 Task: Find connections with filter location Araruama with filter topic #Networkwith filter profile language French with filter current company BT Group with filter school Kolkata Jobs with filter industry Artists and Writers with filter service category Property Management with filter keywords title Community Food Project Worker
Action: Mouse moved to (697, 121)
Screenshot: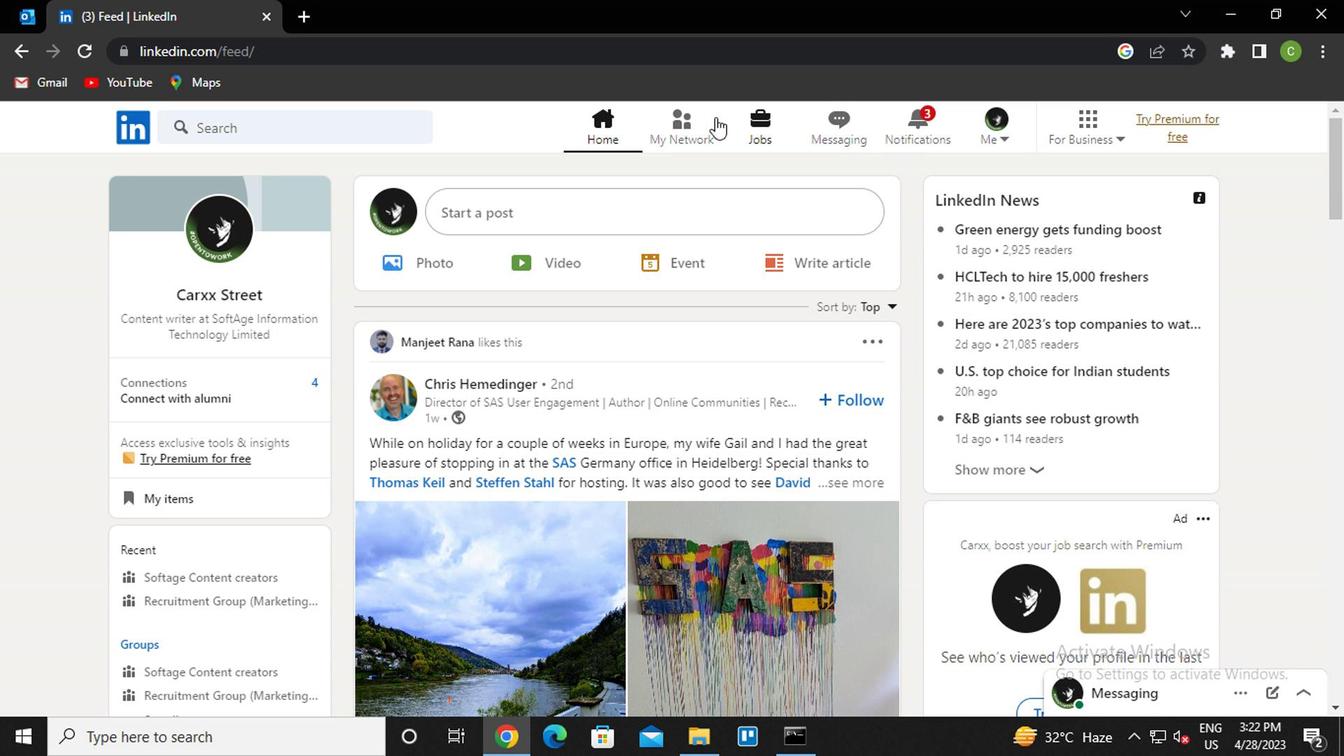 
Action: Mouse pressed left at (697, 121)
Screenshot: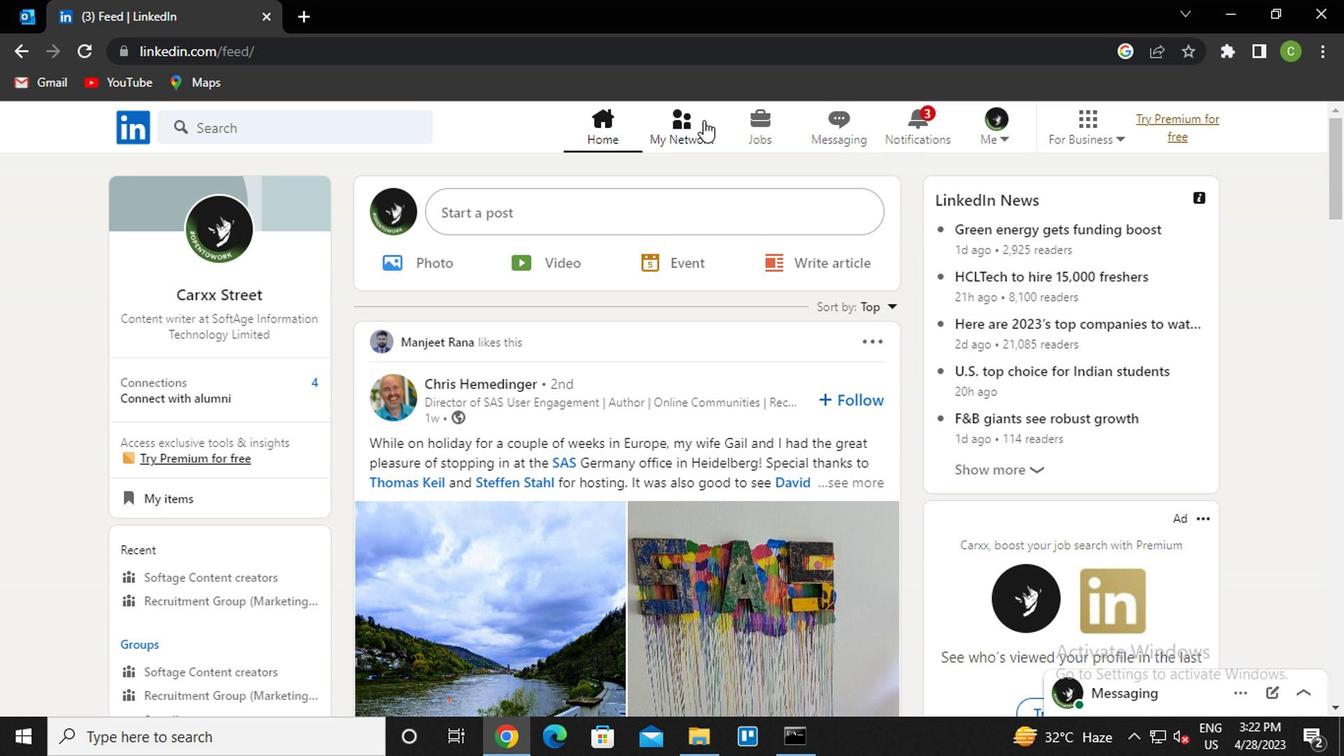 
Action: Mouse moved to (333, 222)
Screenshot: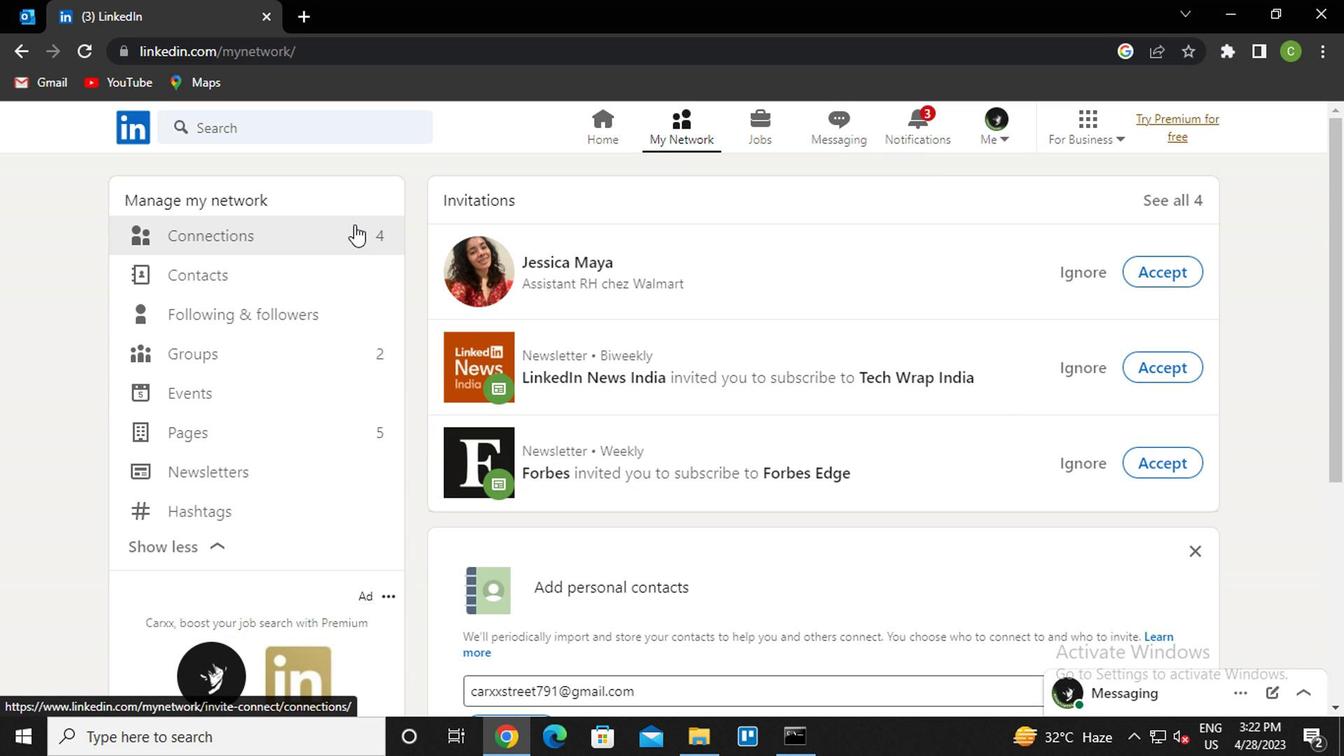 
Action: Mouse pressed left at (333, 222)
Screenshot: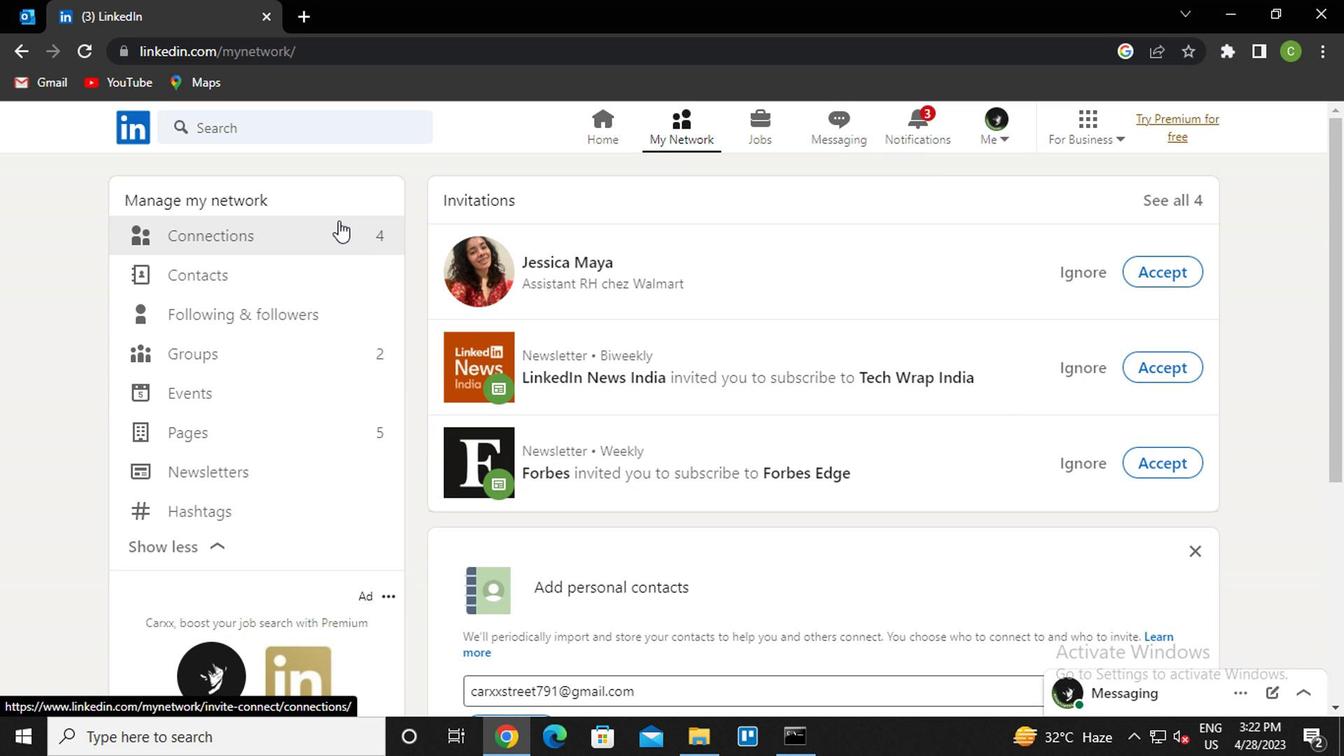 
Action: Mouse moved to (327, 247)
Screenshot: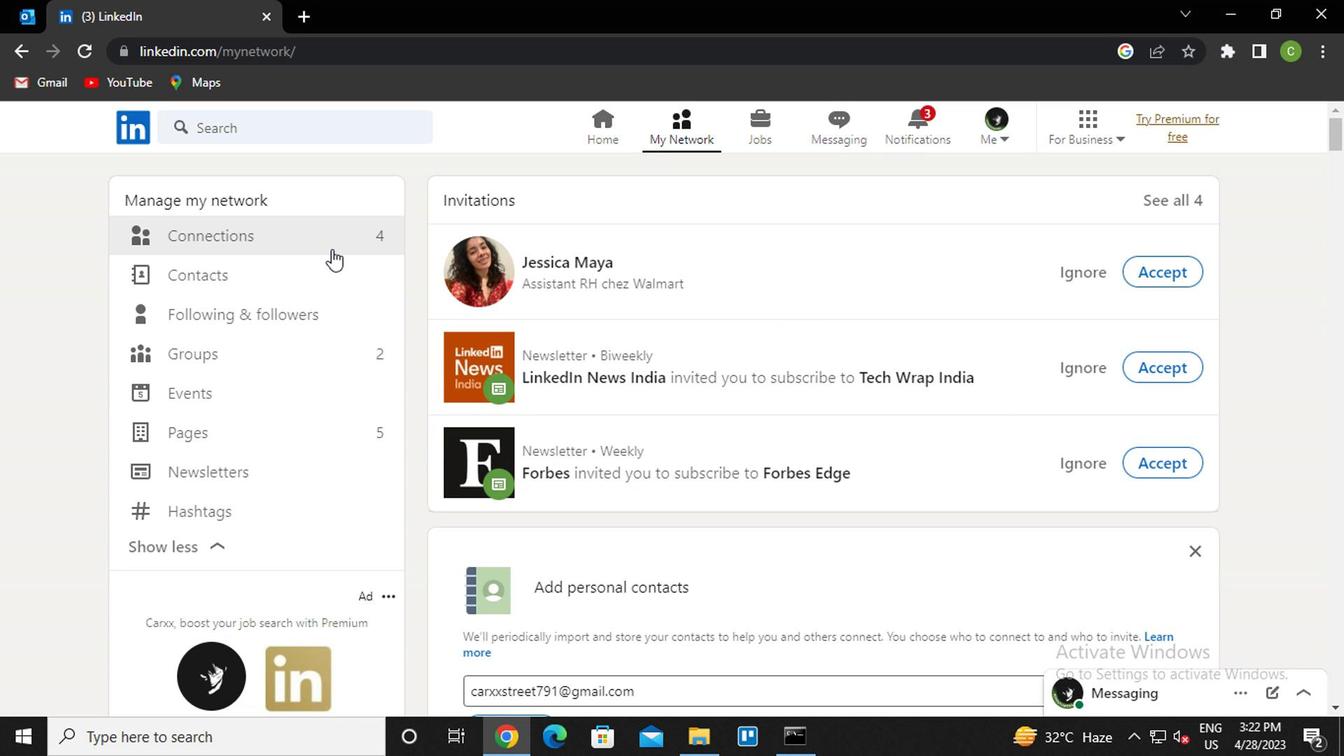 
Action: Mouse pressed left at (327, 247)
Screenshot: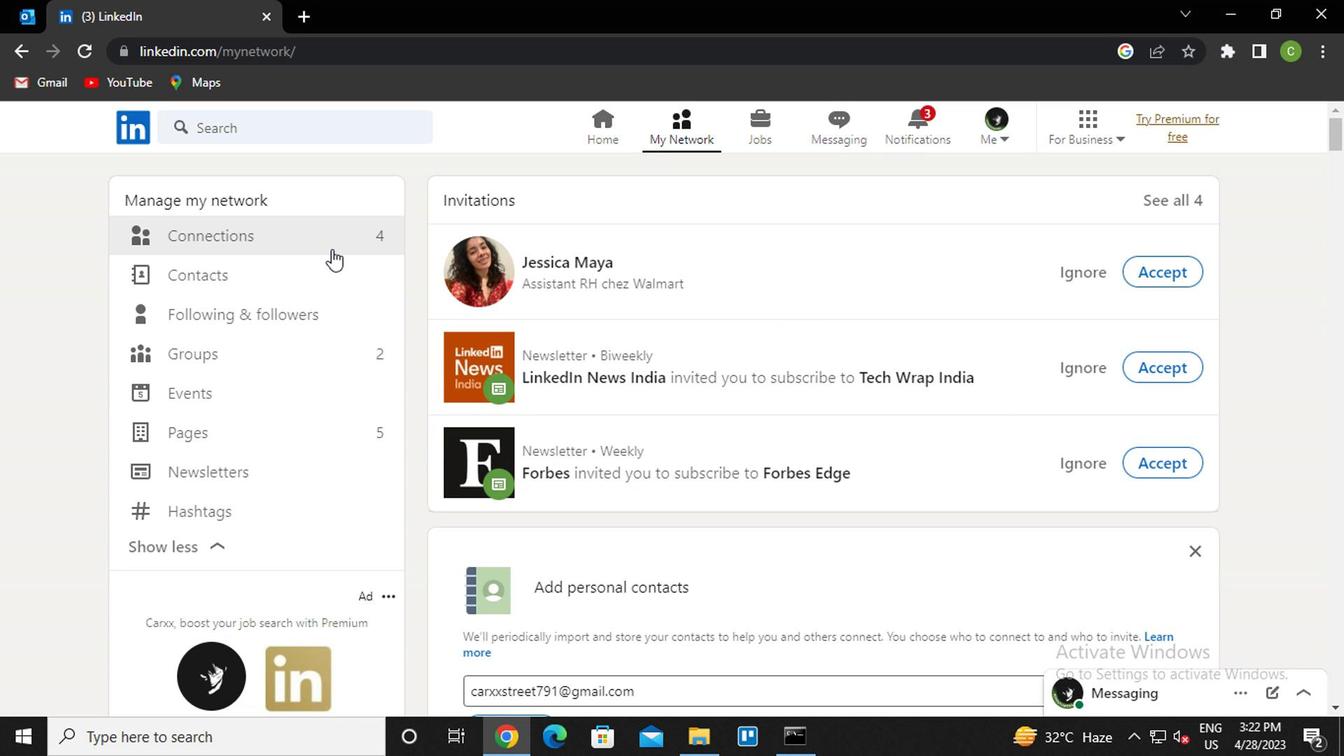 
Action: Mouse moved to (848, 231)
Screenshot: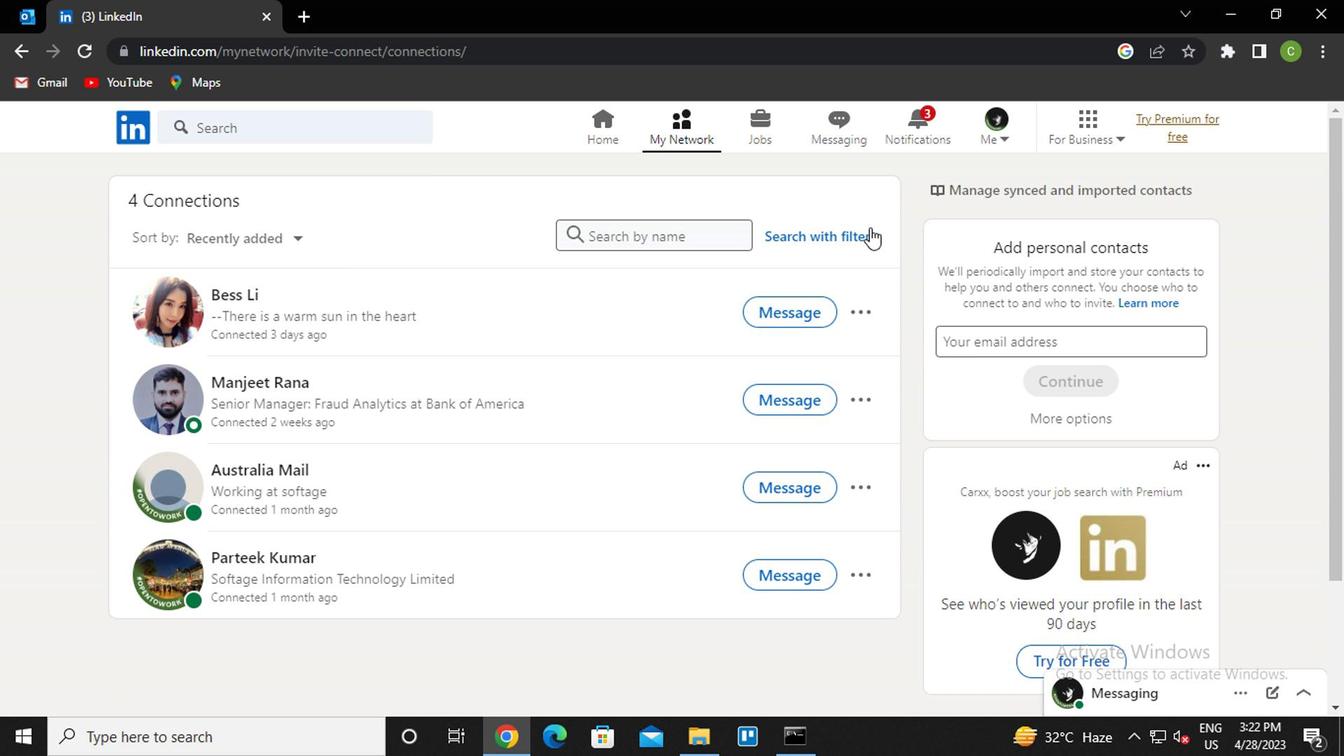 
Action: Mouse pressed left at (848, 231)
Screenshot: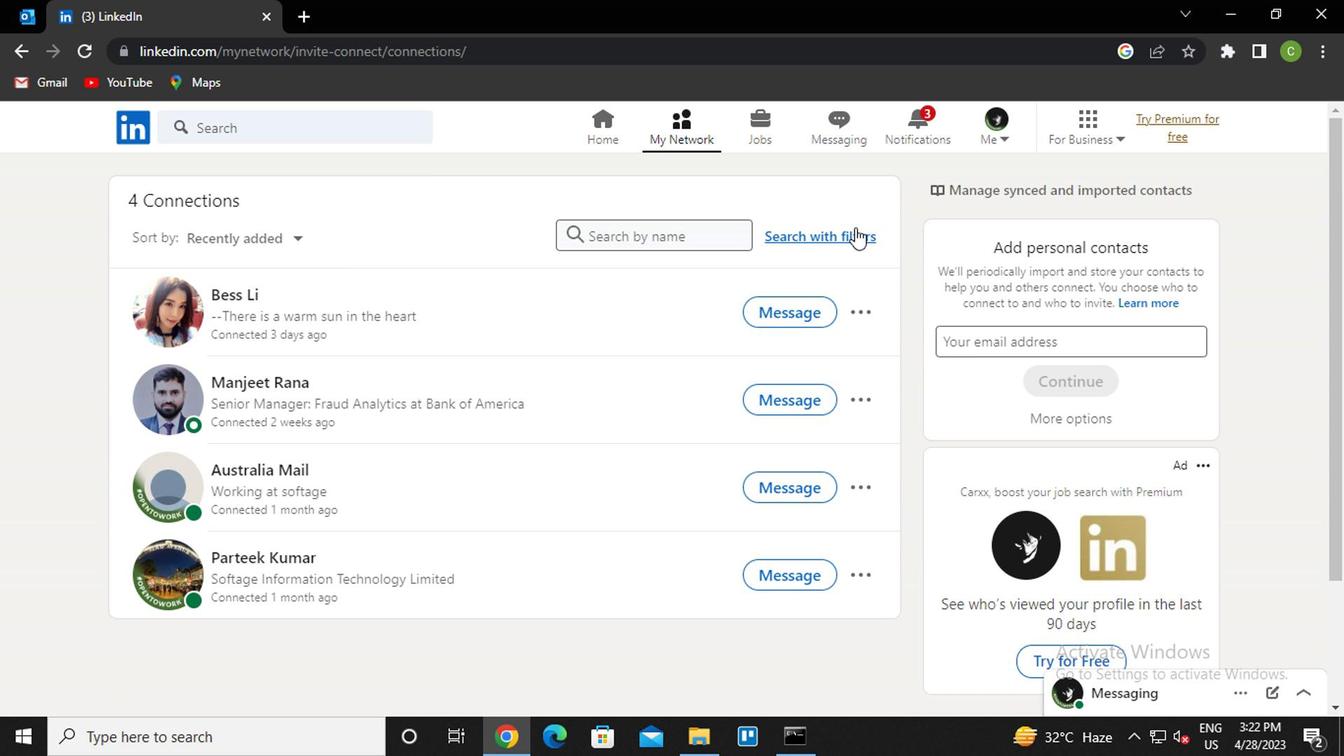 
Action: Mouse moved to (710, 176)
Screenshot: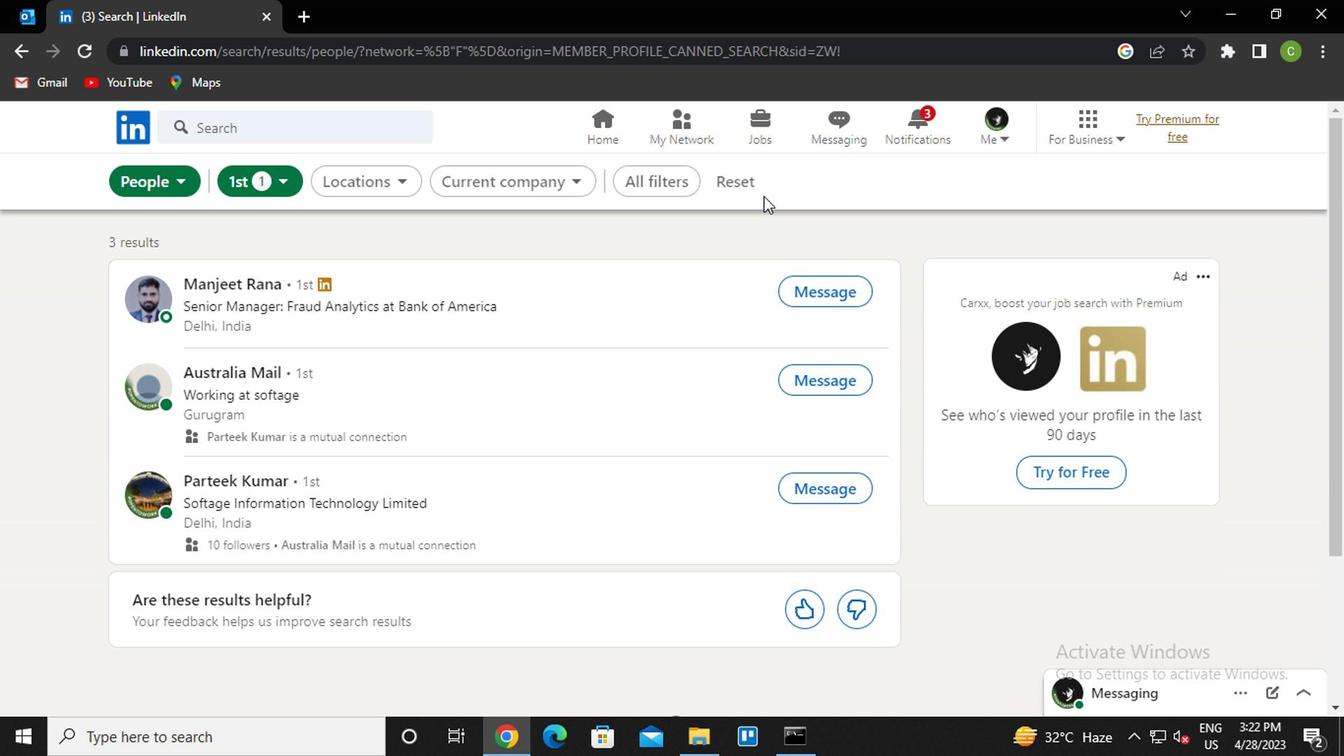 
Action: Mouse pressed left at (710, 176)
Screenshot: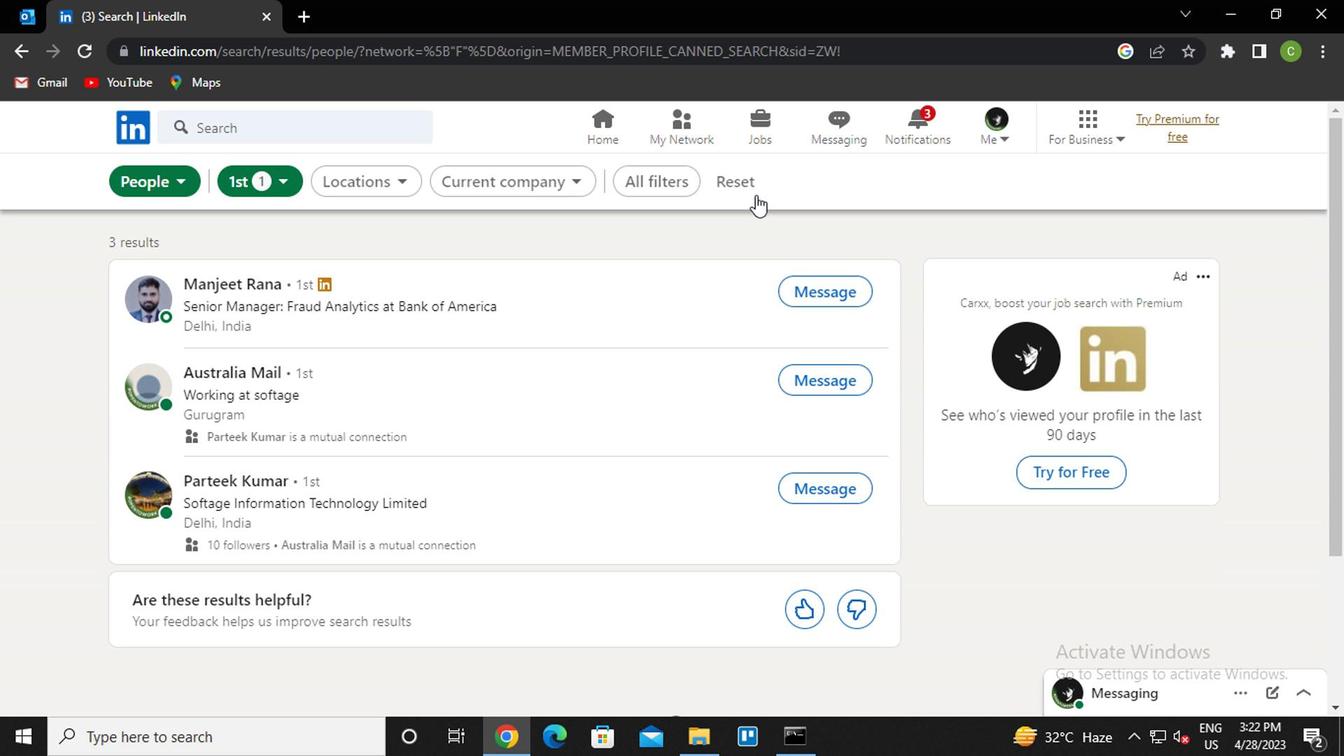 
Action: Mouse moved to (727, 201)
Screenshot: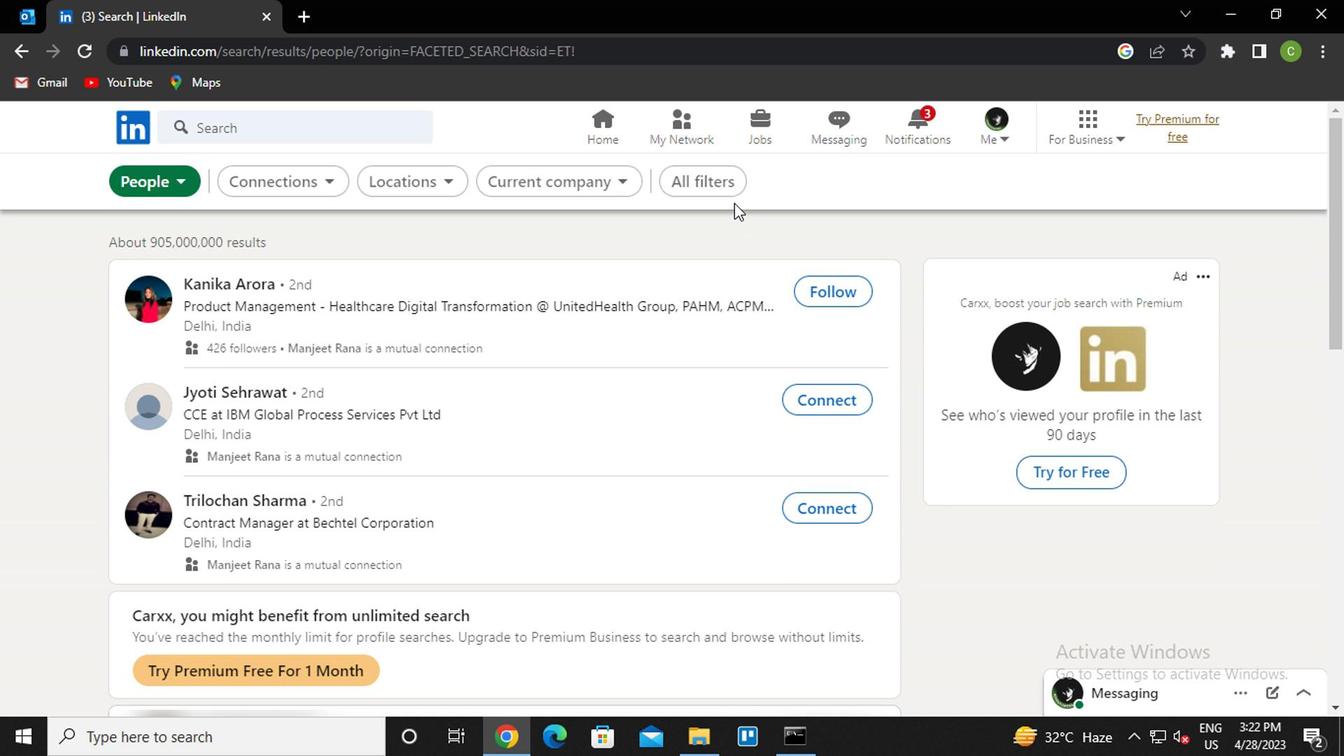
Action: Mouse pressed left at (727, 201)
Screenshot: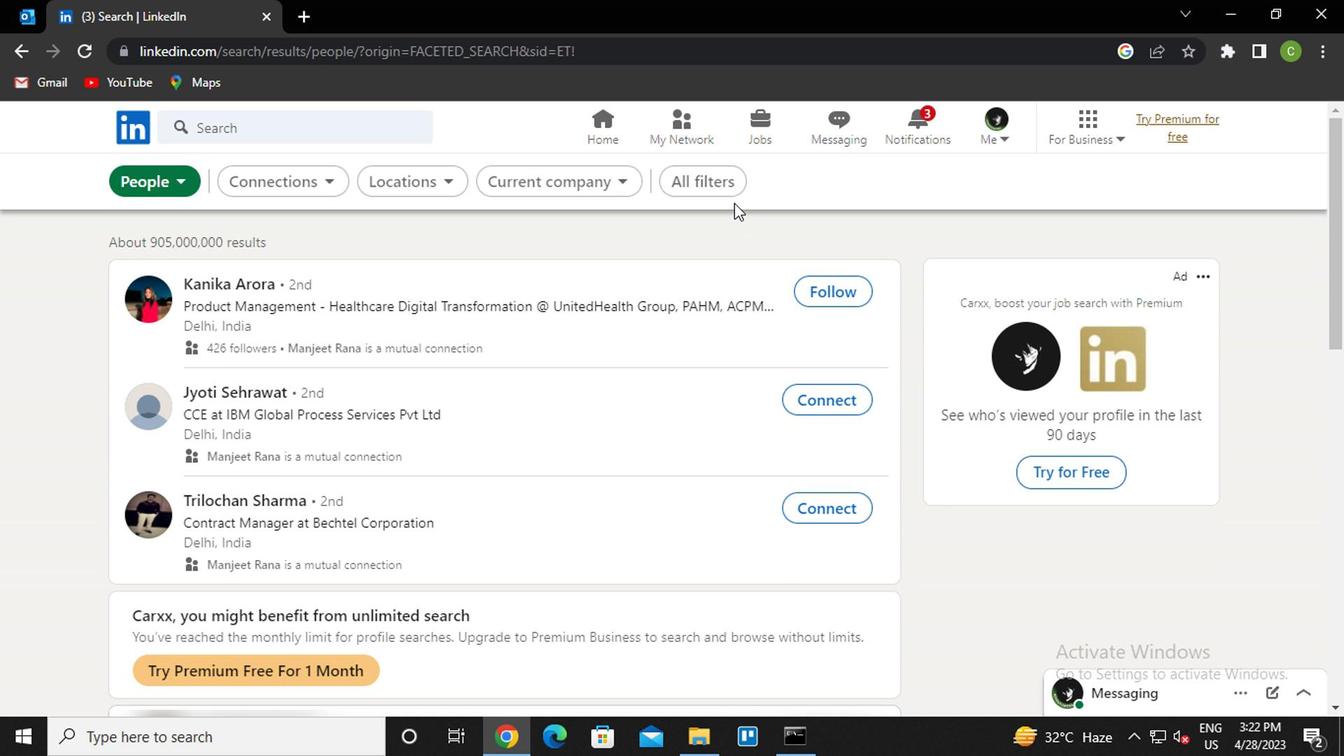 
Action: Mouse moved to (726, 193)
Screenshot: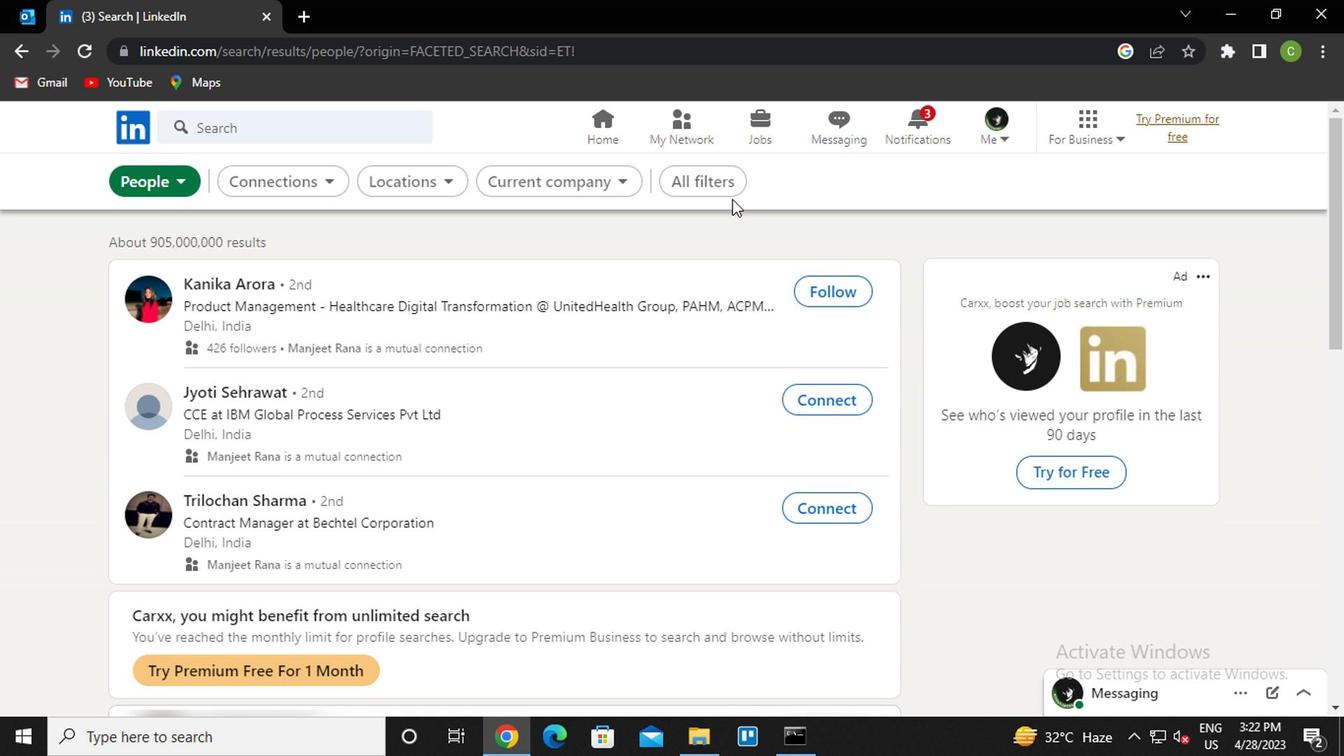
Action: Mouse pressed left at (726, 193)
Screenshot: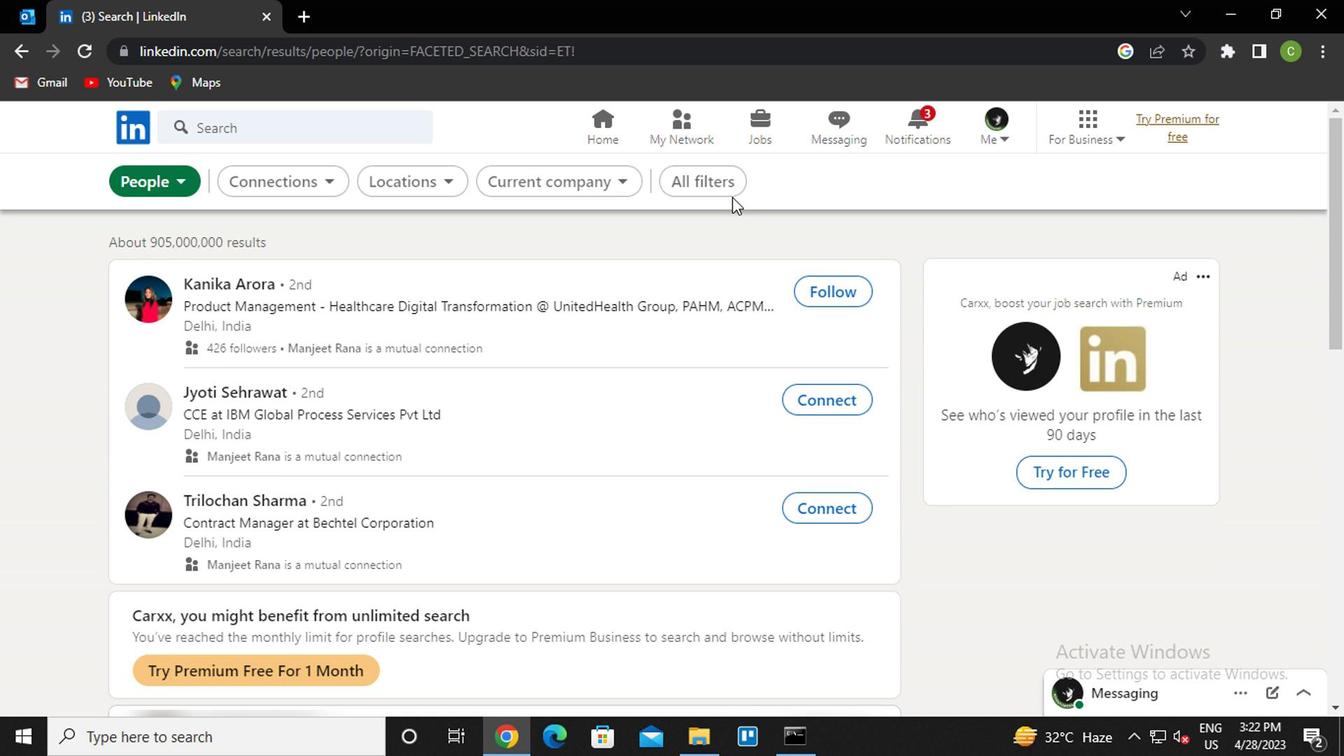 
Action: Mouse moved to (1090, 482)
Screenshot: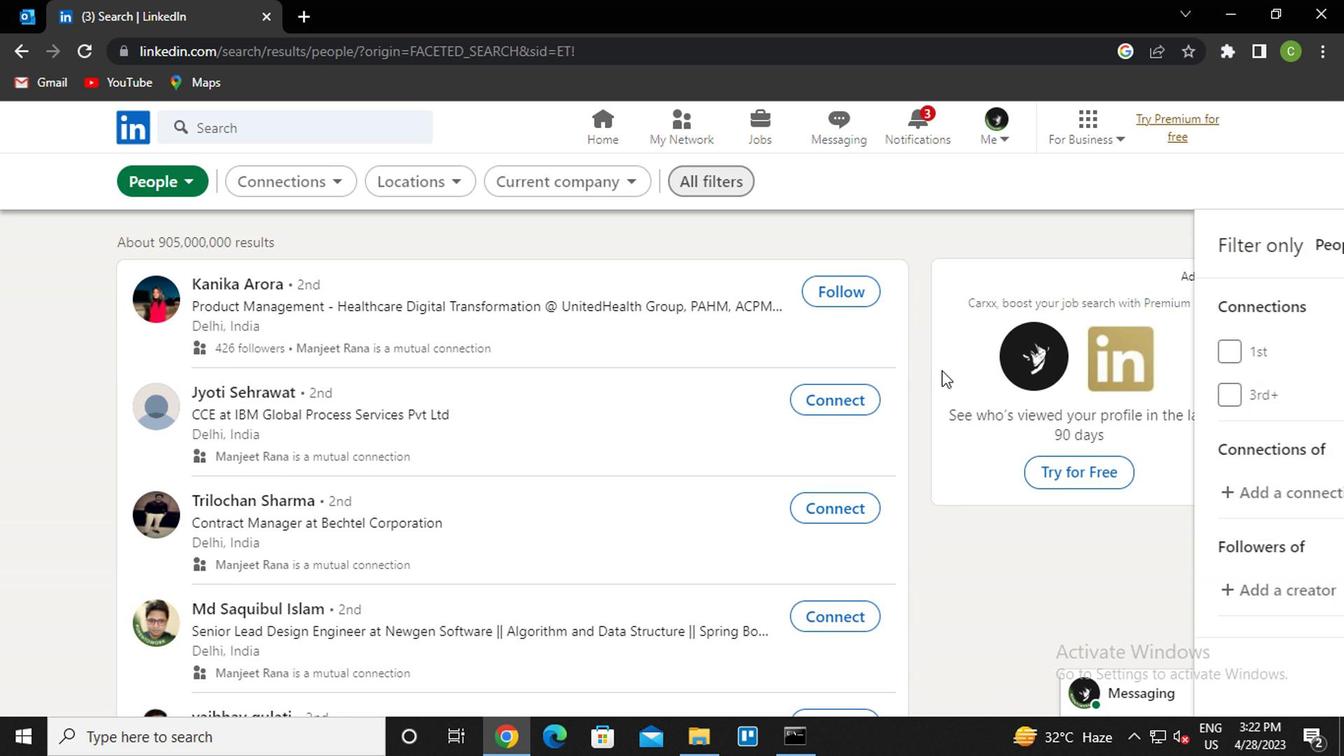 
Action: Mouse scrolled (1090, 481) with delta (0, 0)
Screenshot: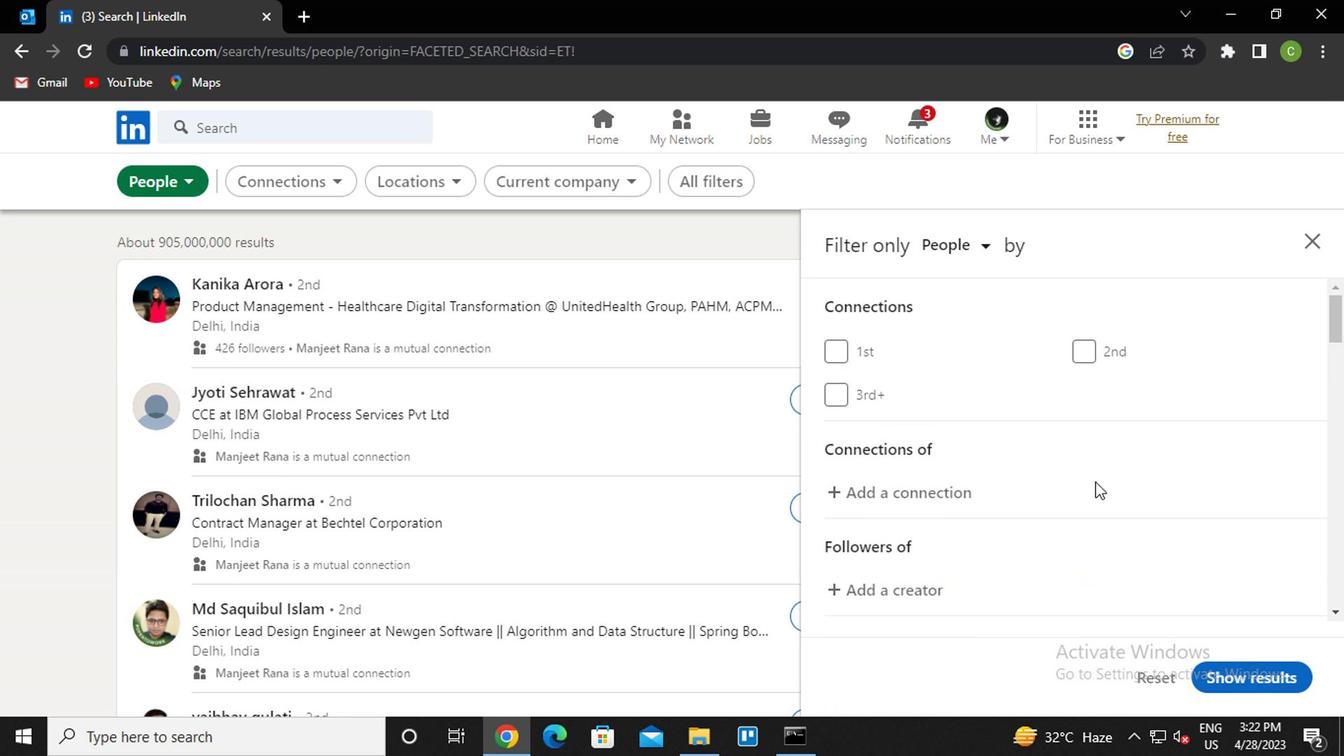 
Action: Mouse scrolled (1090, 481) with delta (0, 0)
Screenshot: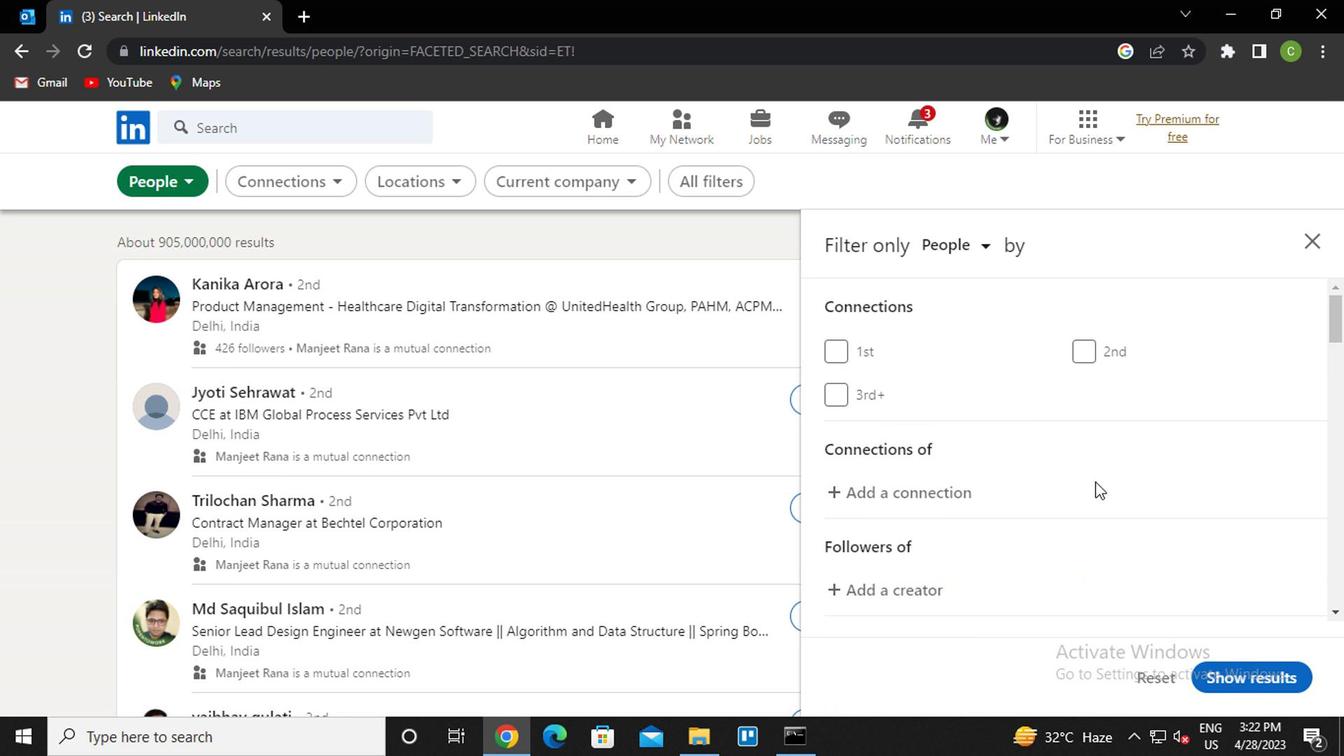 
Action: Mouse scrolled (1090, 481) with delta (0, 0)
Screenshot: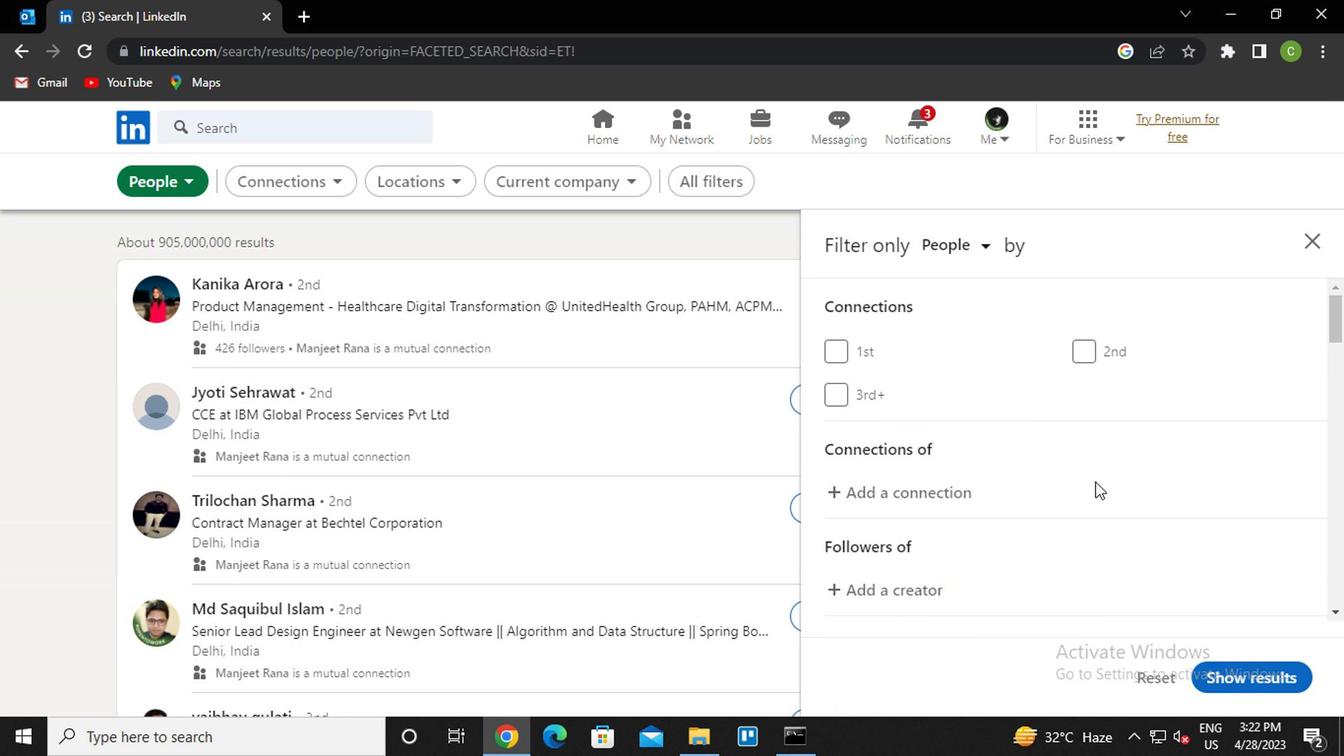 
Action: Mouse scrolled (1090, 481) with delta (0, 0)
Screenshot: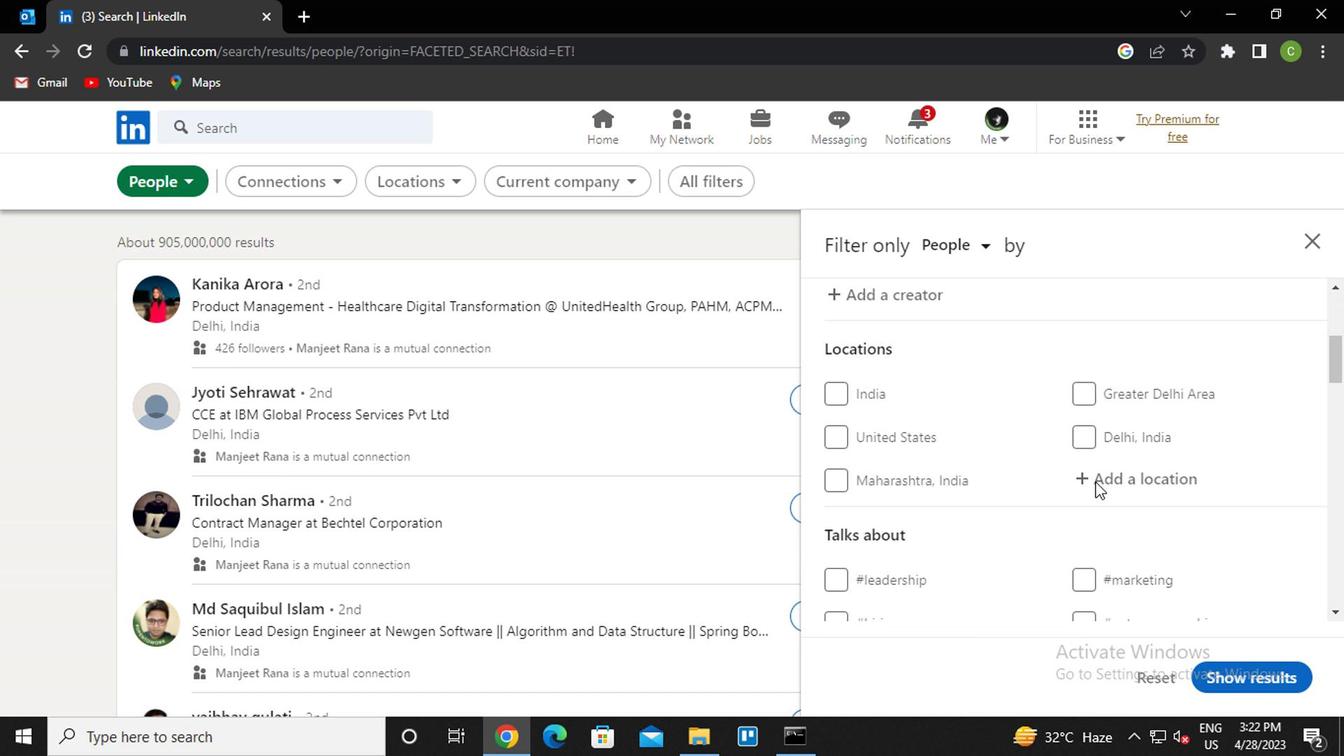 
Action: Mouse moved to (1131, 374)
Screenshot: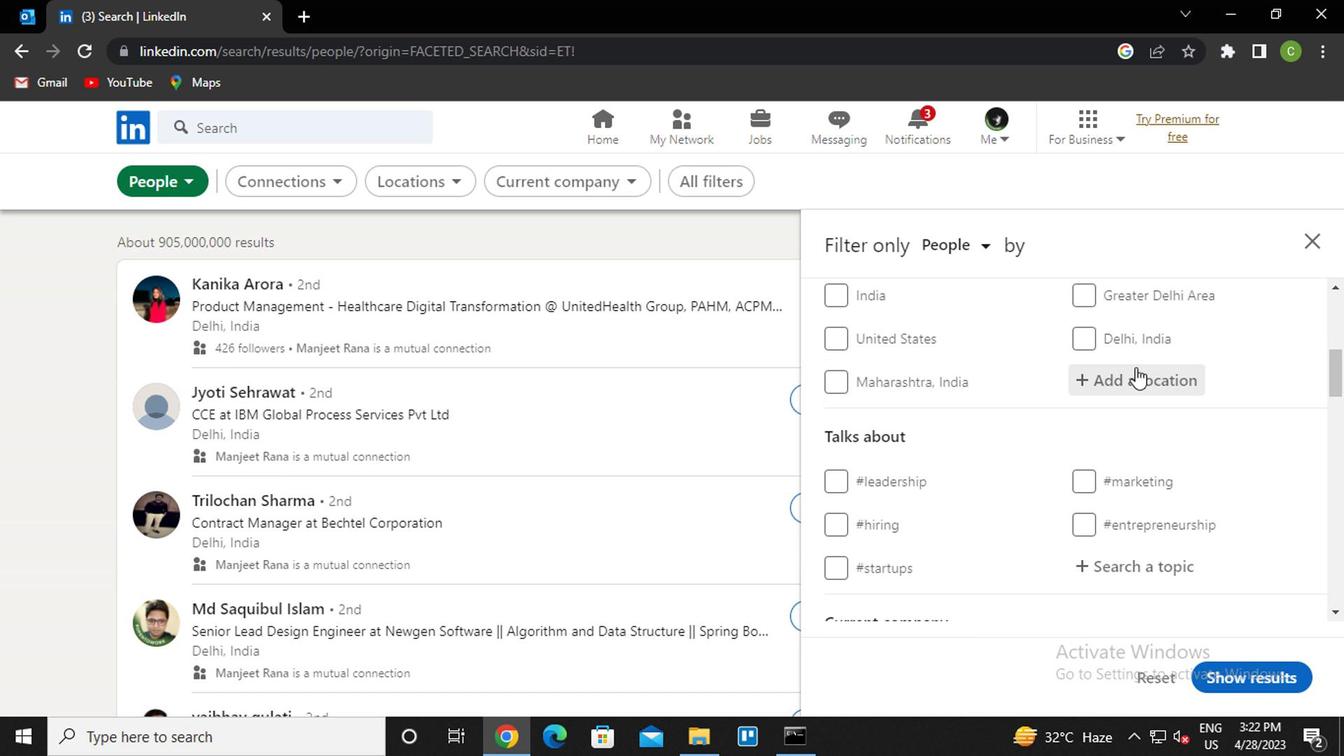 
Action: Mouse pressed left at (1131, 374)
Screenshot: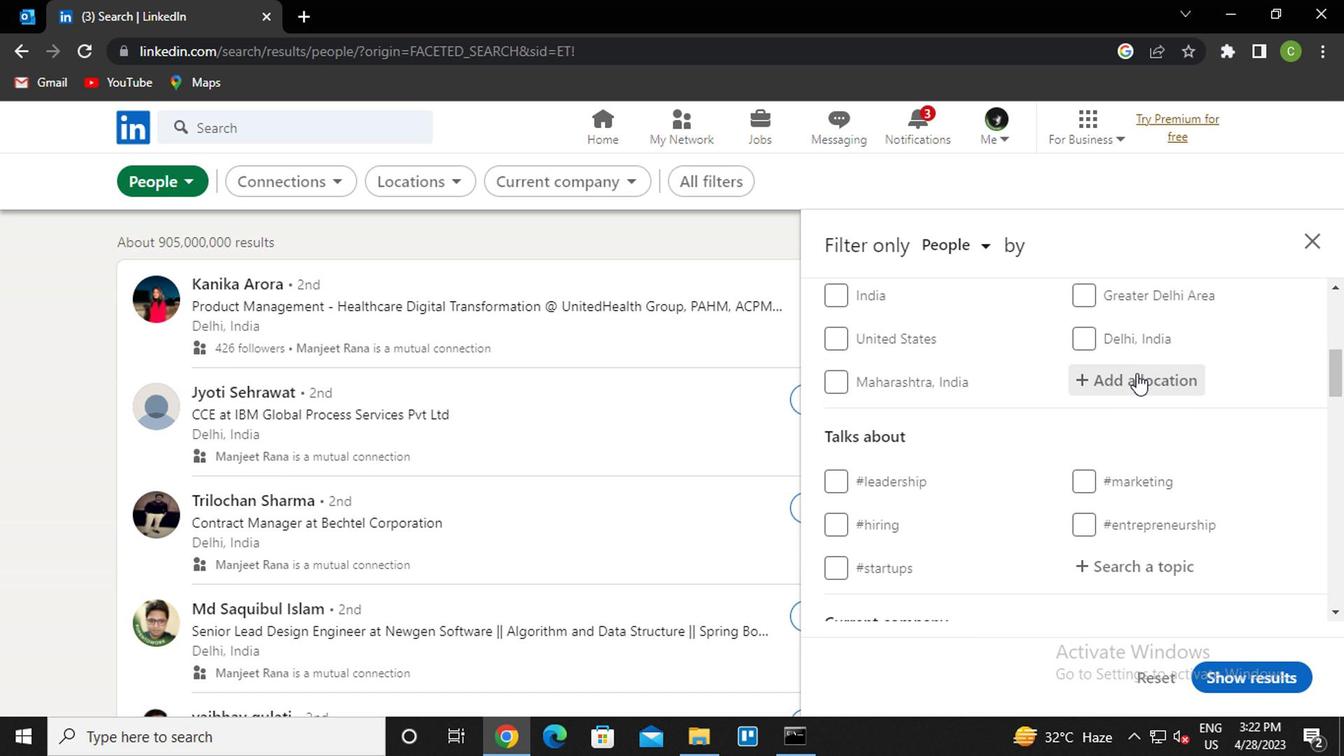 
Action: Key pressed <Key.caps_lock>a<Key.caps_lock>rarua<Key.down><Key.enter>
Screenshot: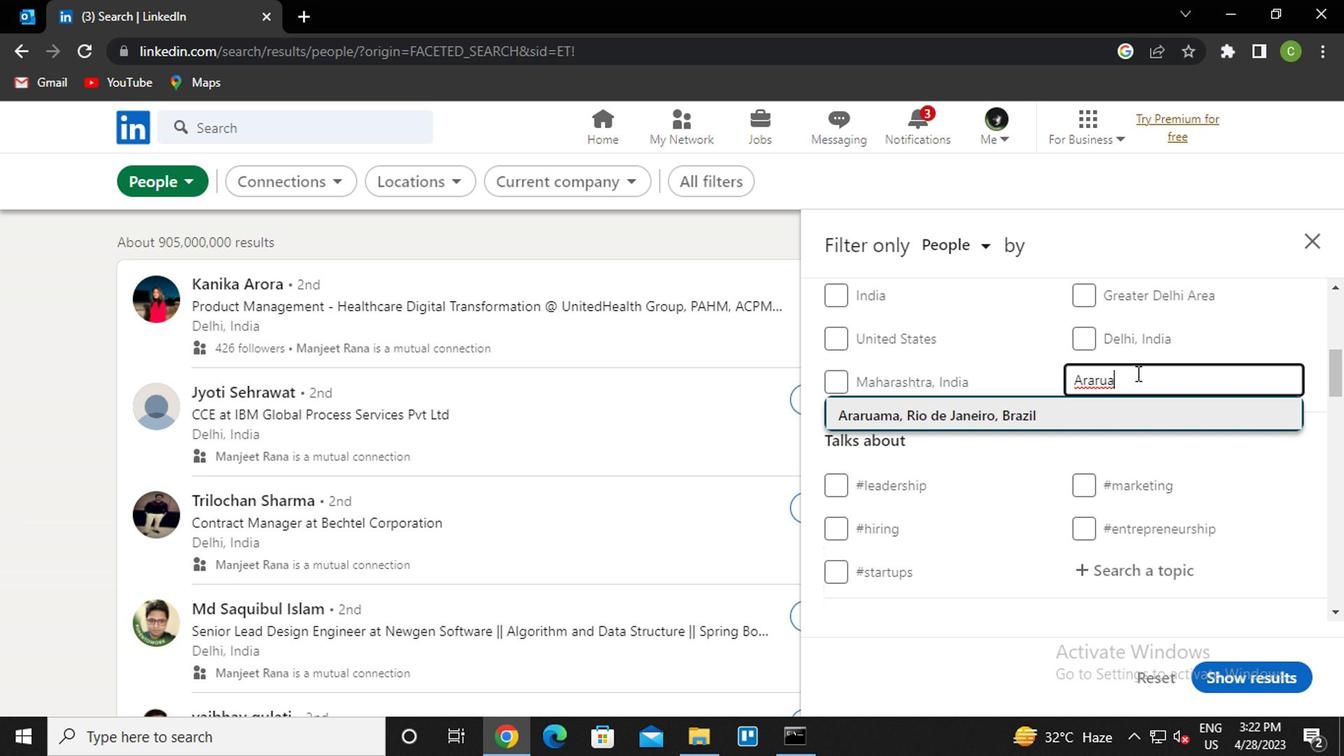 
Action: Mouse scrolled (1131, 373) with delta (0, 0)
Screenshot: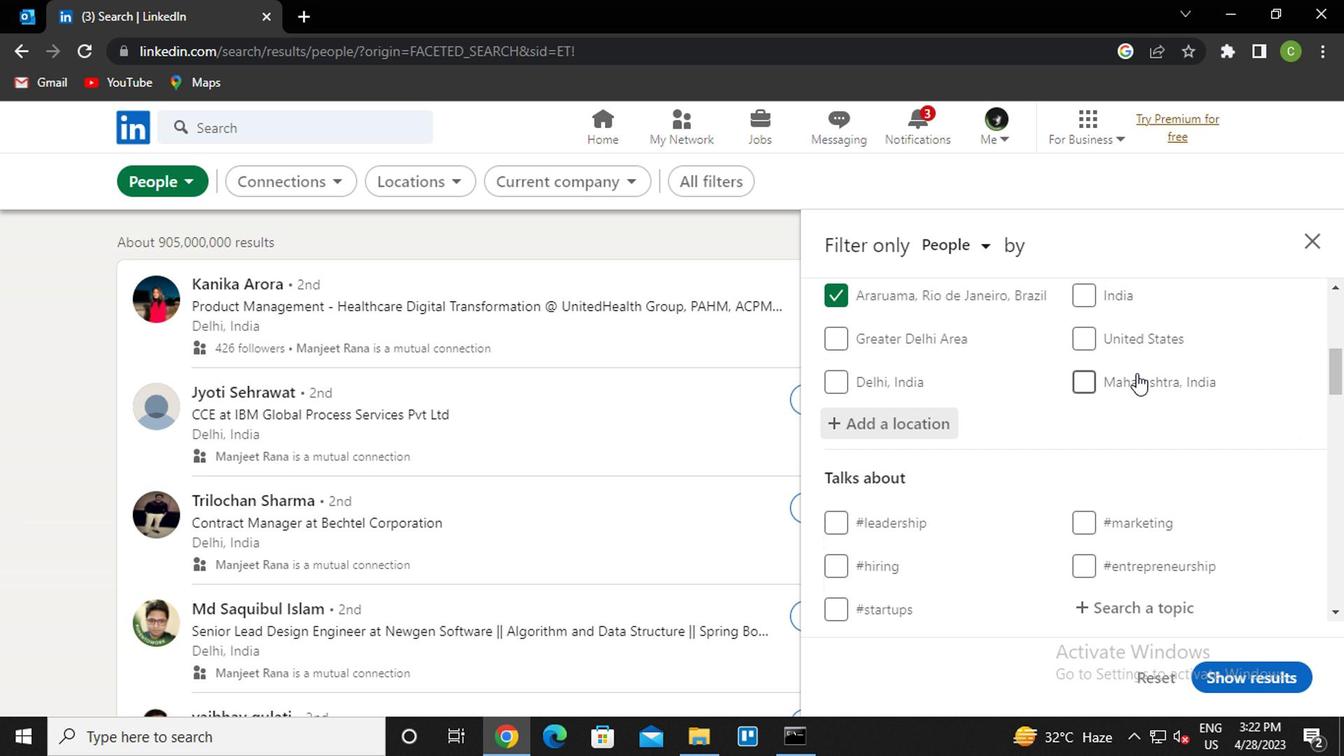 
Action: Mouse moved to (1131, 387)
Screenshot: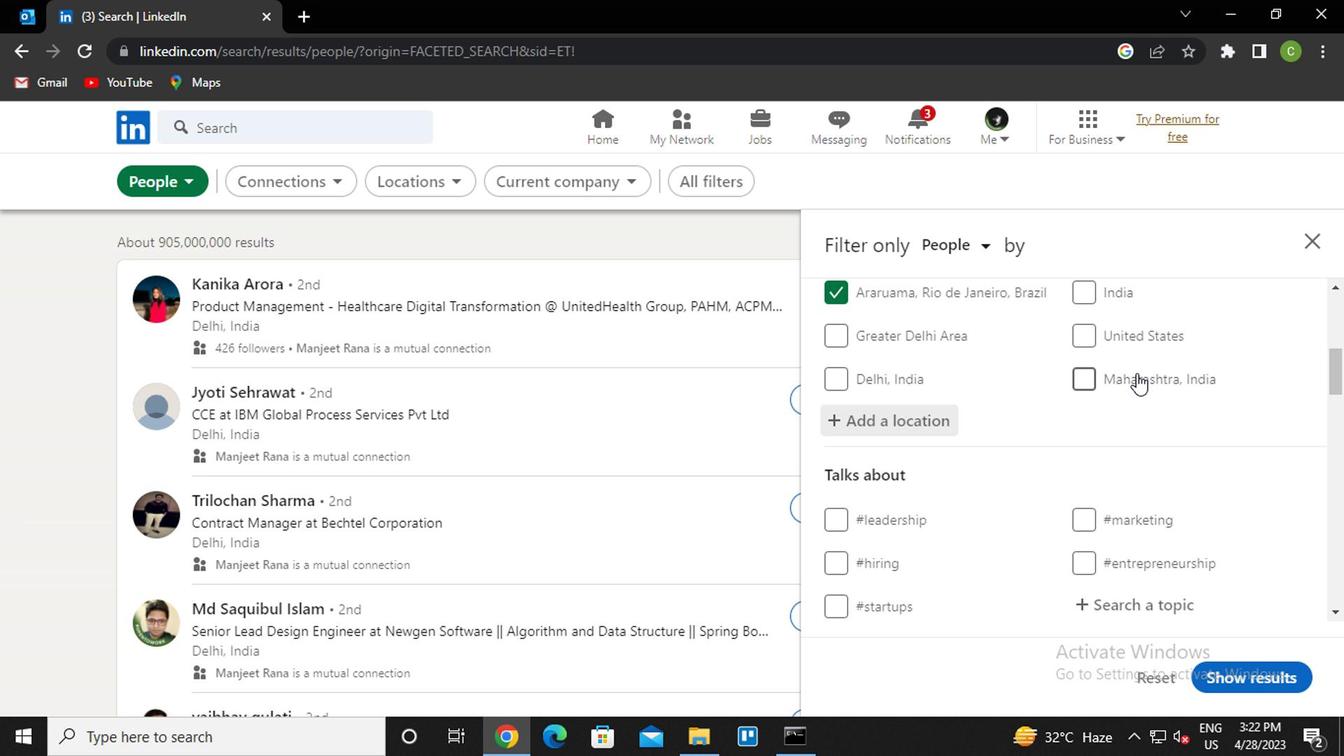 
Action: Mouse scrolled (1131, 386) with delta (0, 0)
Screenshot: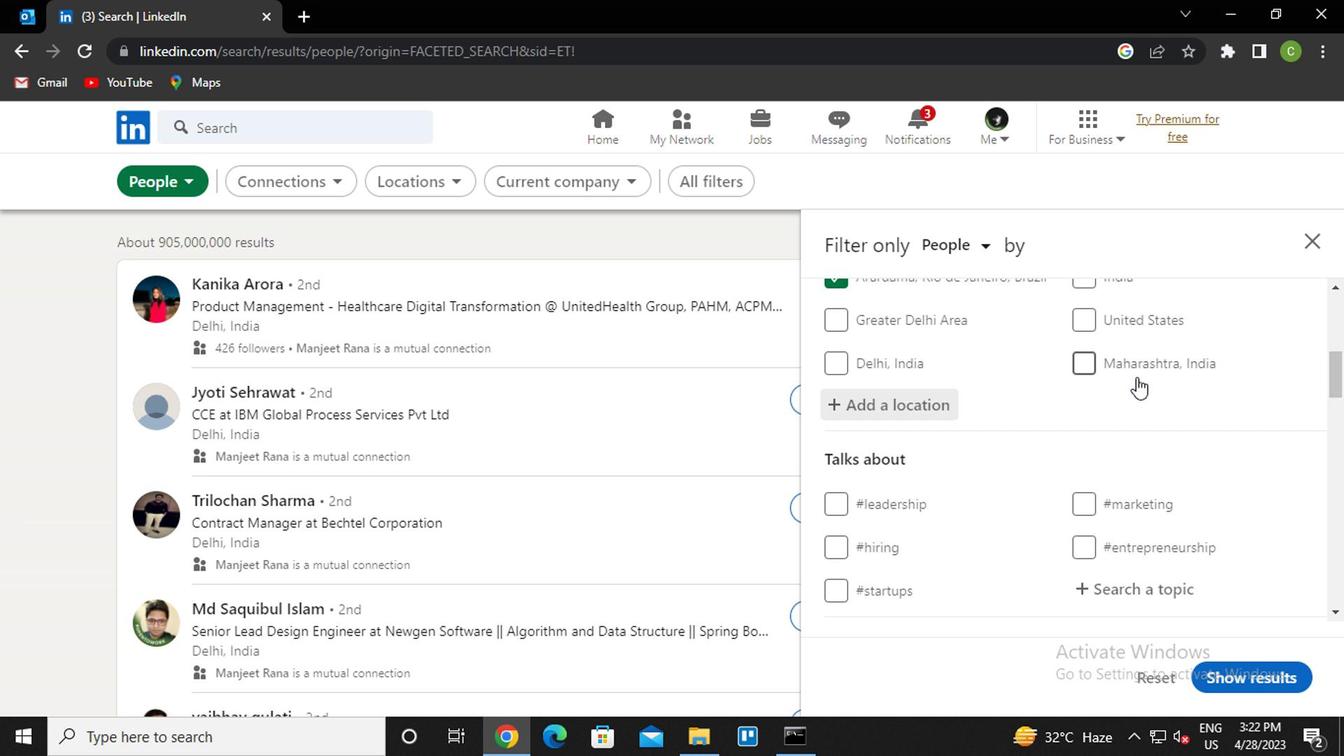 
Action: Mouse moved to (1142, 409)
Screenshot: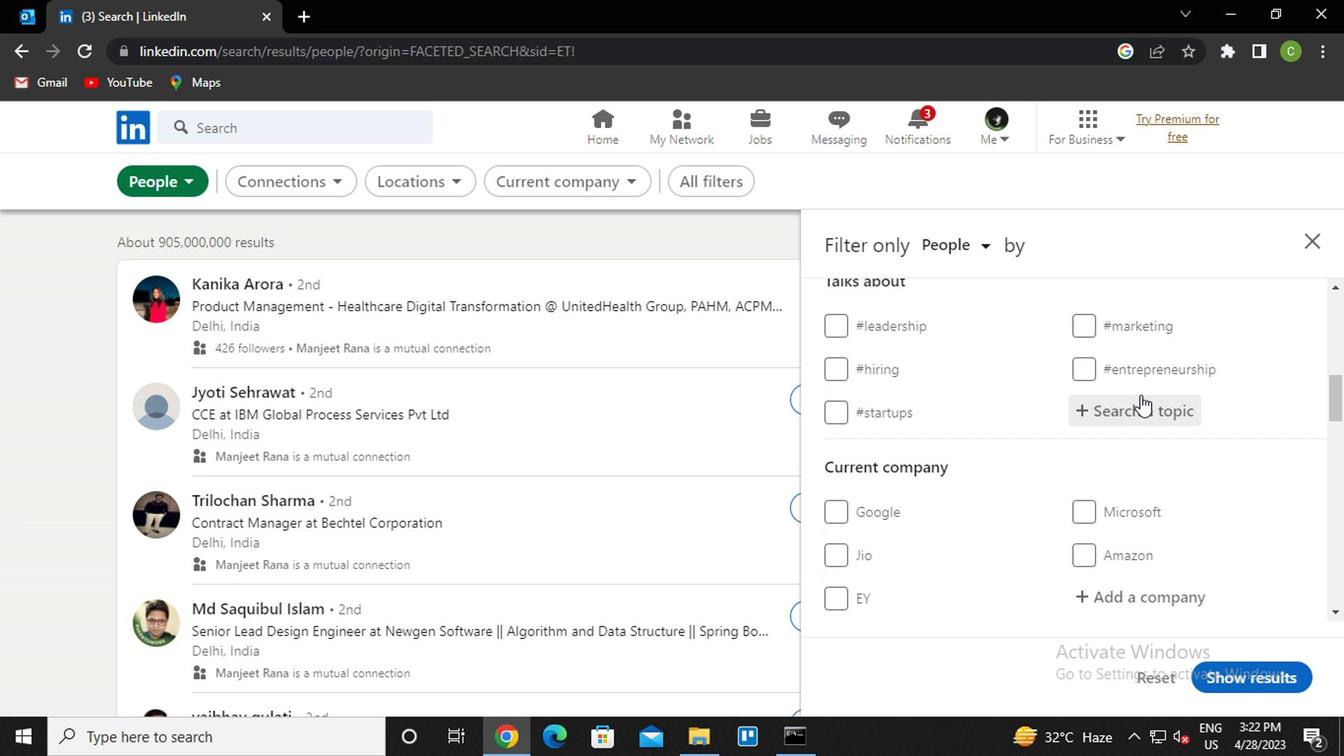 
Action: Mouse pressed left at (1142, 409)
Screenshot: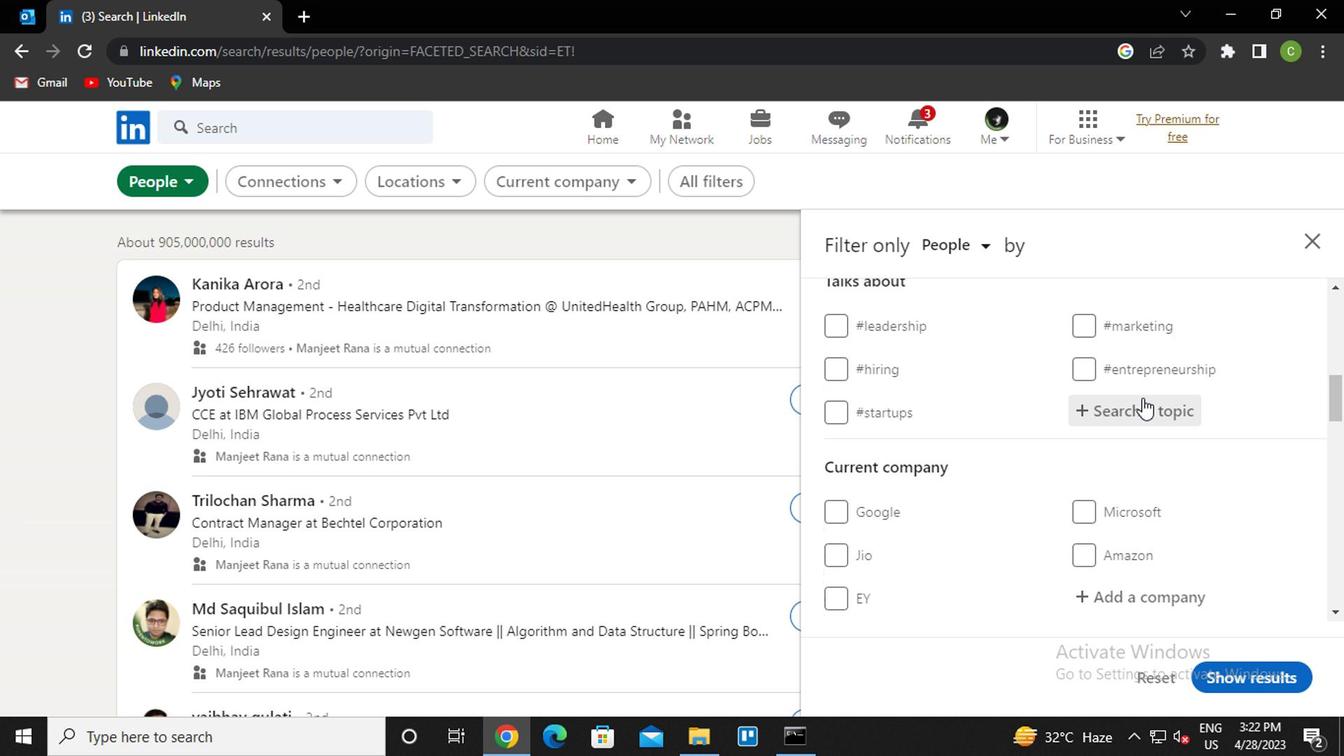 
Action: Key pressed <Key.caps_lock>n<Key.caps_lock>etwork<Key.down><Key.down><Key.enter>
Screenshot: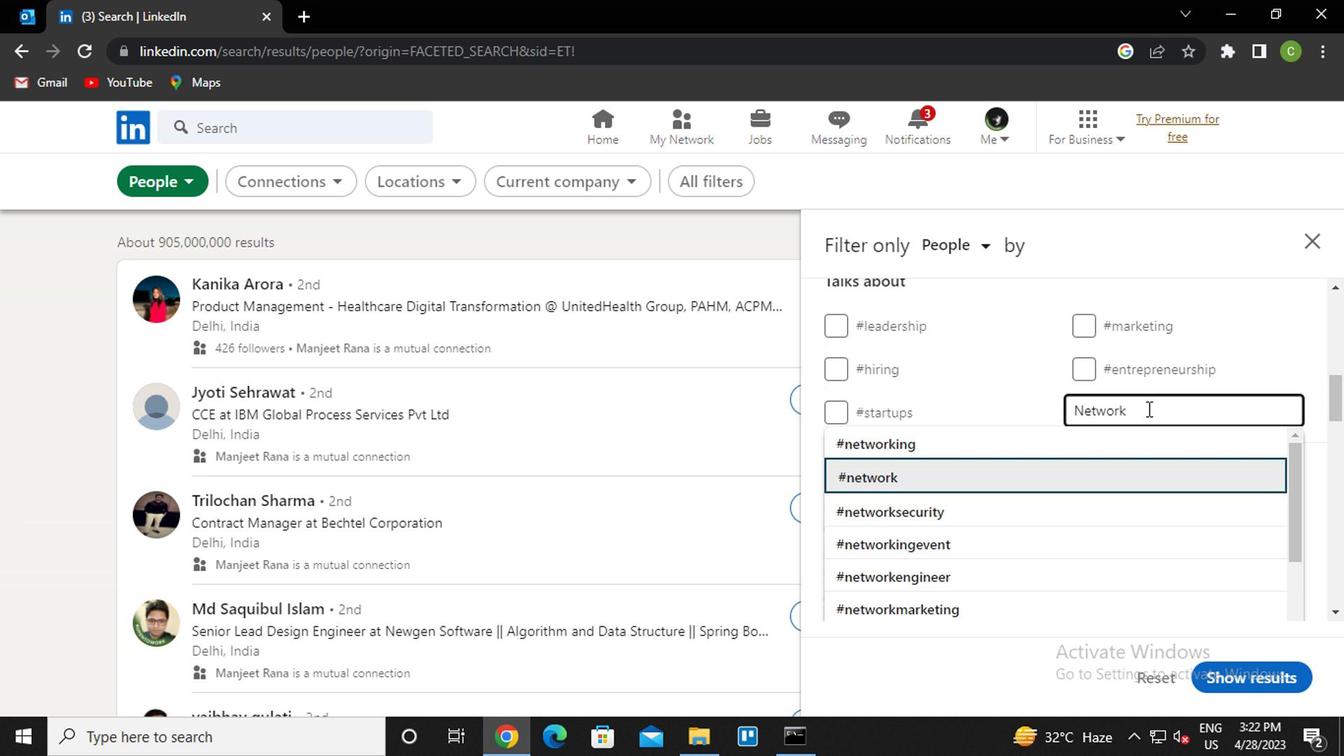 
Action: Mouse moved to (1145, 414)
Screenshot: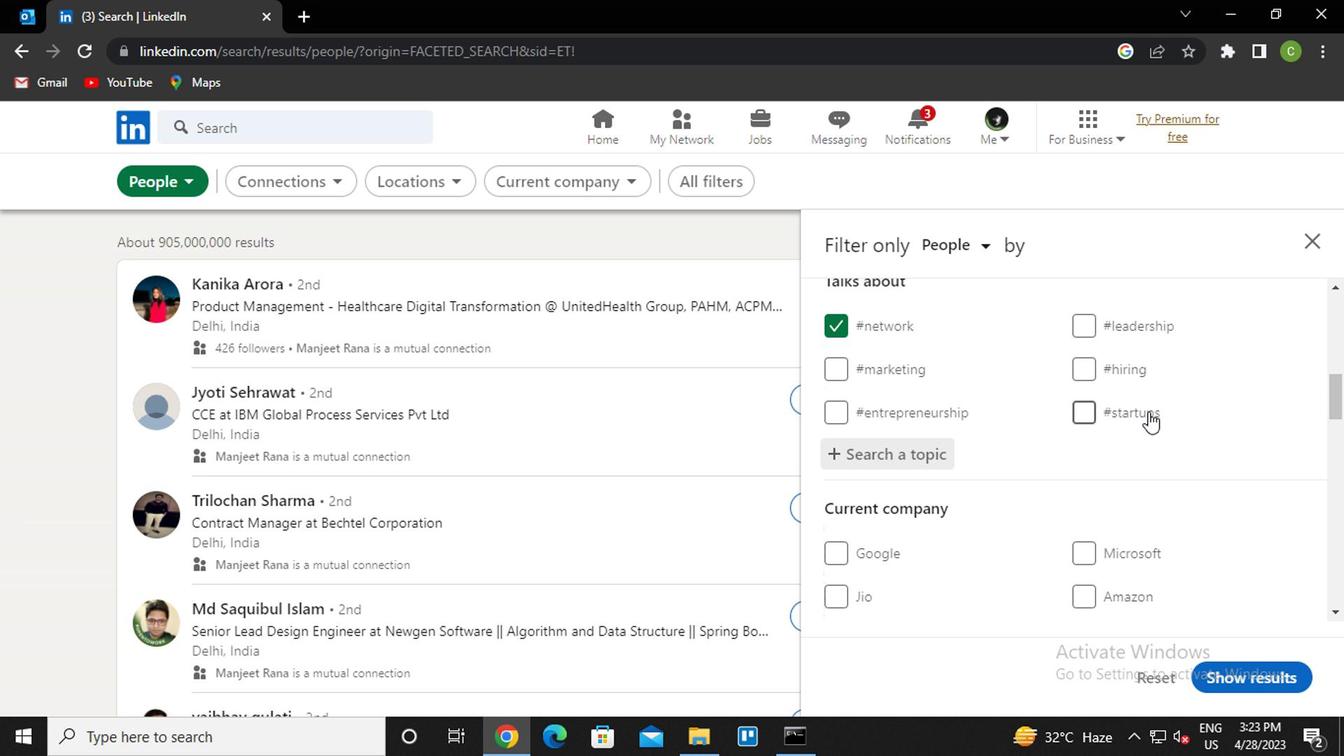 
Action: Mouse scrolled (1145, 413) with delta (0, 0)
Screenshot: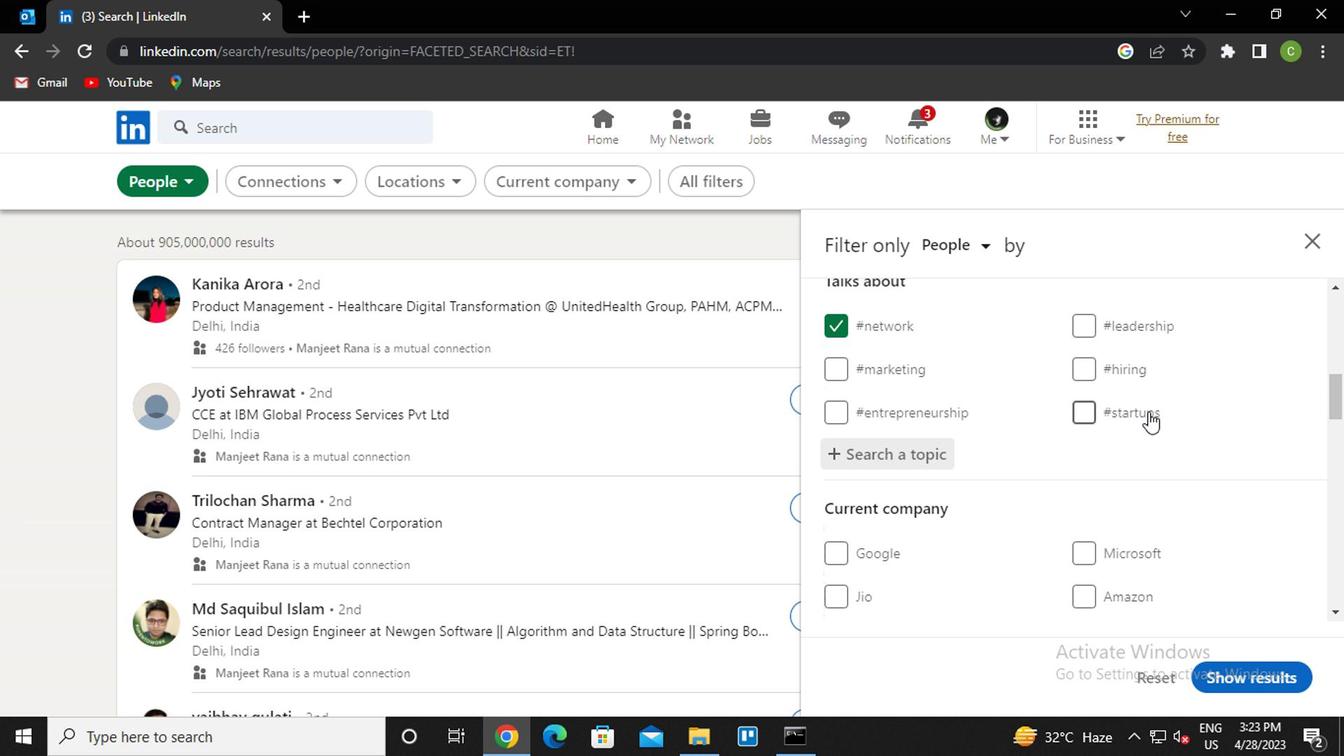 
Action: Mouse scrolled (1145, 413) with delta (0, 0)
Screenshot: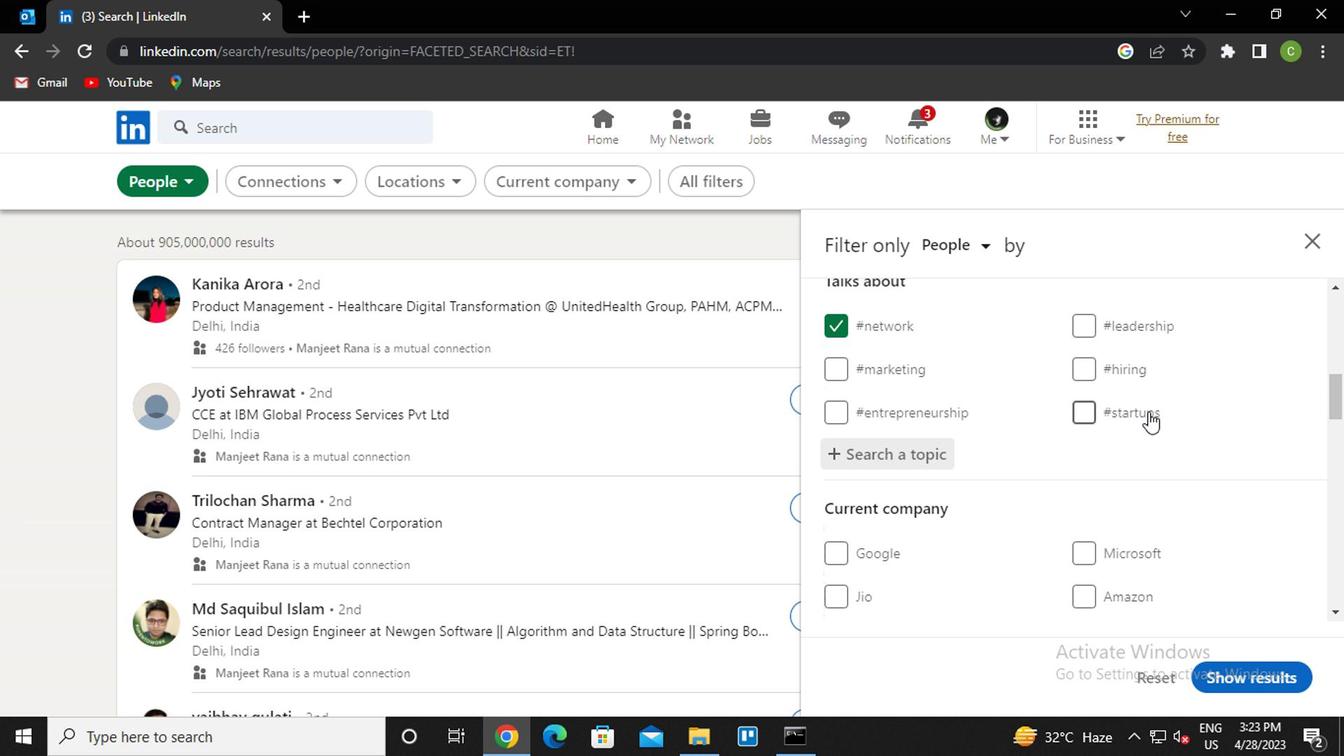 
Action: Mouse scrolled (1145, 413) with delta (0, 0)
Screenshot: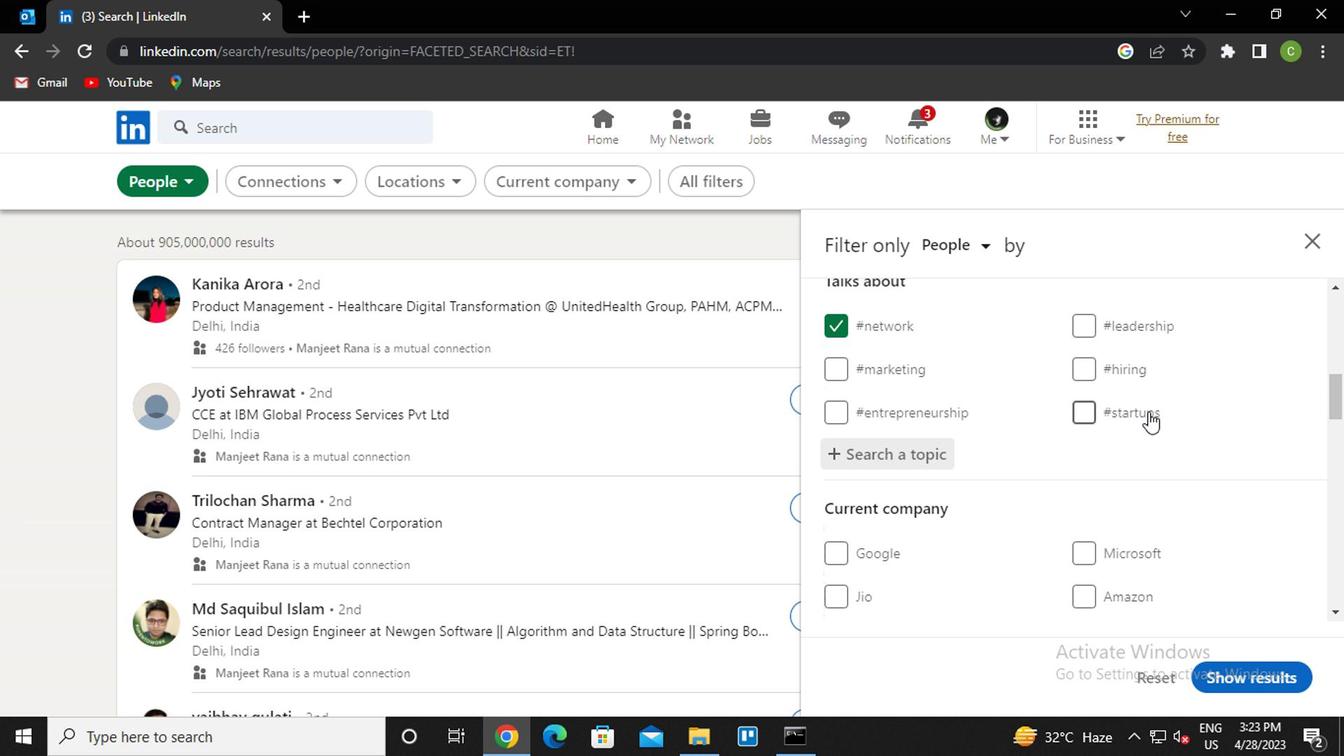 
Action: Mouse scrolled (1145, 413) with delta (0, 0)
Screenshot: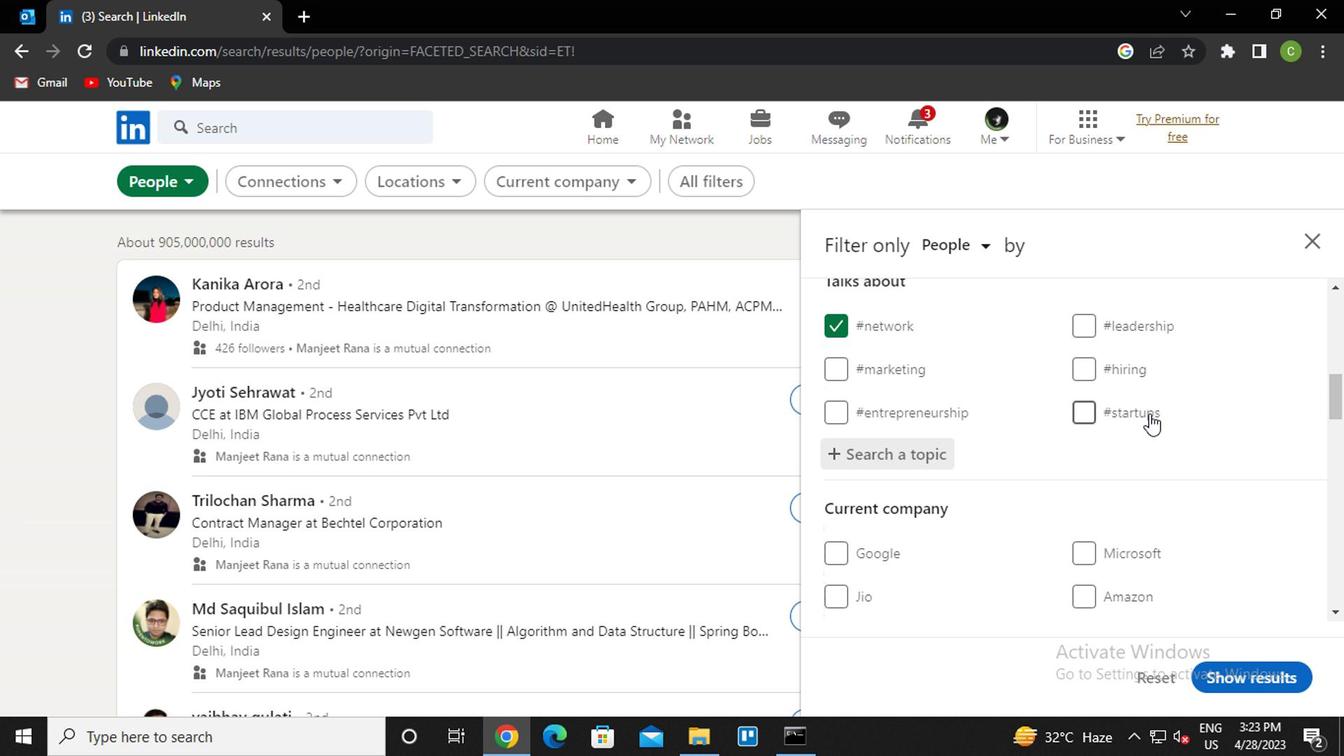 
Action: Mouse scrolled (1145, 413) with delta (0, 0)
Screenshot: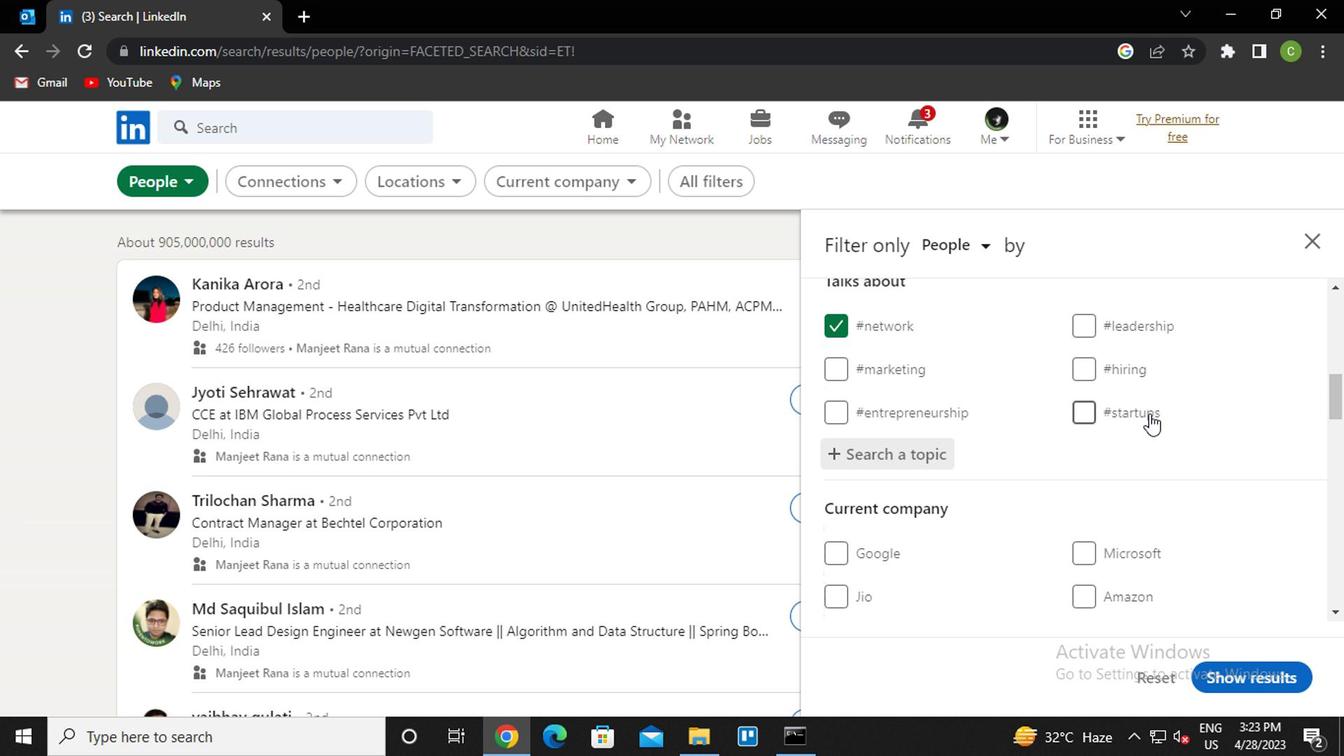 
Action: Mouse scrolled (1145, 413) with delta (0, 0)
Screenshot: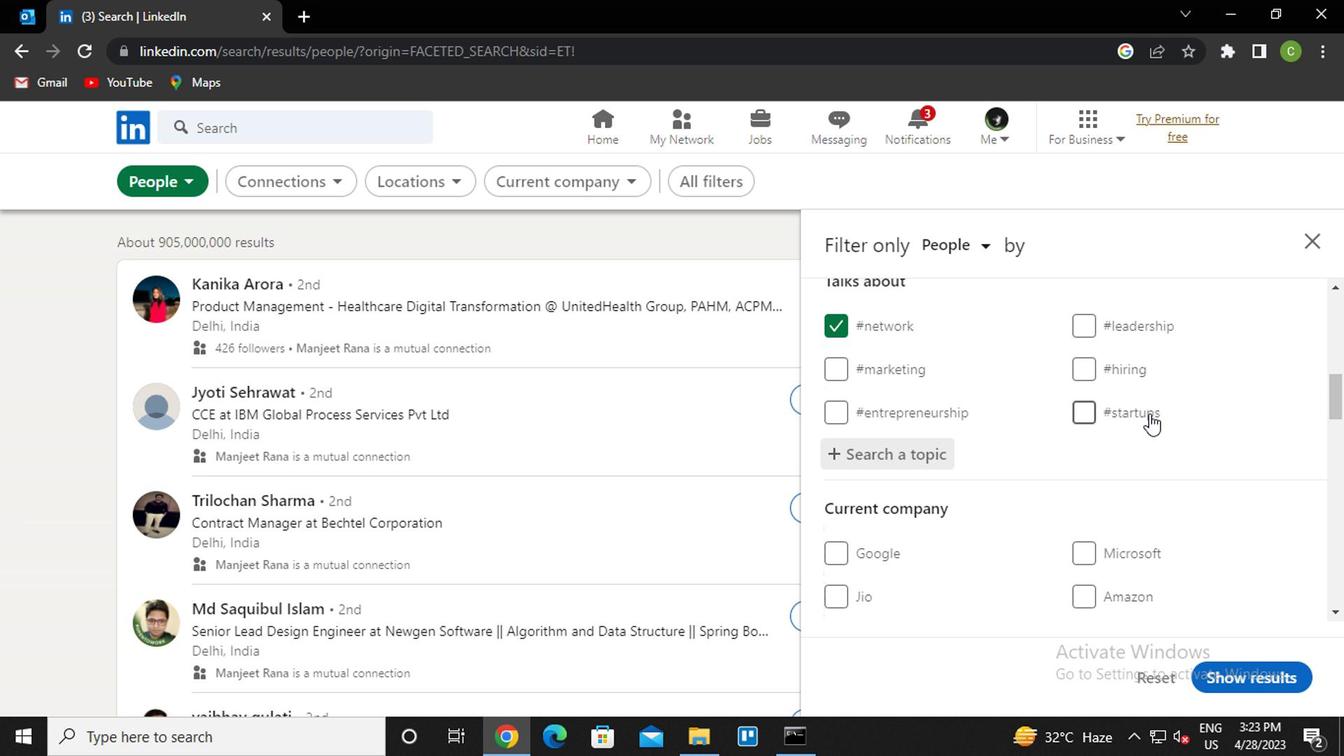 
Action: Mouse scrolled (1145, 413) with delta (0, 0)
Screenshot: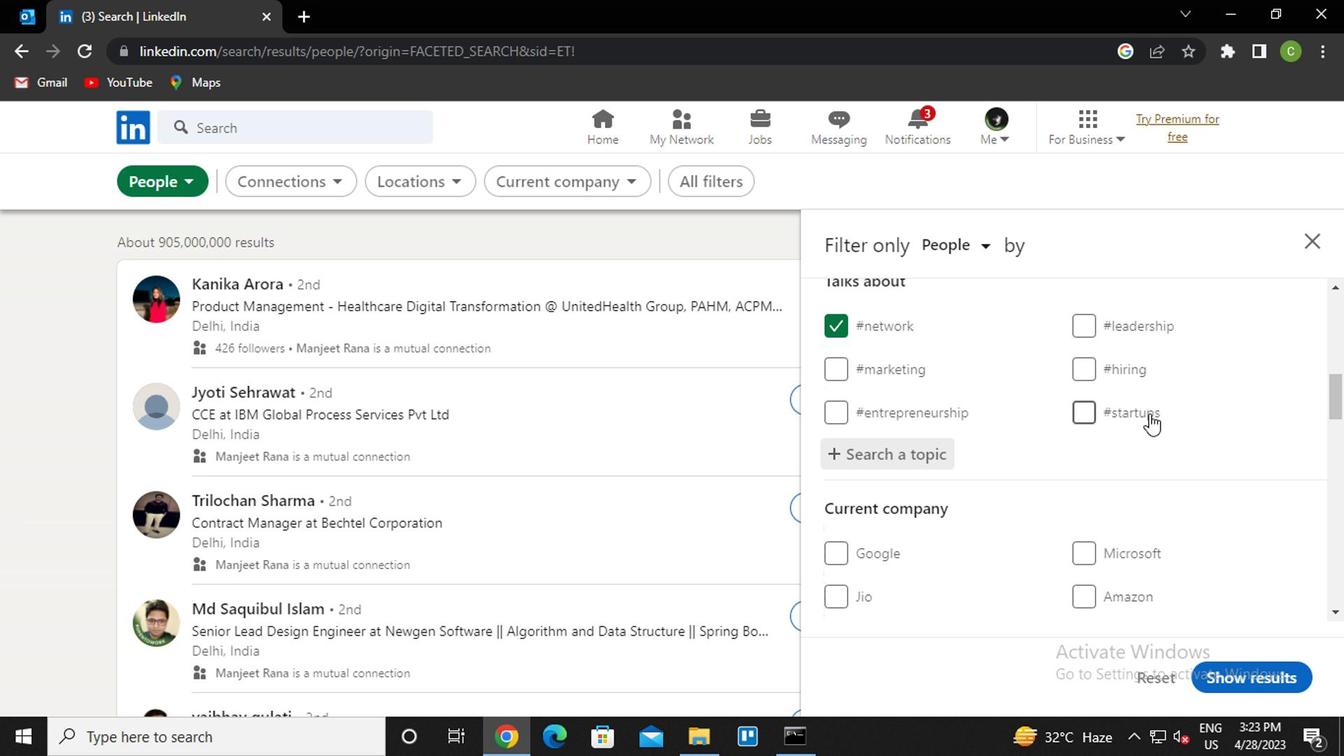 
Action: Mouse scrolled (1145, 413) with delta (0, 0)
Screenshot: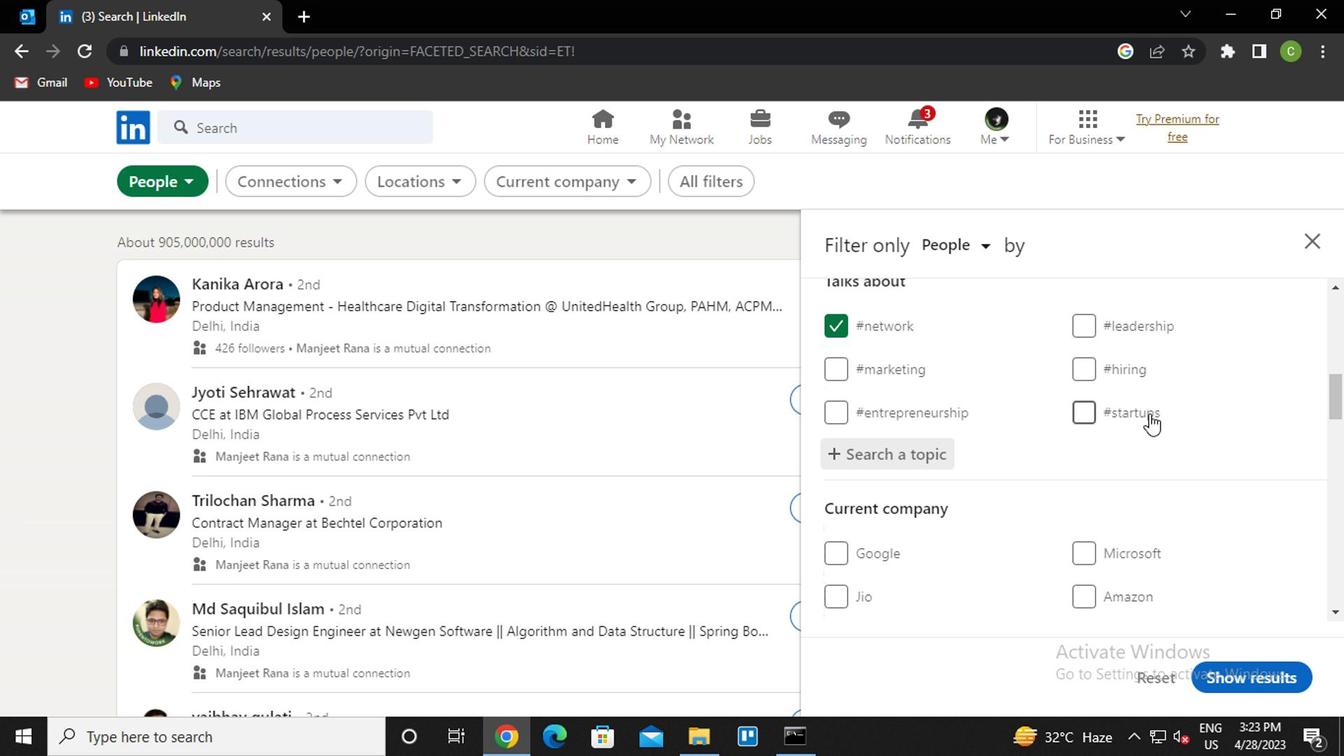 
Action: Mouse moved to (1085, 556)
Screenshot: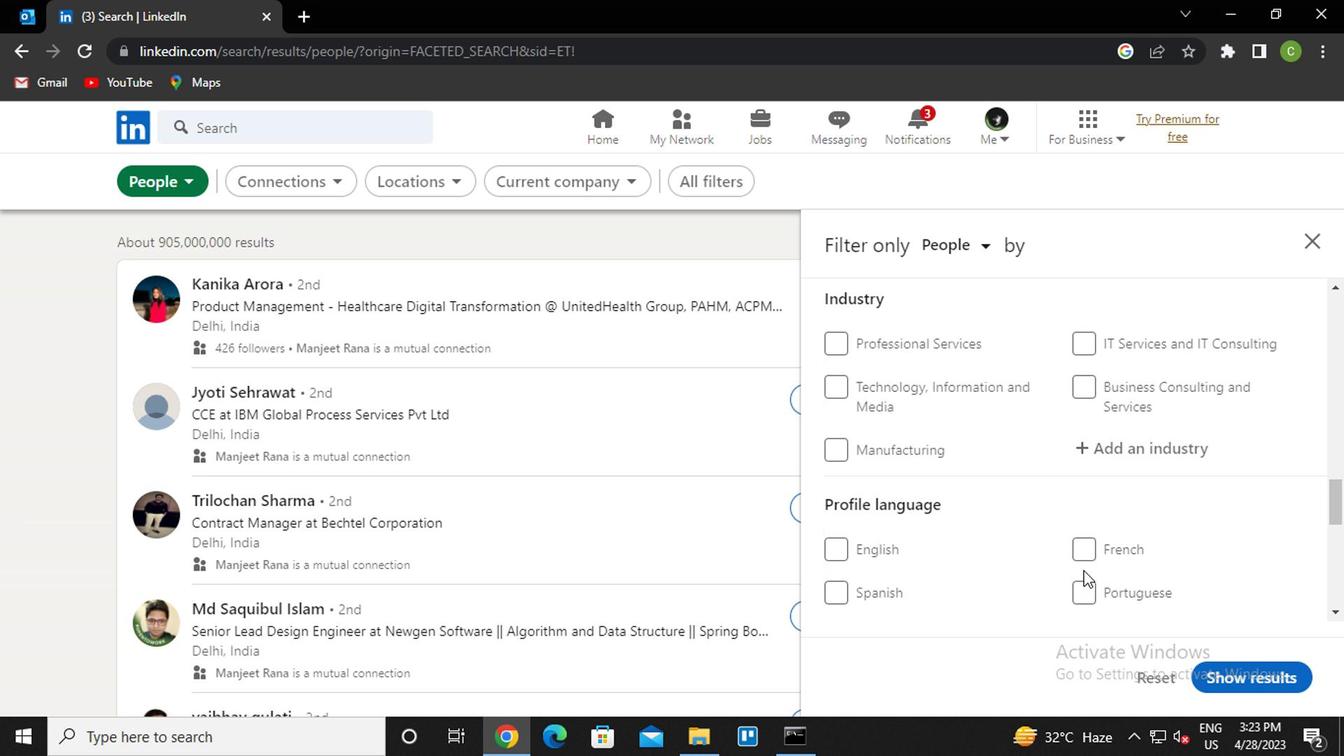 
Action: Mouse pressed left at (1085, 556)
Screenshot: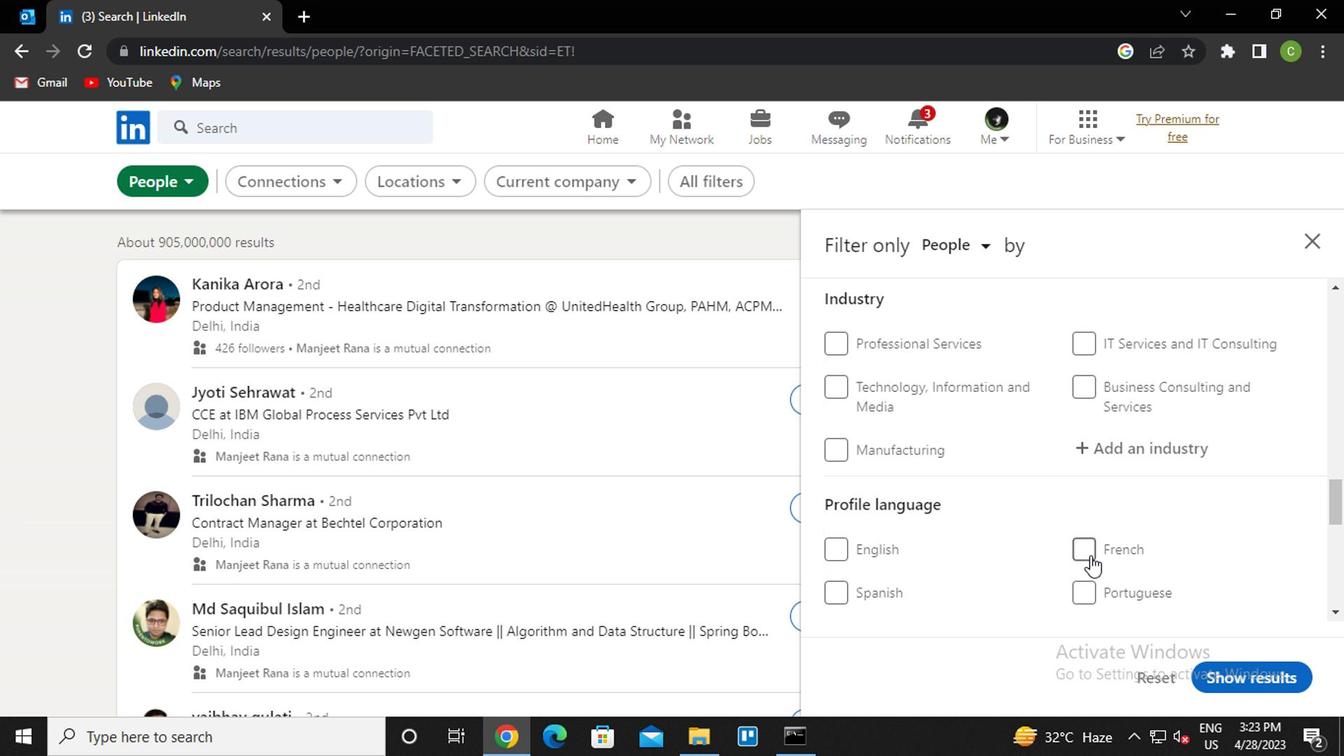 
Action: Mouse moved to (1085, 556)
Screenshot: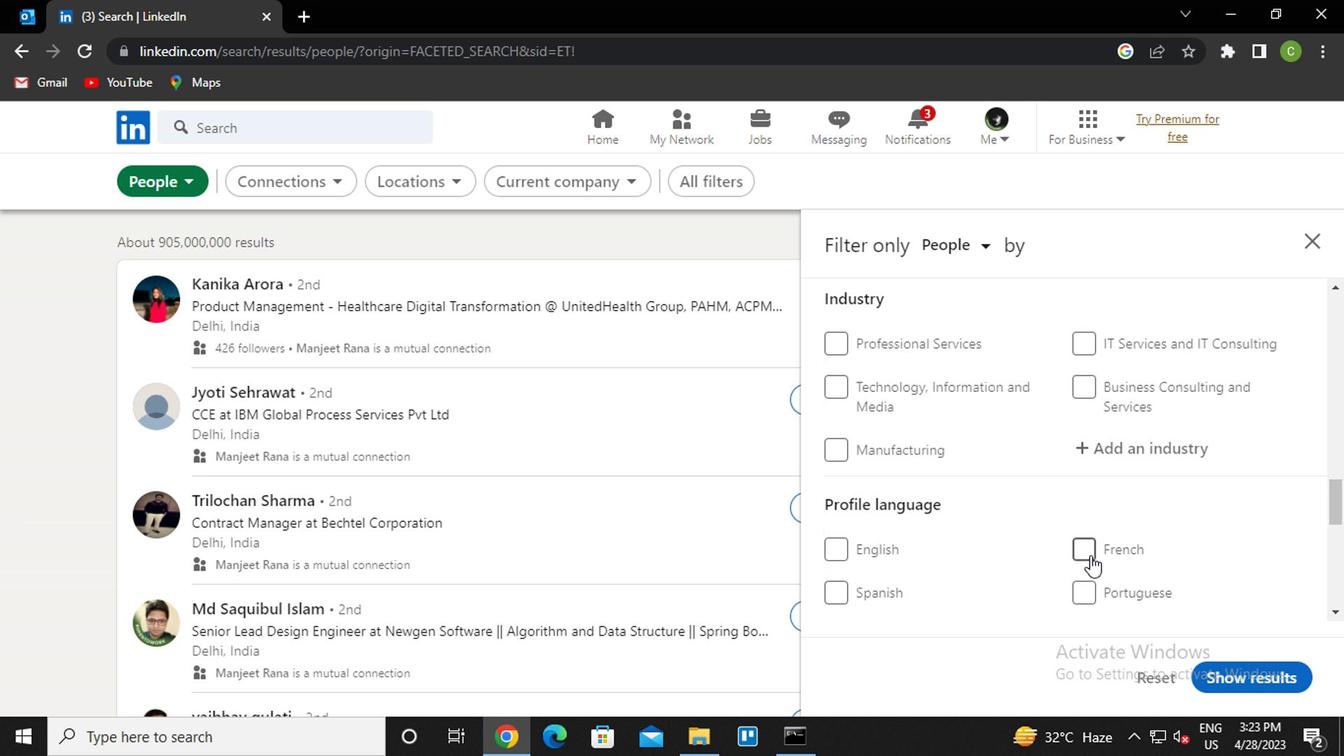 
Action: Mouse scrolled (1085, 556) with delta (0, 0)
Screenshot: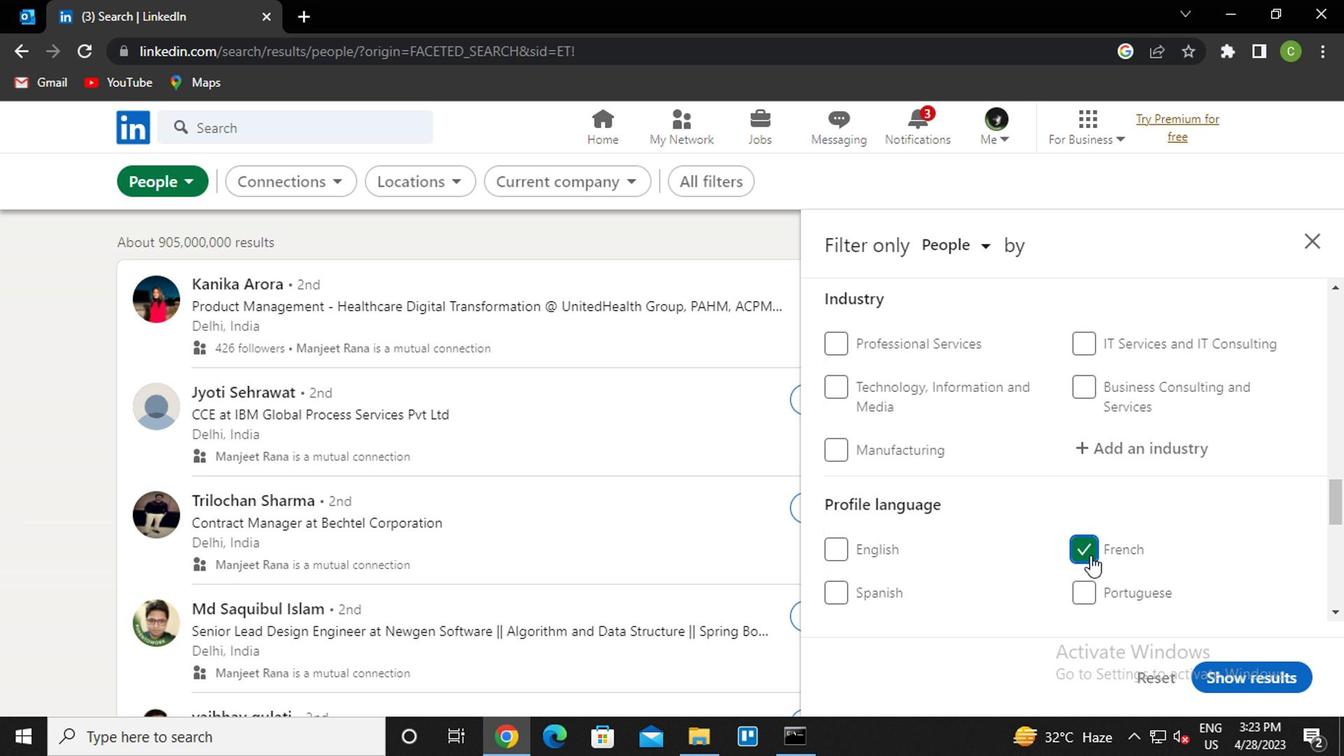 
Action: Mouse scrolled (1085, 556) with delta (0, 0)
Screenshot: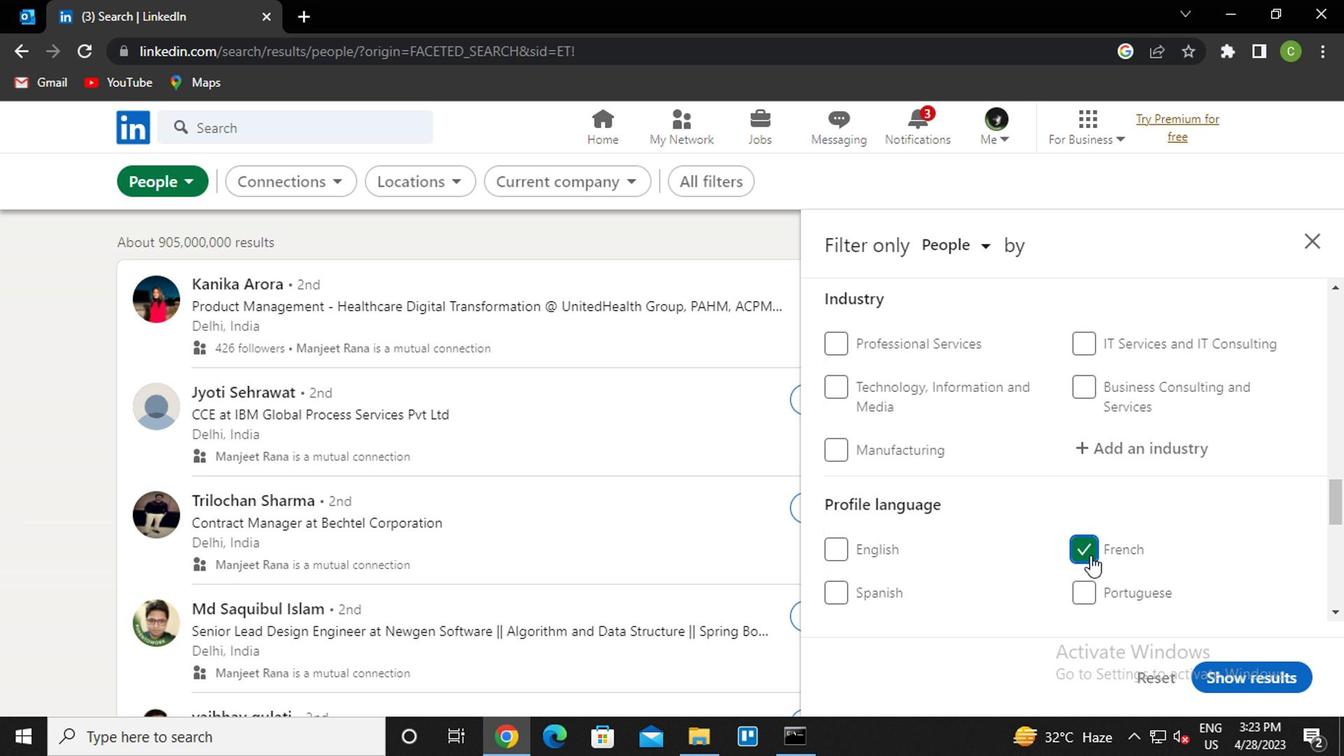 
Action: Mouse scrolled (1085, 556) with delta (0, 0)
Screenshot: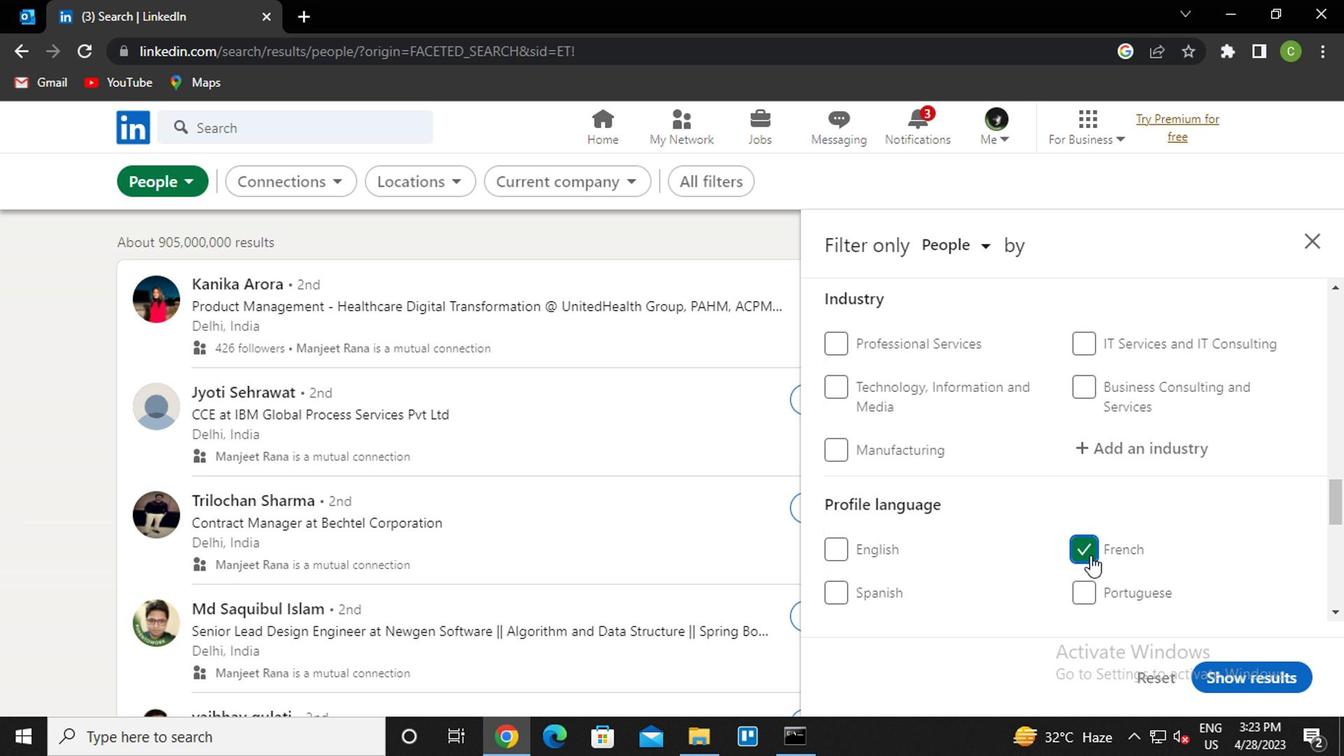 
Action: Mouse scrolled (1085, 556) with delta (0, 0)
Screenshot: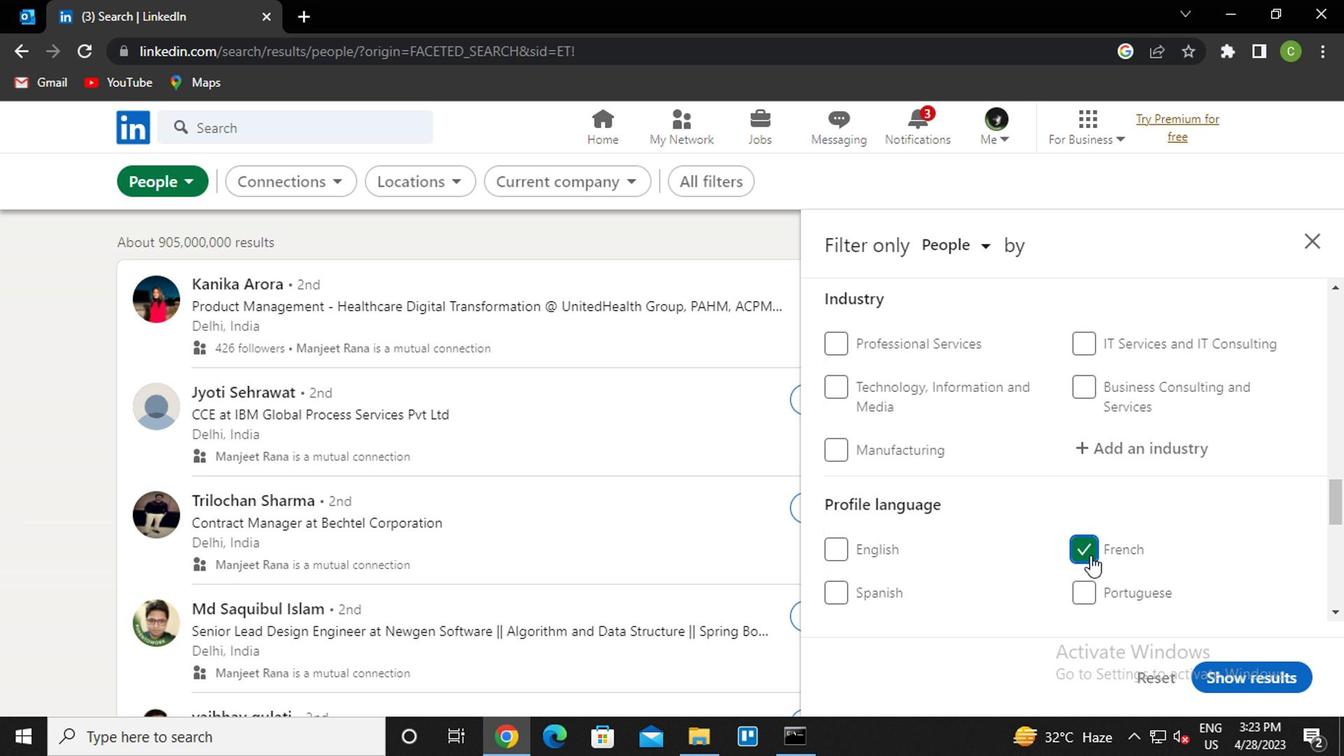 
Action: Mouse scrolled (1085, 556) with delta (0, 0)
Screenshot: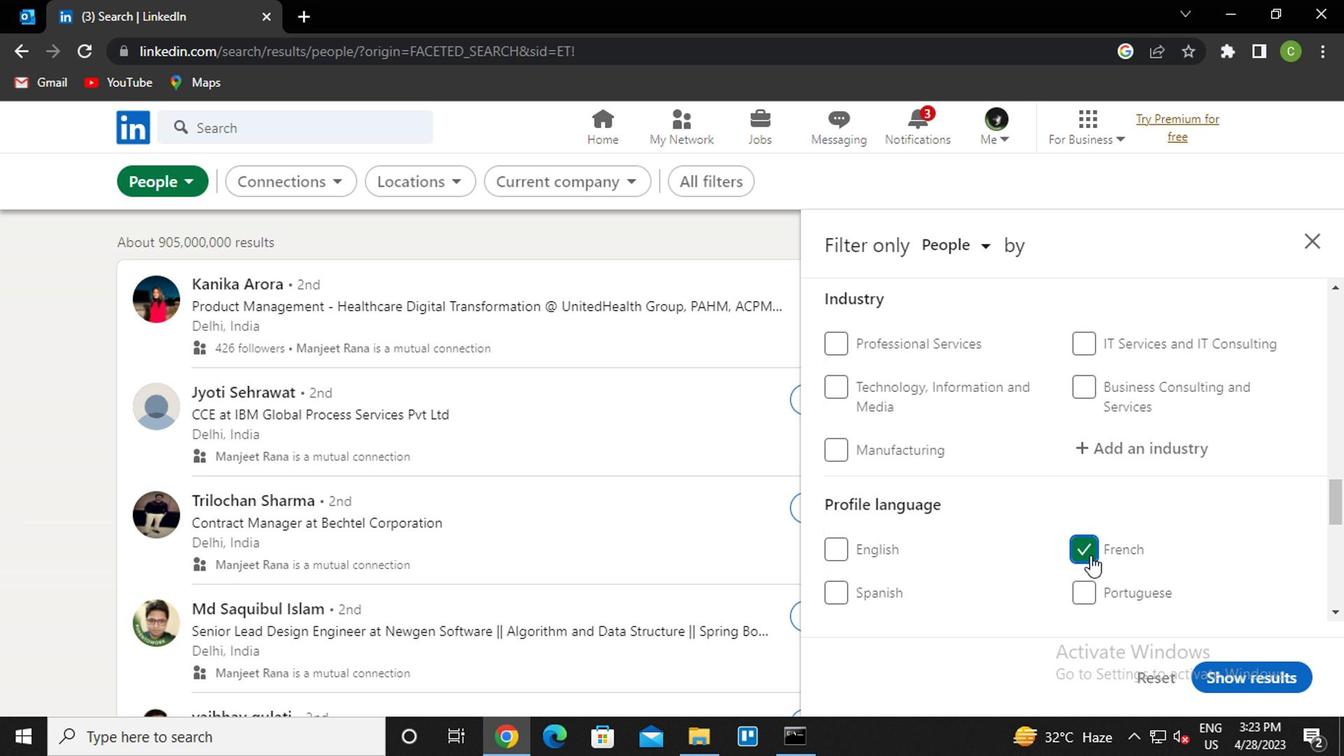 
Action: Mouse scrolled (1085, 556) with delta (0, 0)
Screenshot: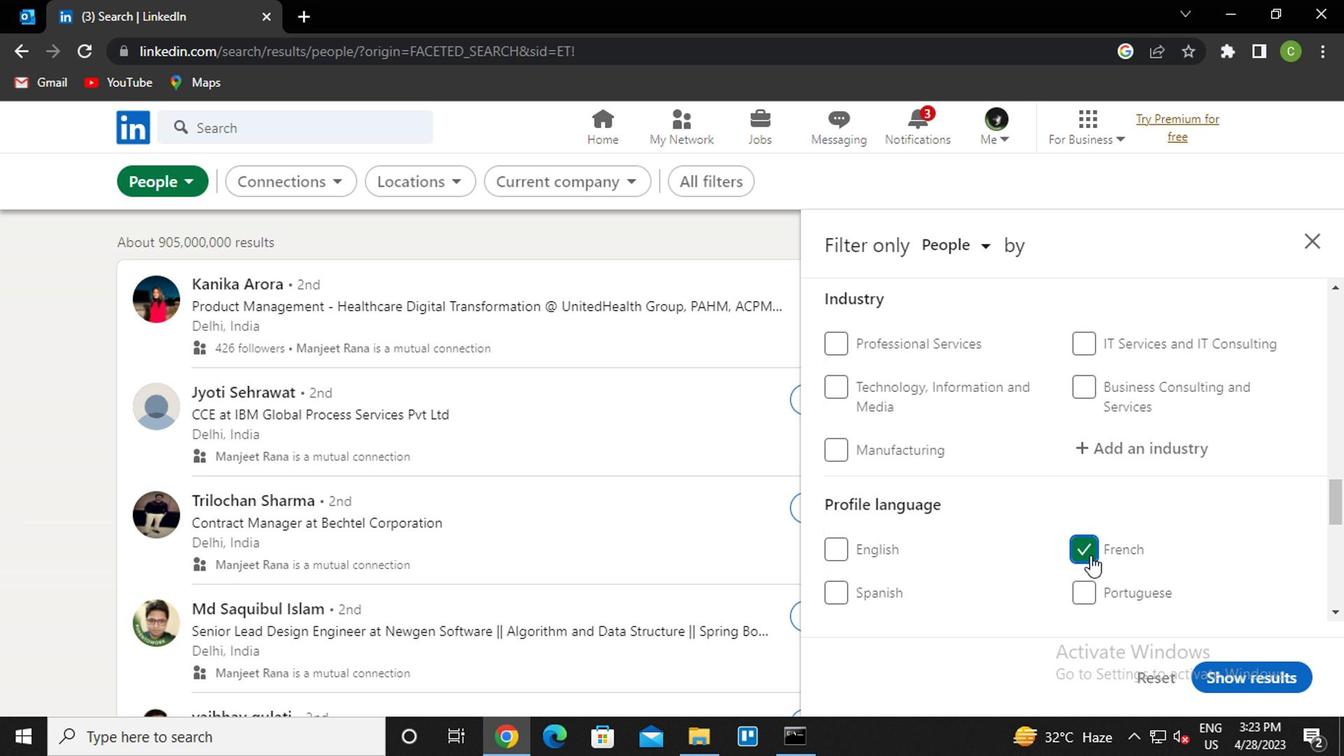 
Action: Mouse scrolled (1085, 556) with delta (0, 0)
Screenshot: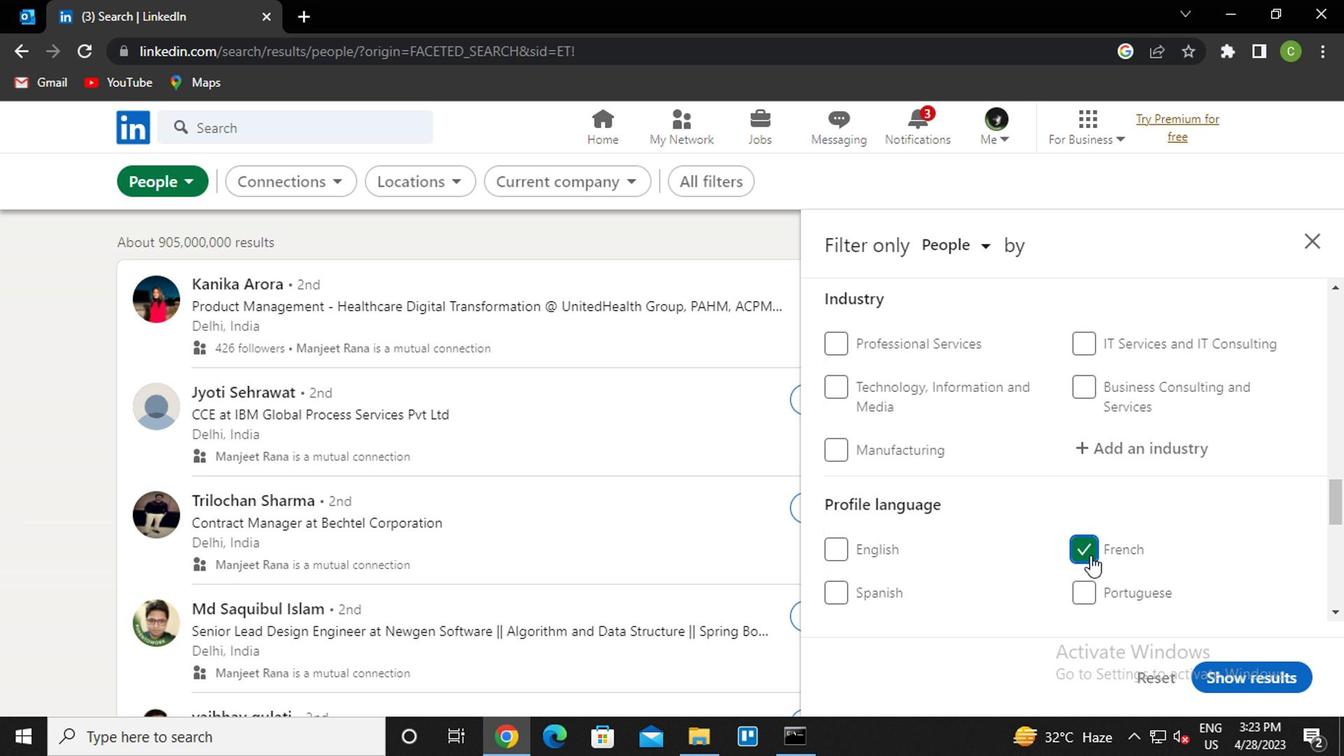
Action: Mouse moved to (1128, 546)
Screenshot: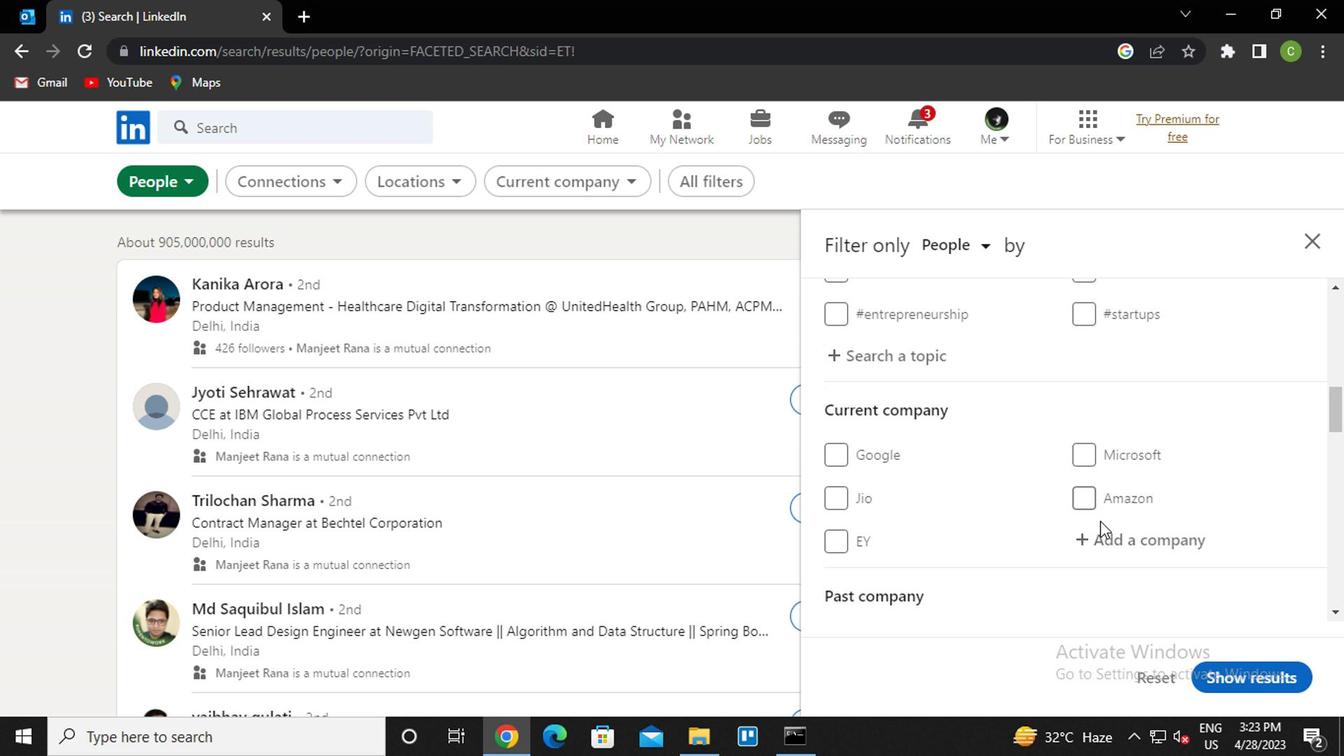 
Action: Mouse pressed left at (1128, 546)
Screenshot: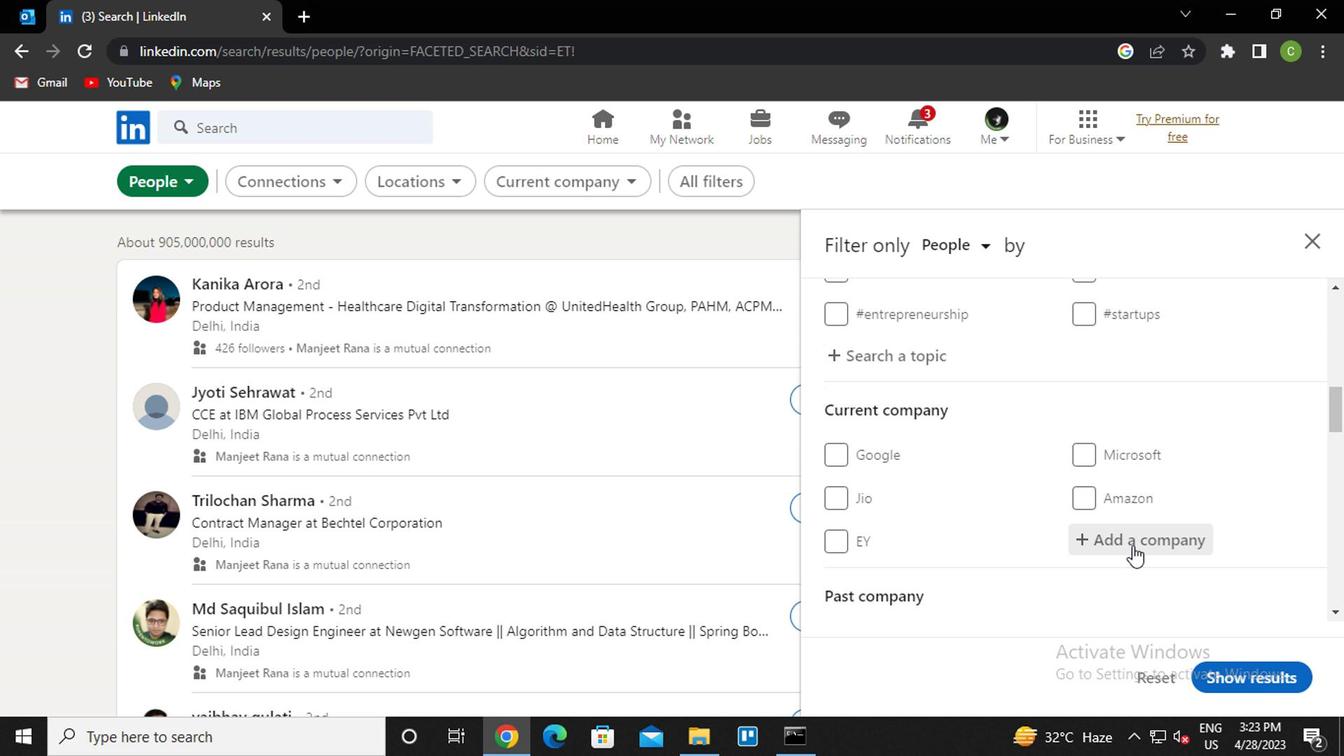 
Action: Key pressed <Key.caps_lock>bt<Key.space>g<Key.caps_lock>R<Key.down><Key.enter>
Screenshot: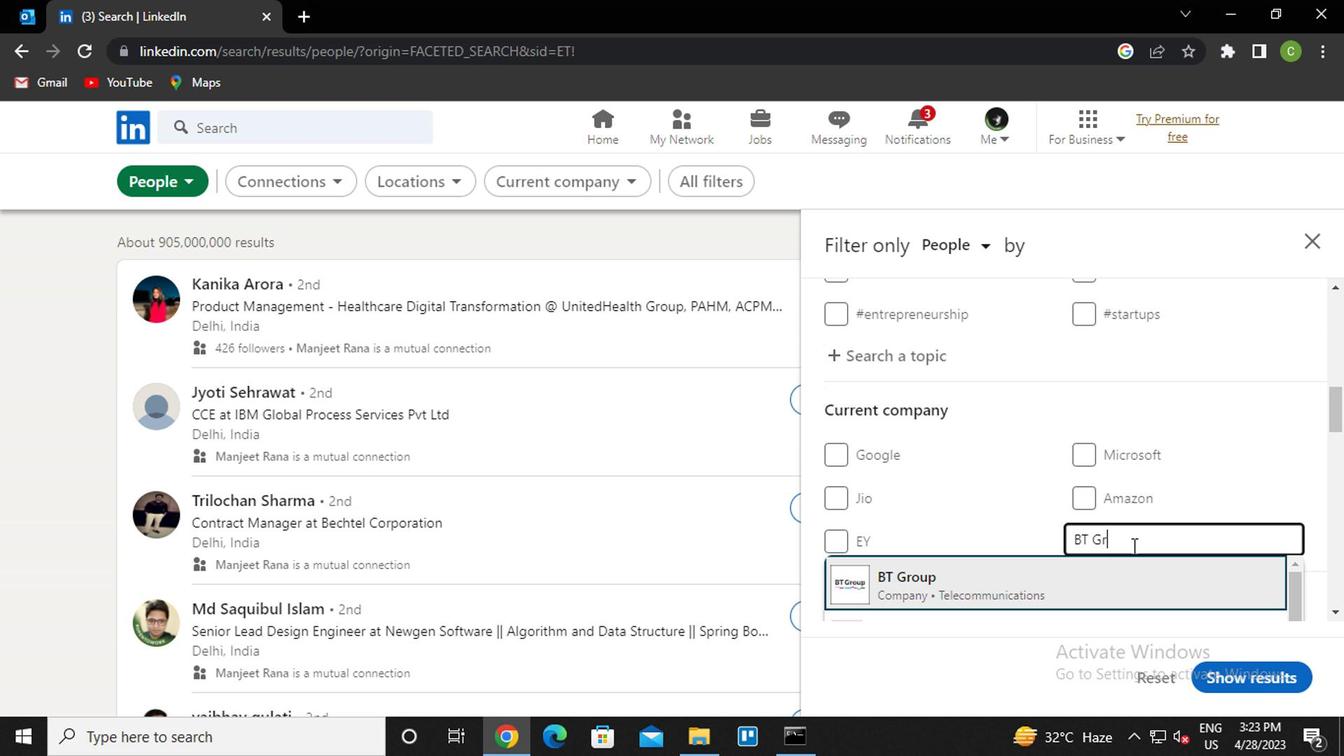 
Action: Mouse moved to (1125, 551)
Screenshot: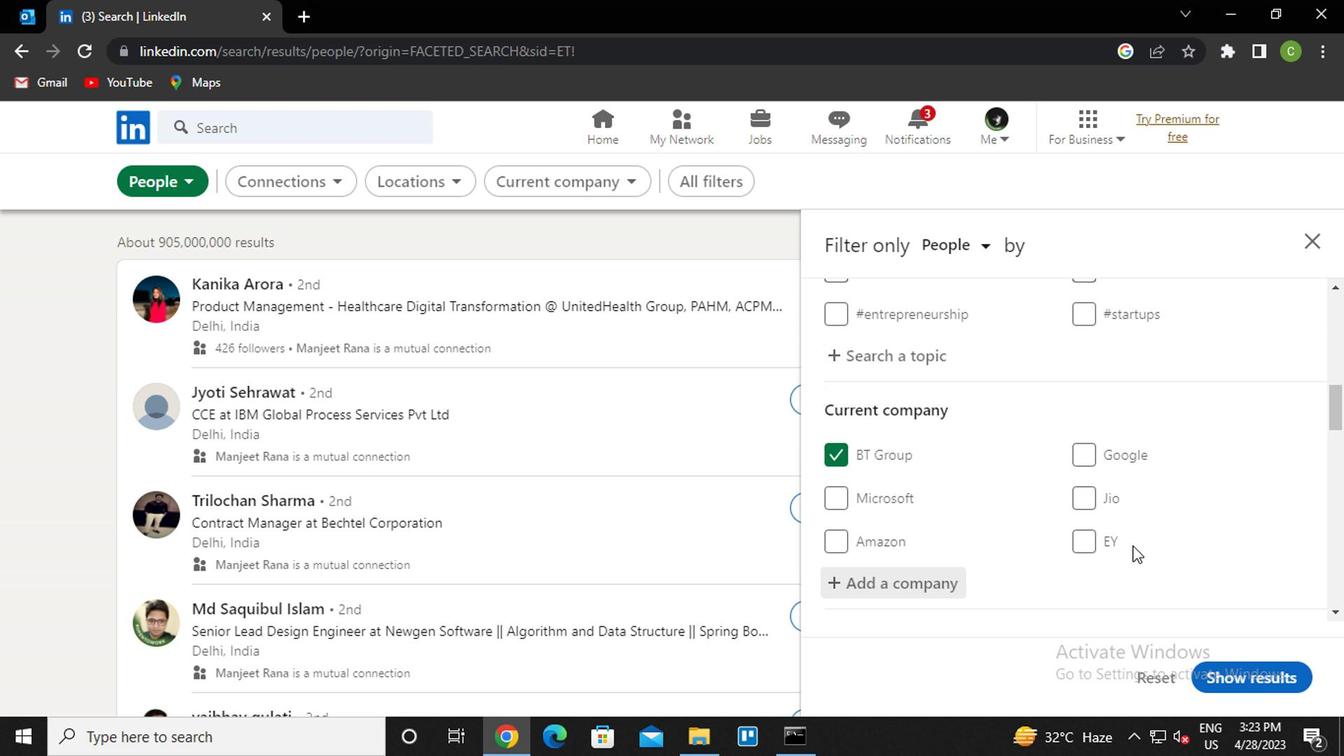 
Action: Mouse scrolled (1125, 551) with delta (0, 0)
Screenshot: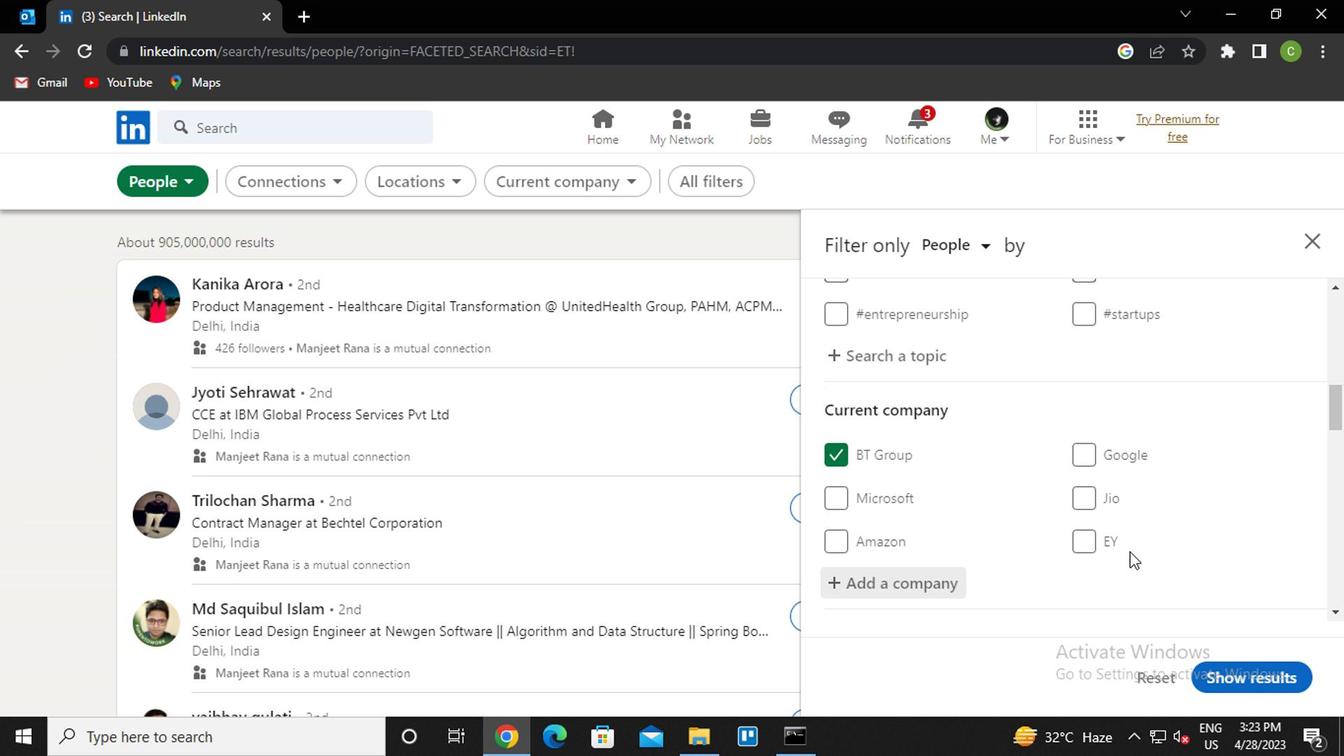 
Action: Mouse scrolled (1125, 551) with delta (0, 0)
Screenshot: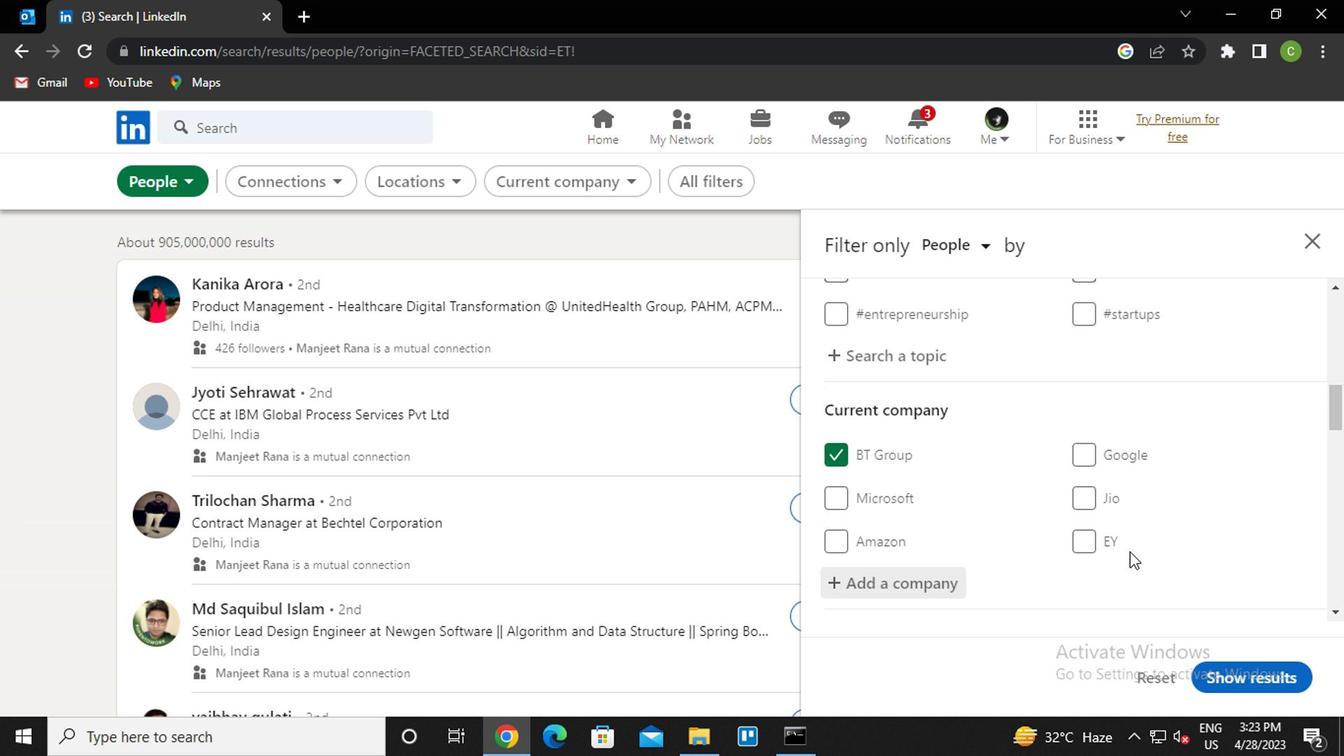 
Action: Mouse moved to (1125, 553)
Screenshot: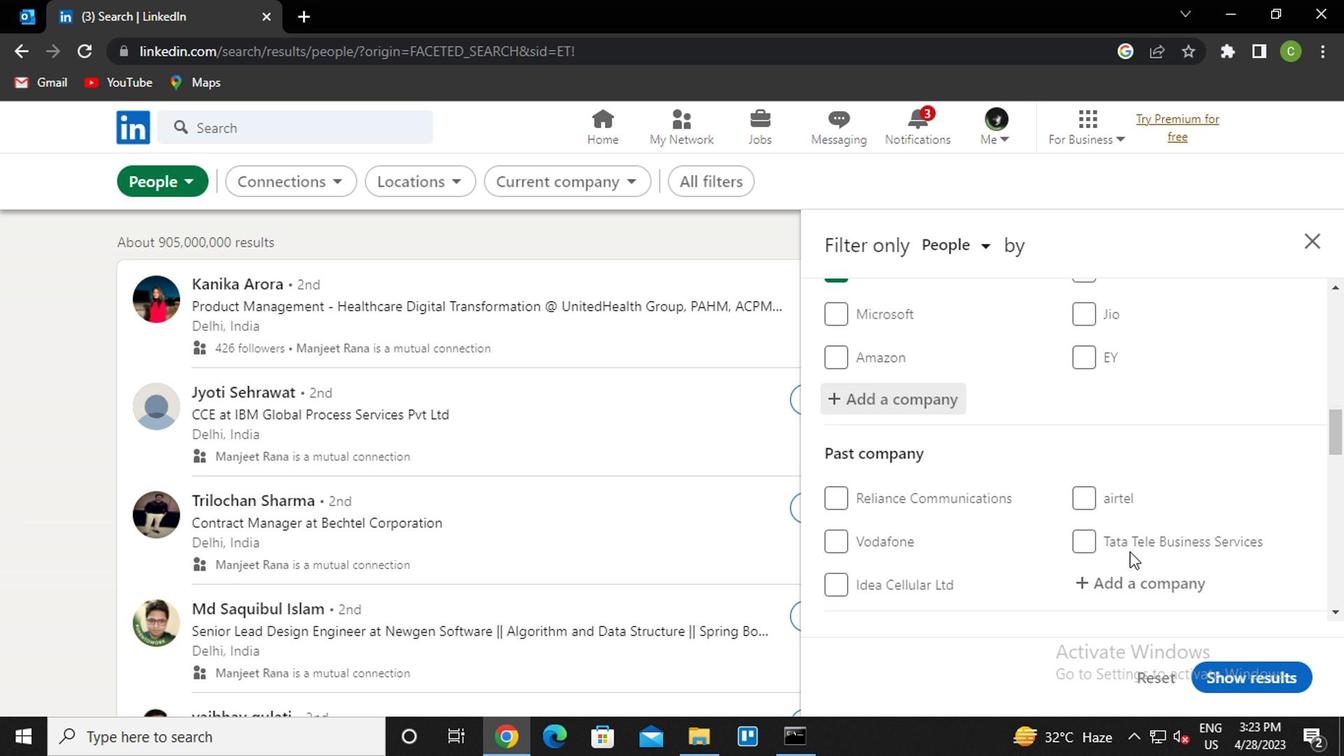 
Action: Mouse scrolled (1125, 553) with delta (0, 0)
Screenshot: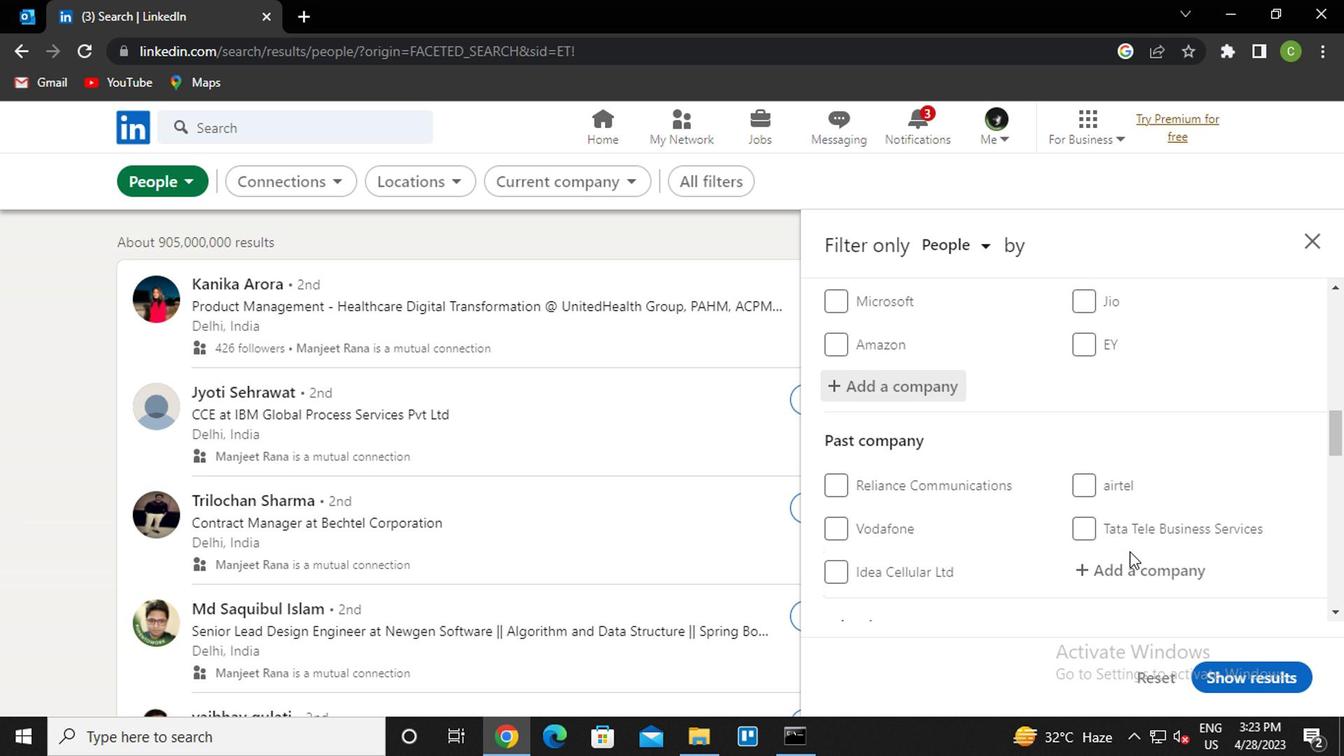 
Action: Mouse scrolled (1125, 553) with delta (0, 0)
Screenshot: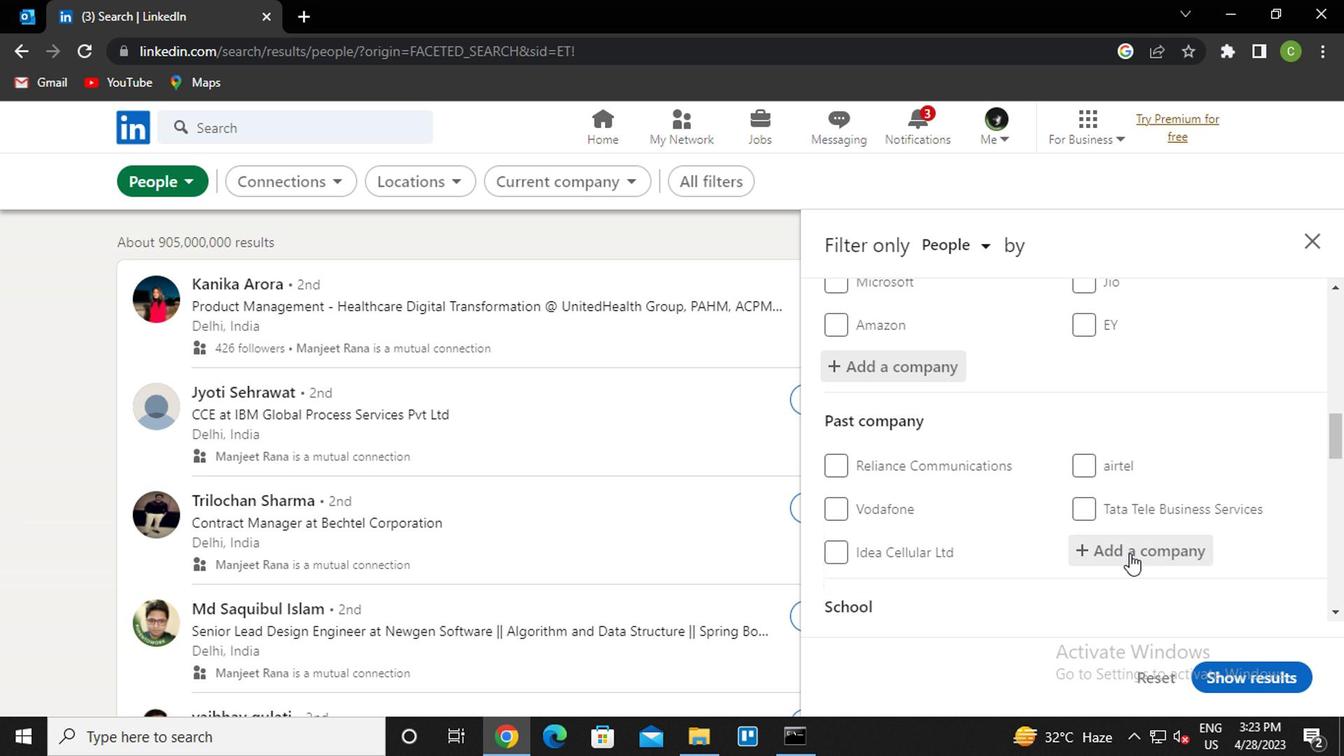 
Action: Mouse moved to (1120, 541)
Screenshot: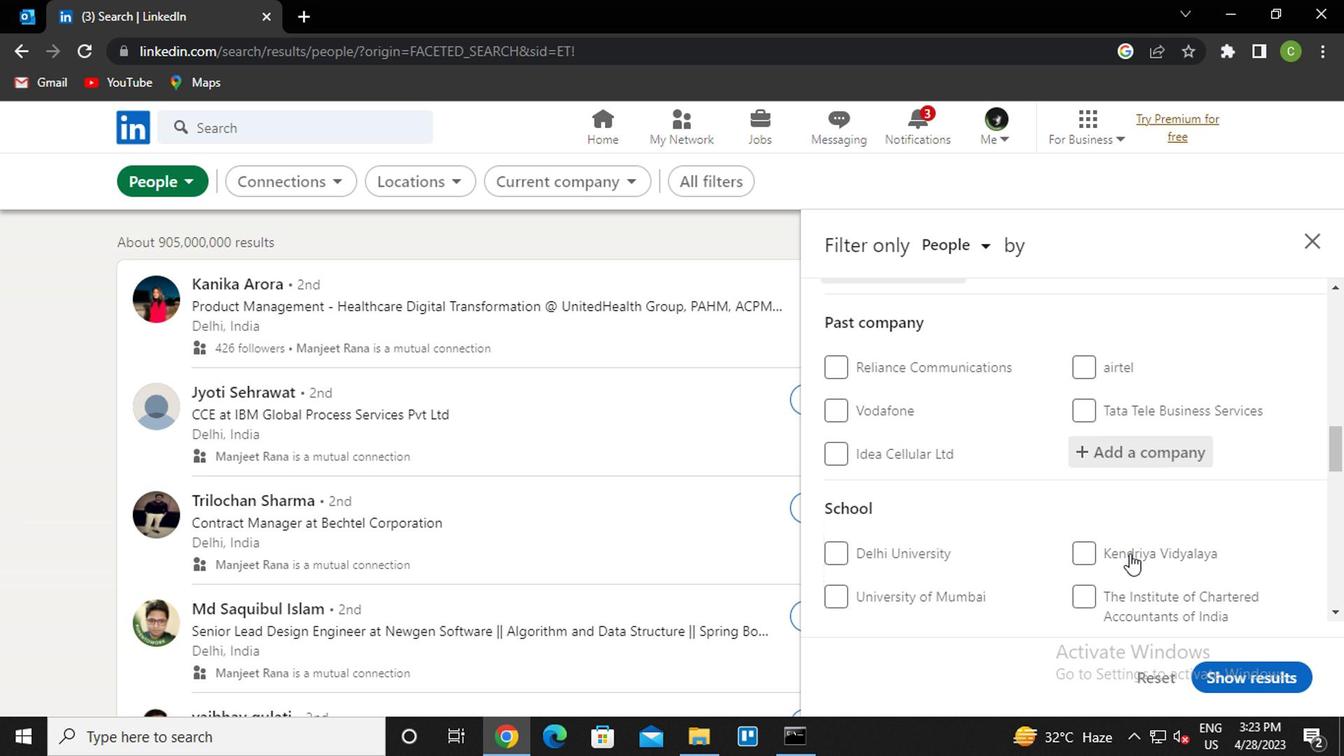 
Action: Mouse scrolled (1120, 540) with delta (0, 0)
Screenshot: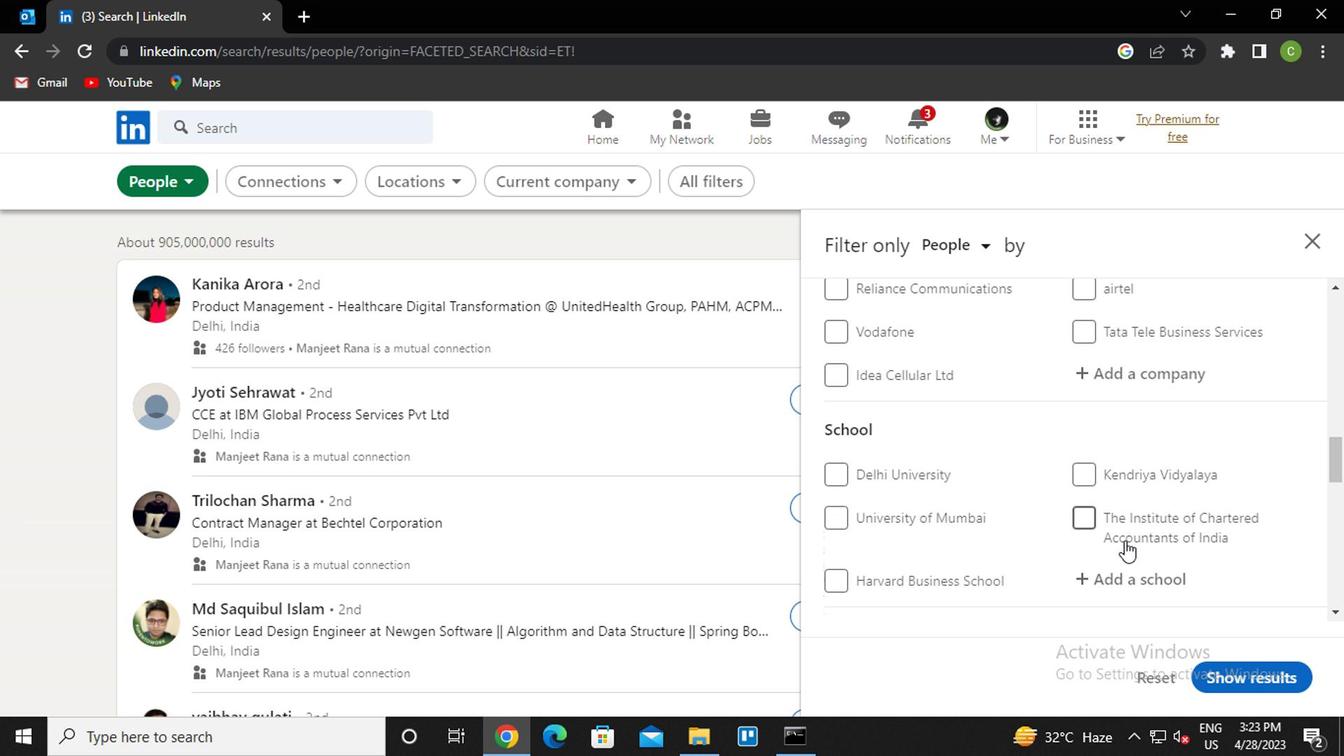 
Action: Mouse scrolled (1120, 540) with delta (0, 0)
Screenshot: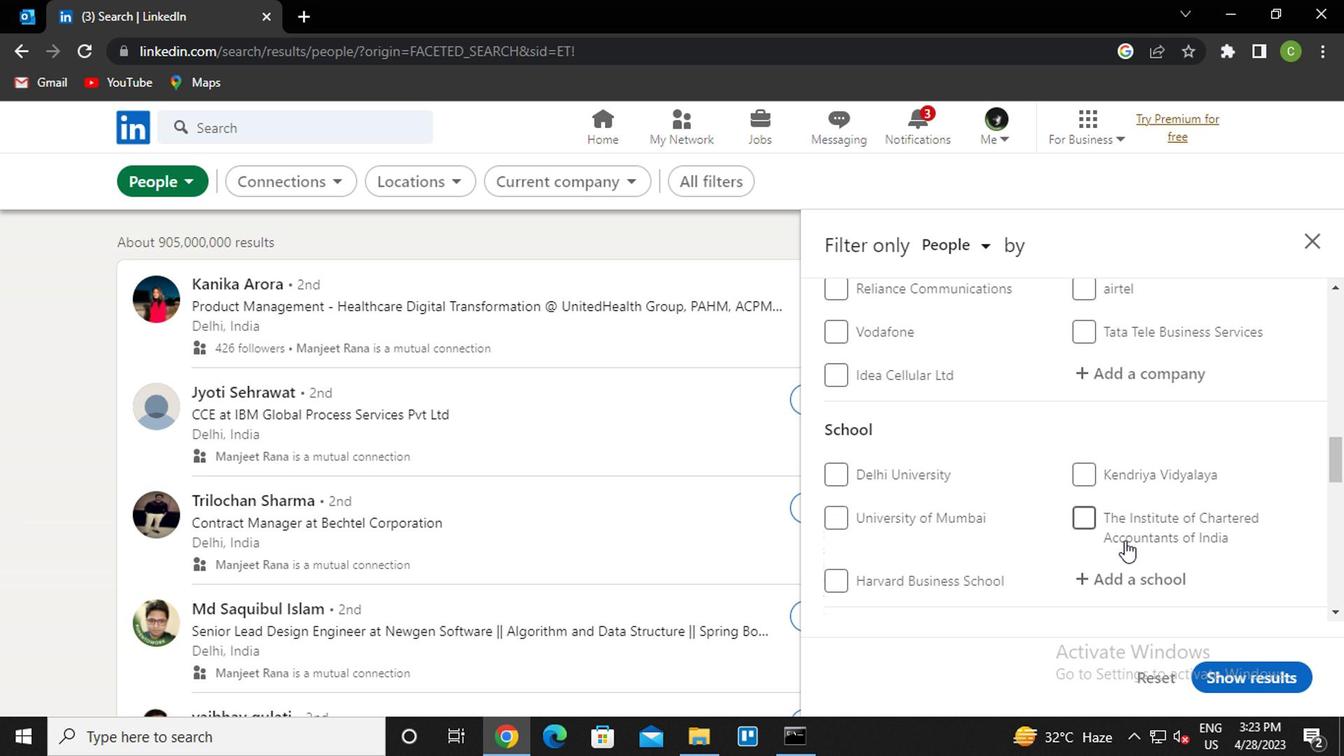 
Action: Mouse moved to (1153, 391)
Screenshot: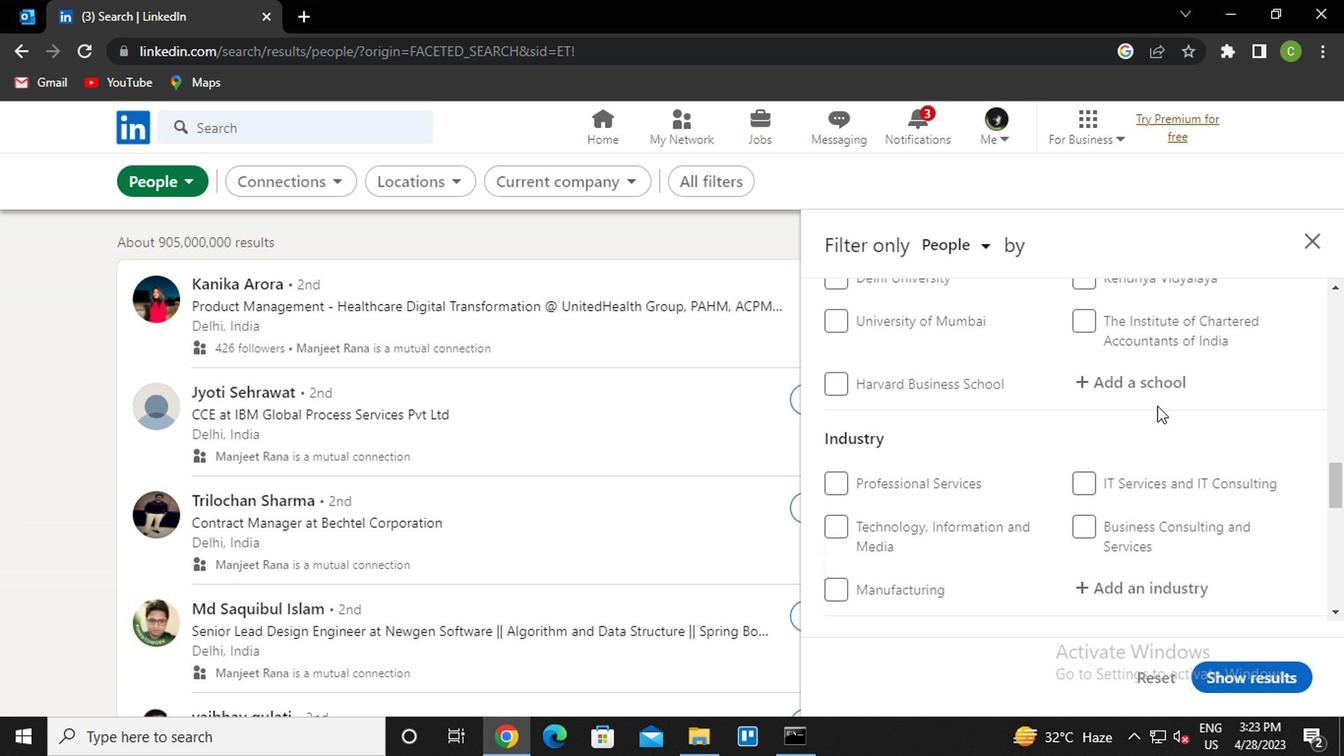 
Action: Mouse pressed left at (1153, 391)
Screenshot: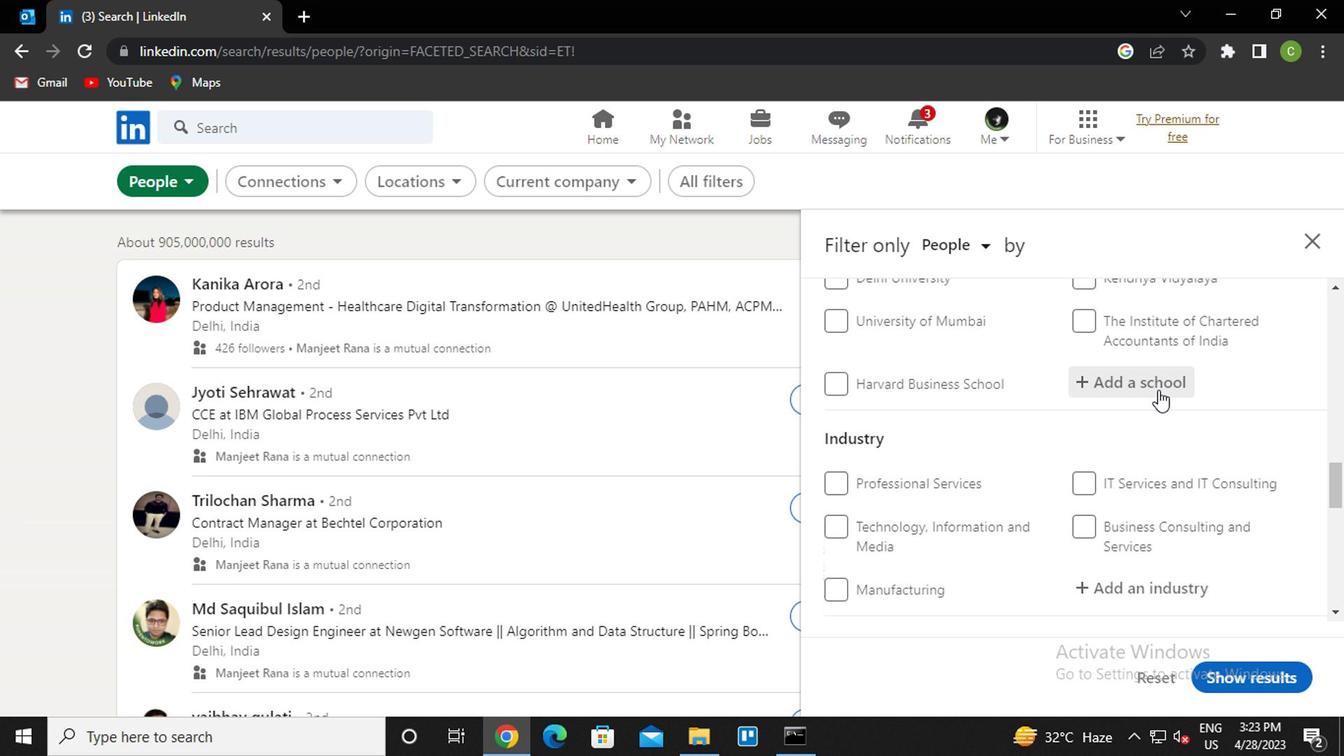 
Action: Key pressed <Key.caps_lock>k<Key.caps_lock>olkata<Key.down><Key.enter>
Screenshot: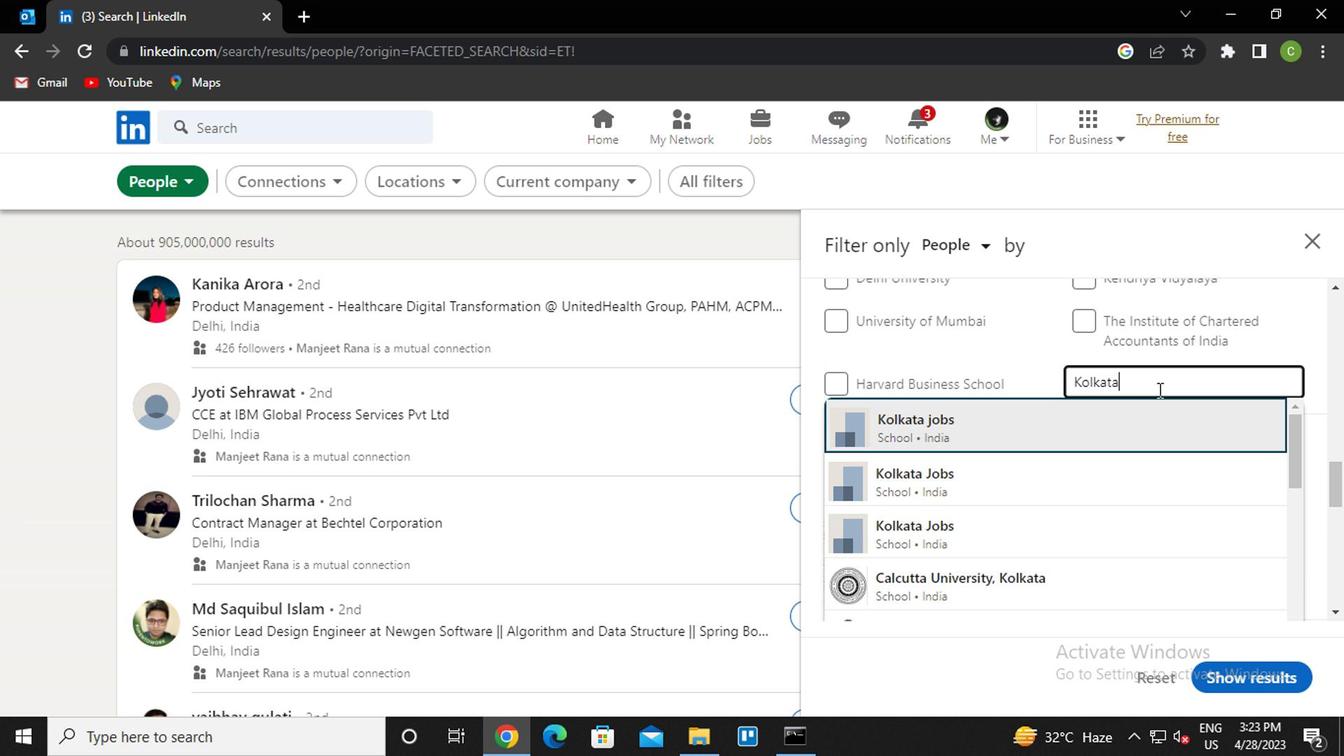 
Action: Mouse scrolled (1153, 390) with delta (0, -1)
Screenshot: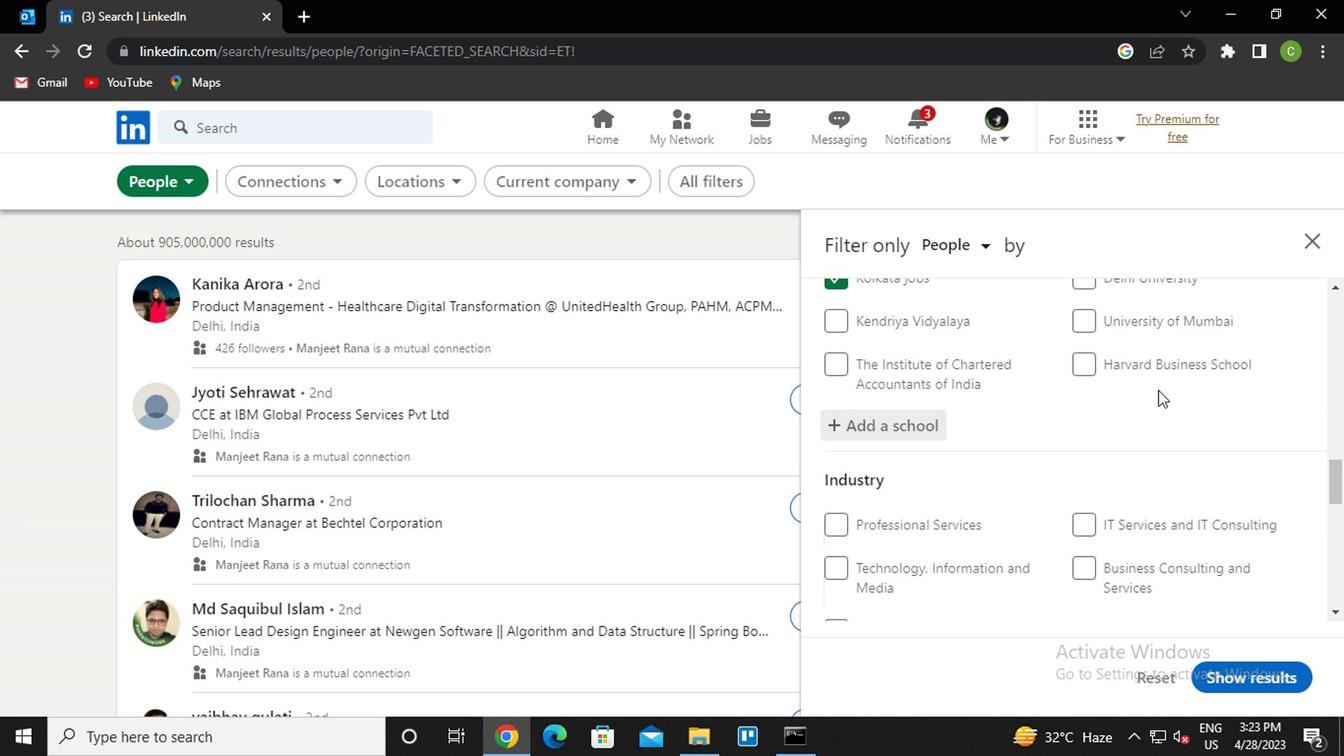 
Action: Mouse scrolled (1153, 390) with delta (0, -1)
Screenshot: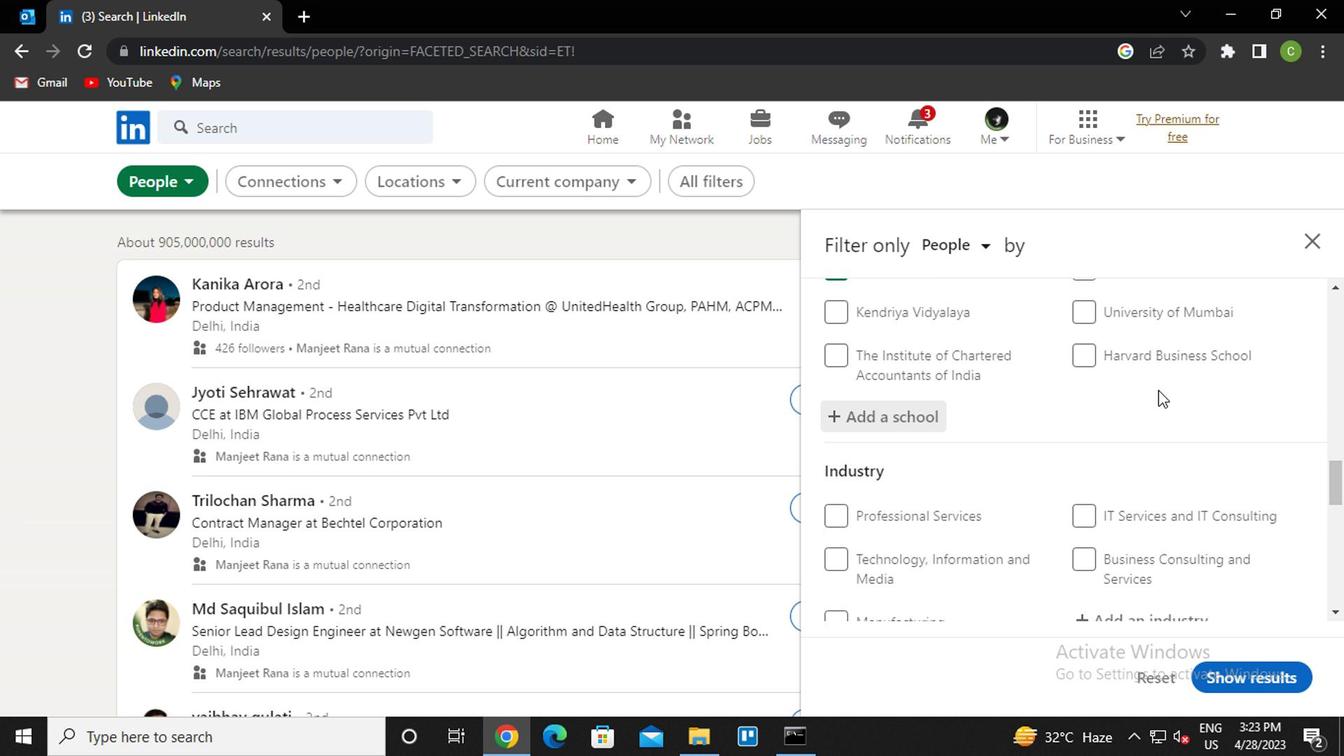 
Action: Mouse moved to (1148, 424)
Screenshot: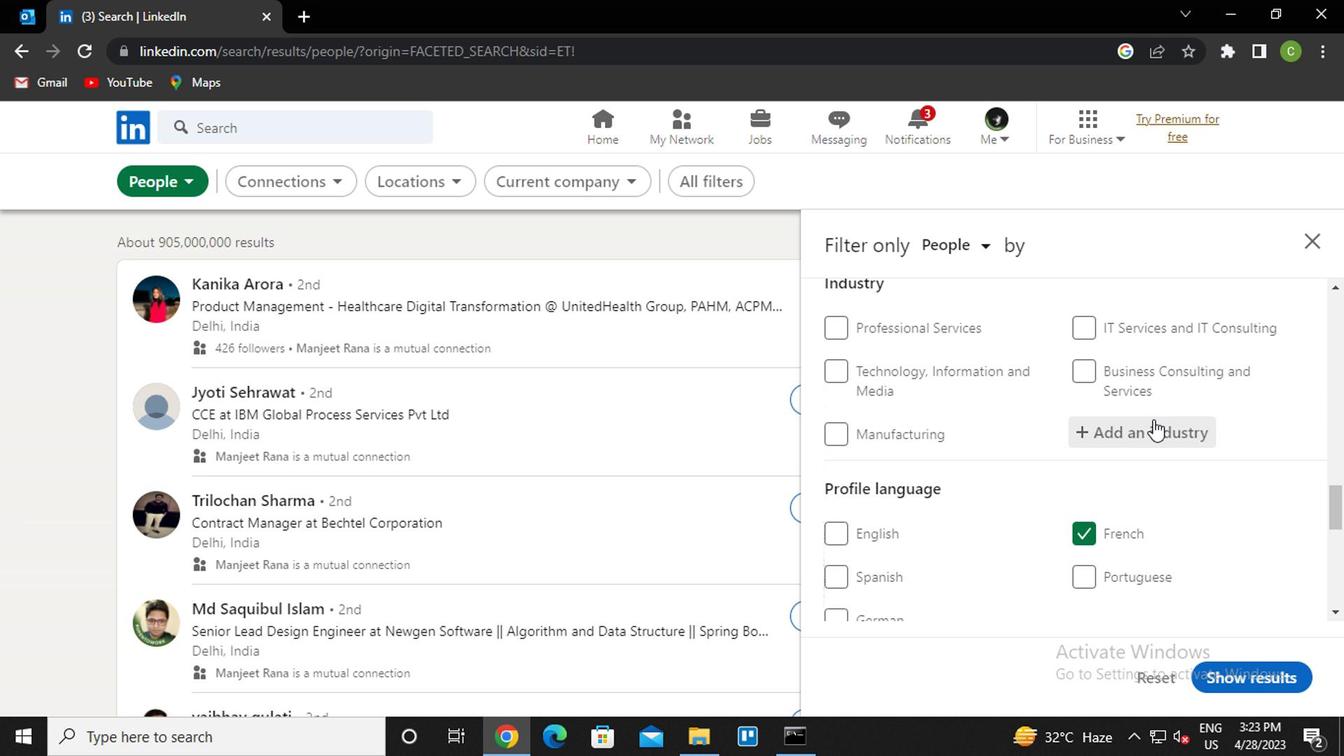 
Action: Mouse pressed left at (1148, 424)
Screenshot: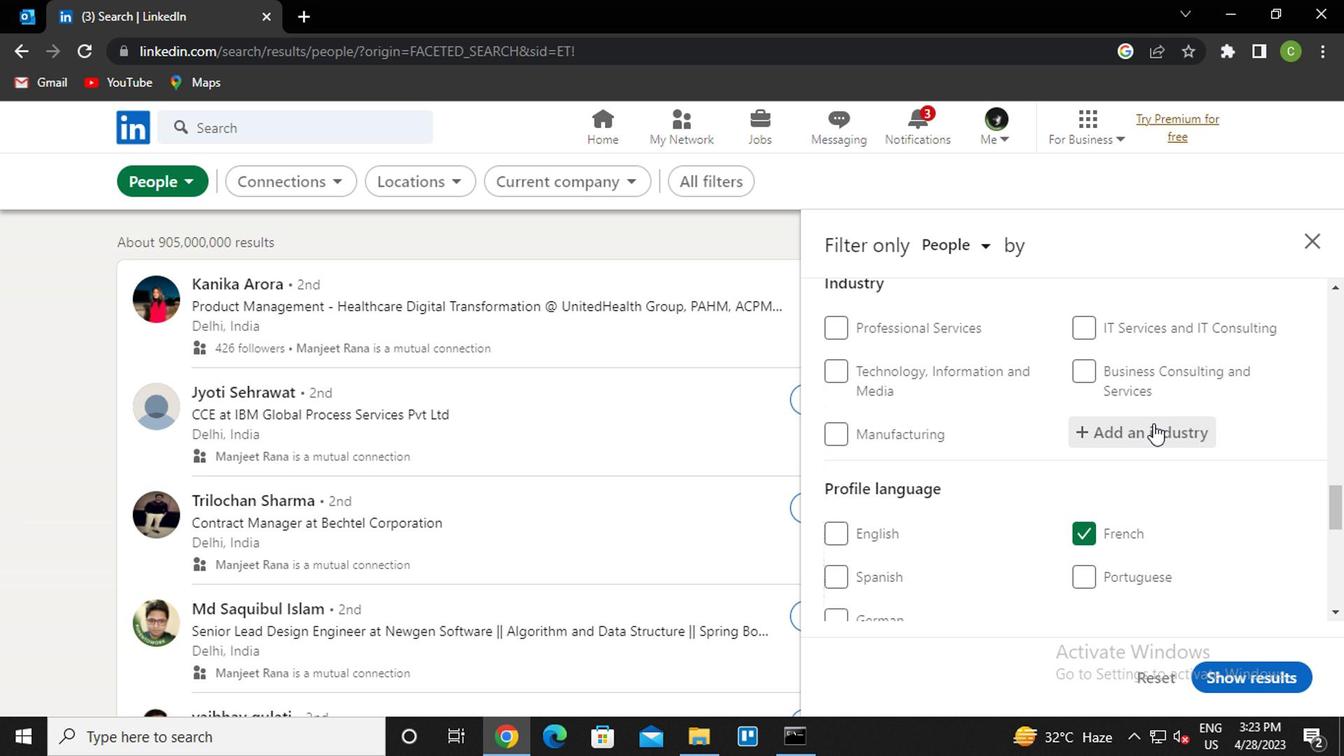 
Action: Mouse moved to (1147, 426)
Screenshot: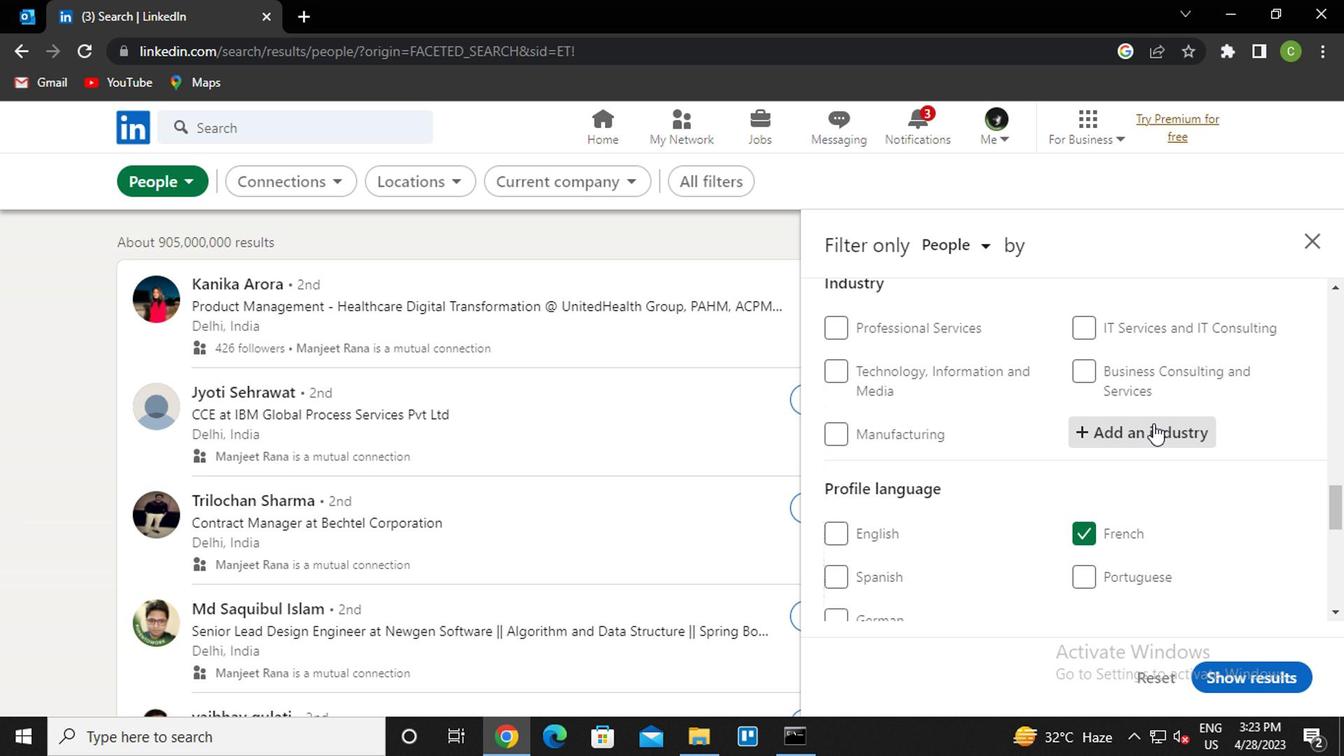
Action: Key pressed <Key.caps_lock>a<Key.caps_lock>rtist<Key.down><Key.enter>
Screenshot: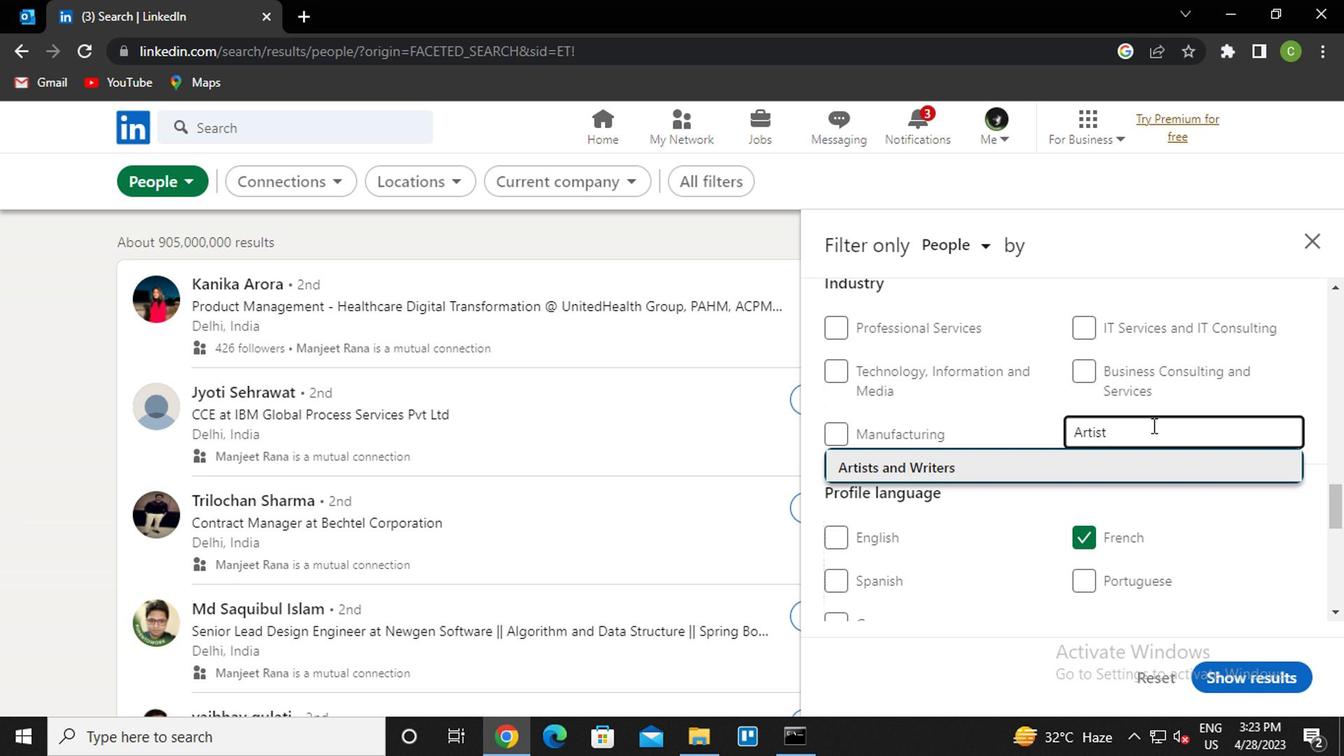 
Action: Mouse scrolled (1147, 425) with delta (0, 0)
Screenshot: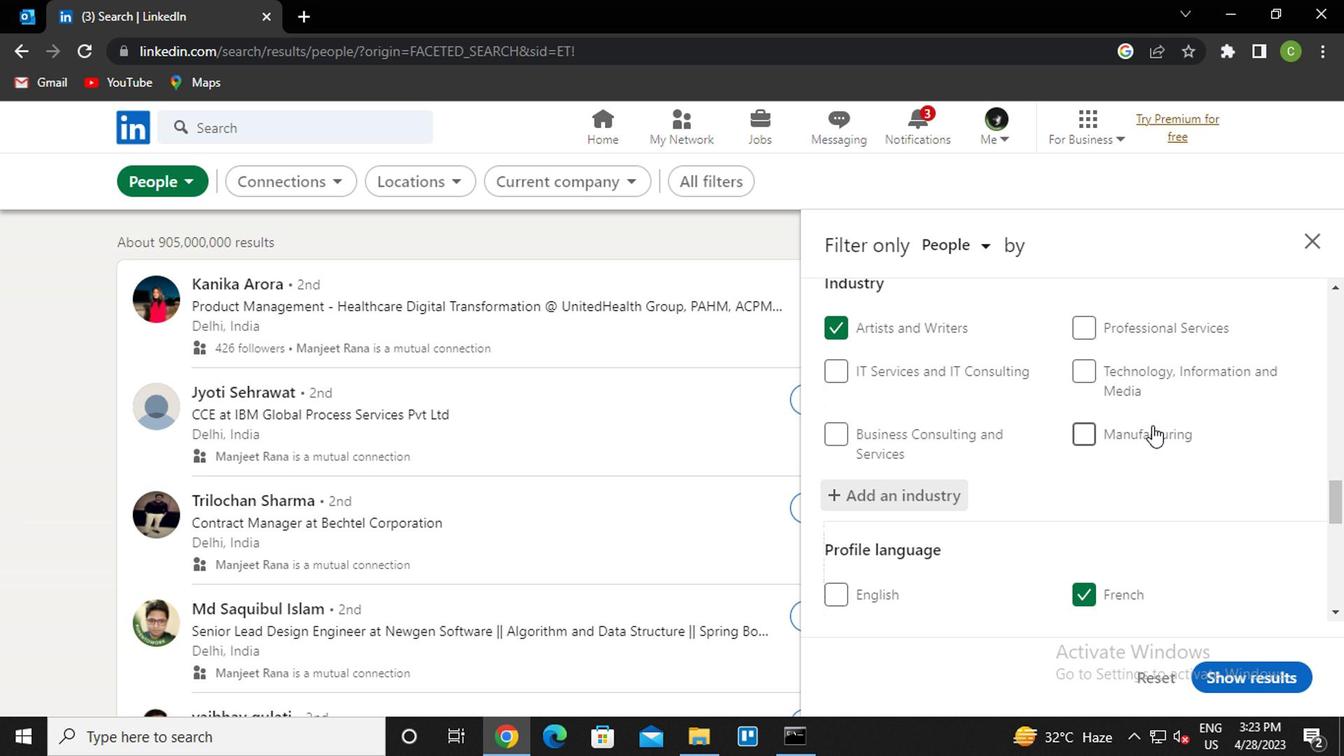 
Action: Mouse moved to (1145, 448)
Screenshot: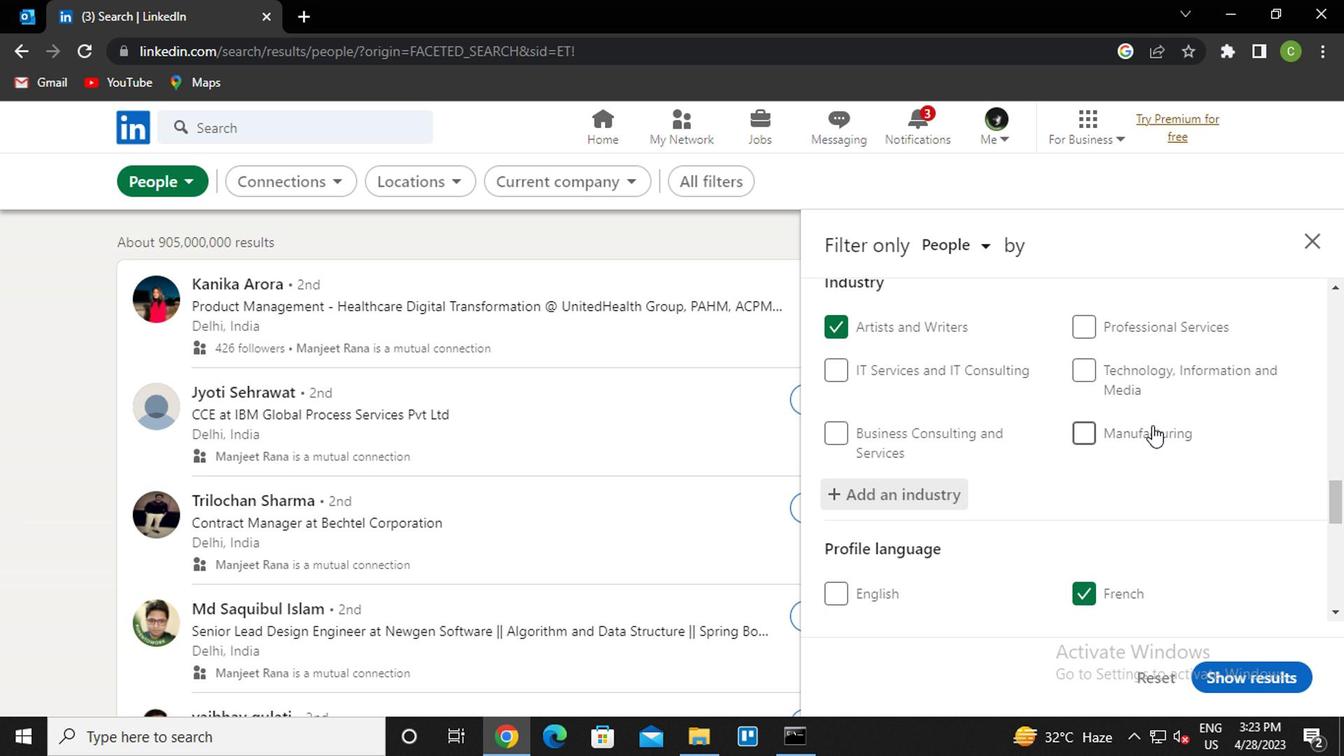 
Action: Mouse scrolled (1145, 447) with delta (0, 0)
Screenshot: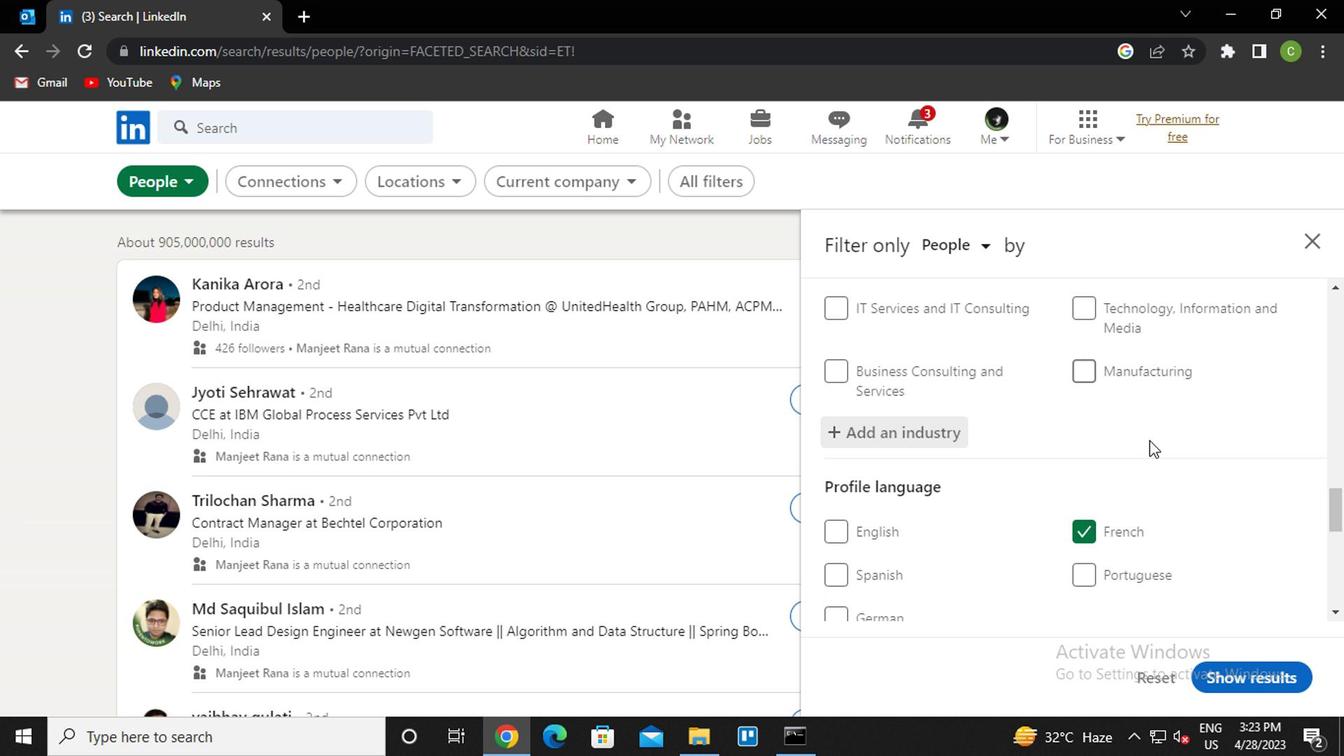 
Action: Mouse moved to (1148, 458)
Screenshot: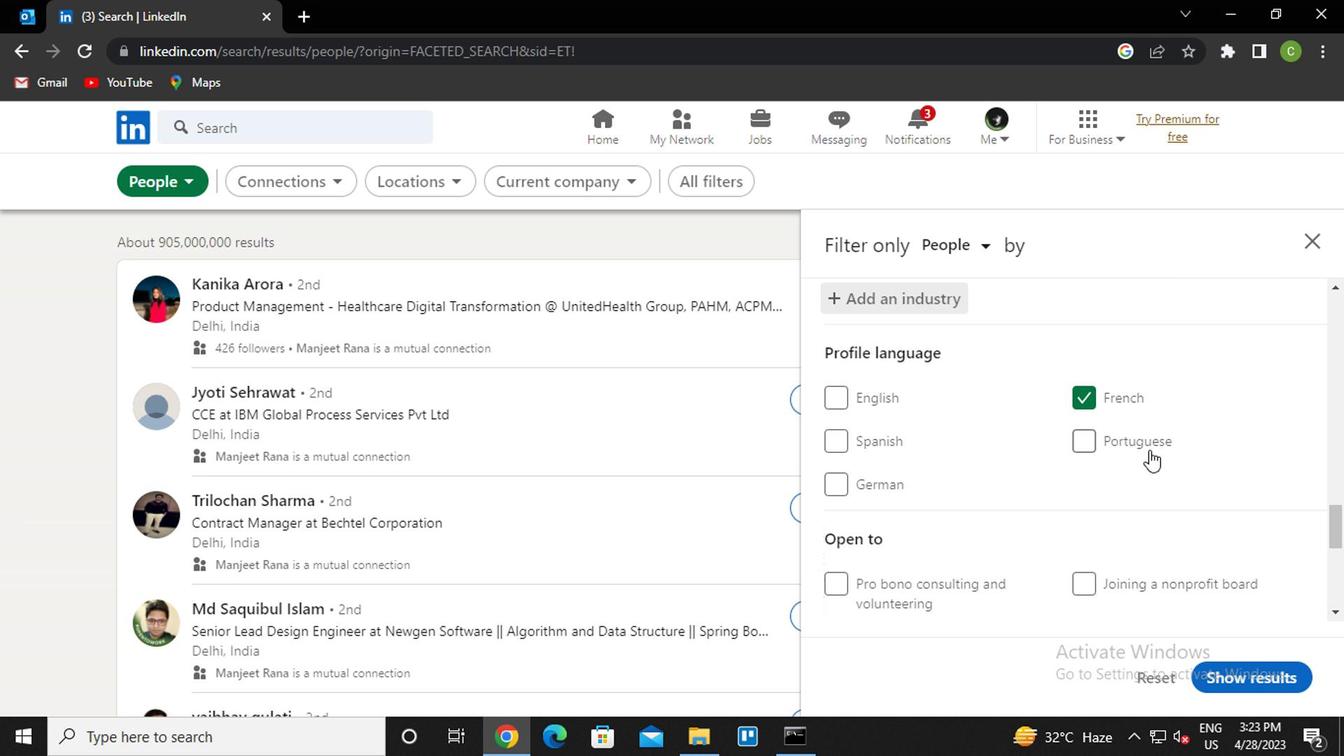 
Action: Mouse scrolled (1148, 458) with delta (0, 0)
Screenshot: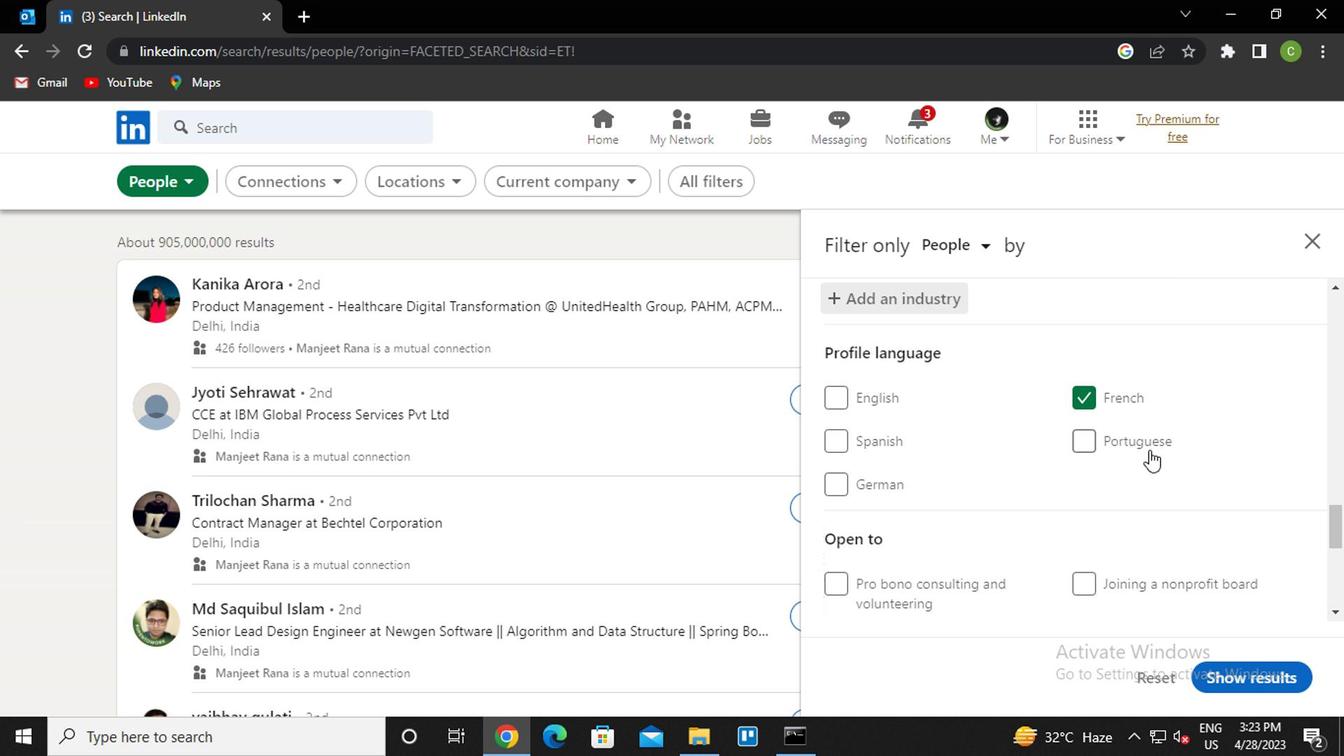 
Action: Mouse moved to (1148, 462)
Screenshot: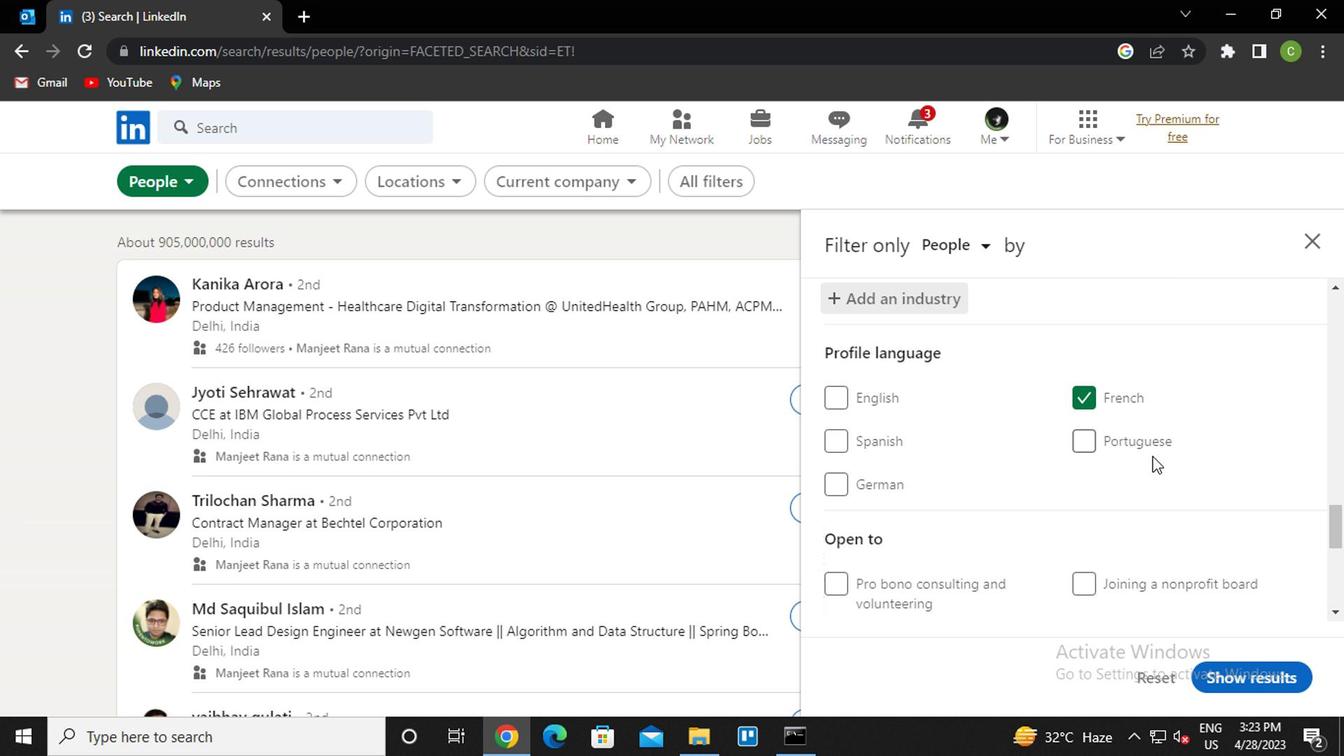
Action: Mouse scrolled (1148, 460) with delta (0, -1)
Screenshot: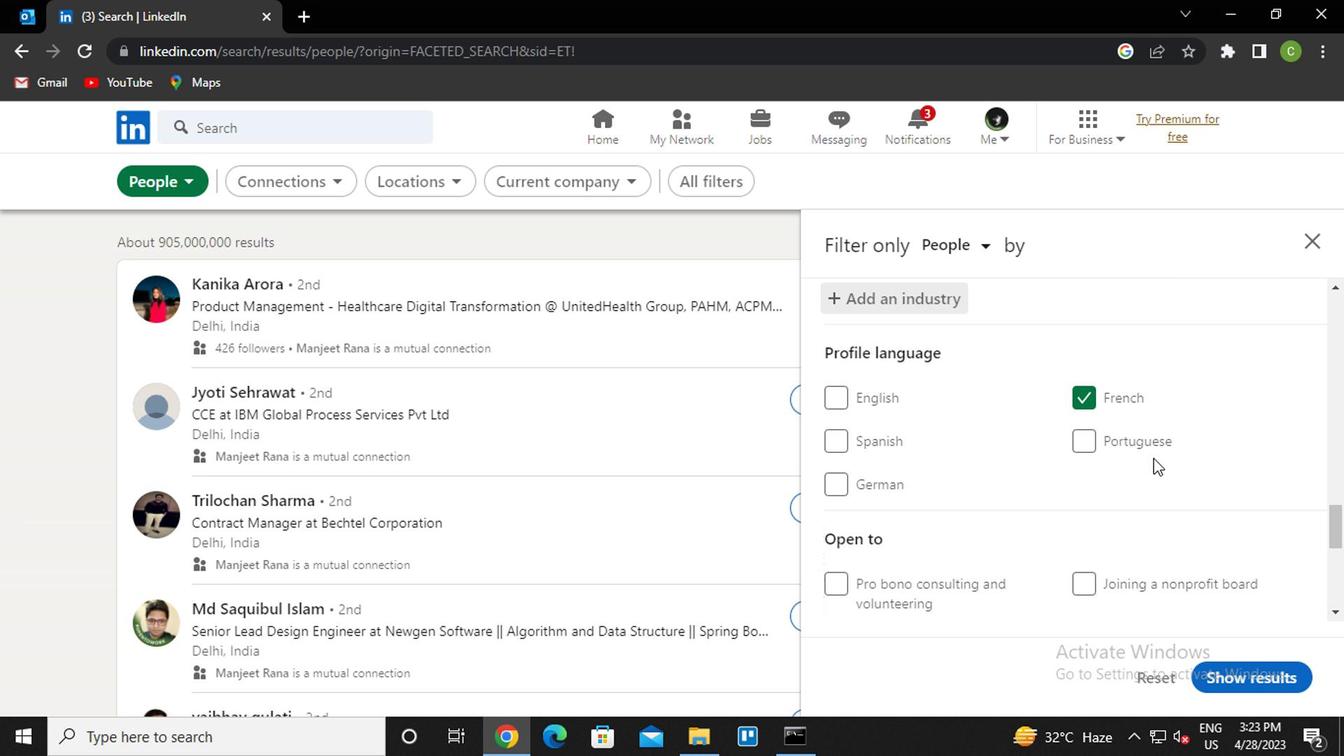 
Action: Mouse moved to (1148, 465)
Screenshot: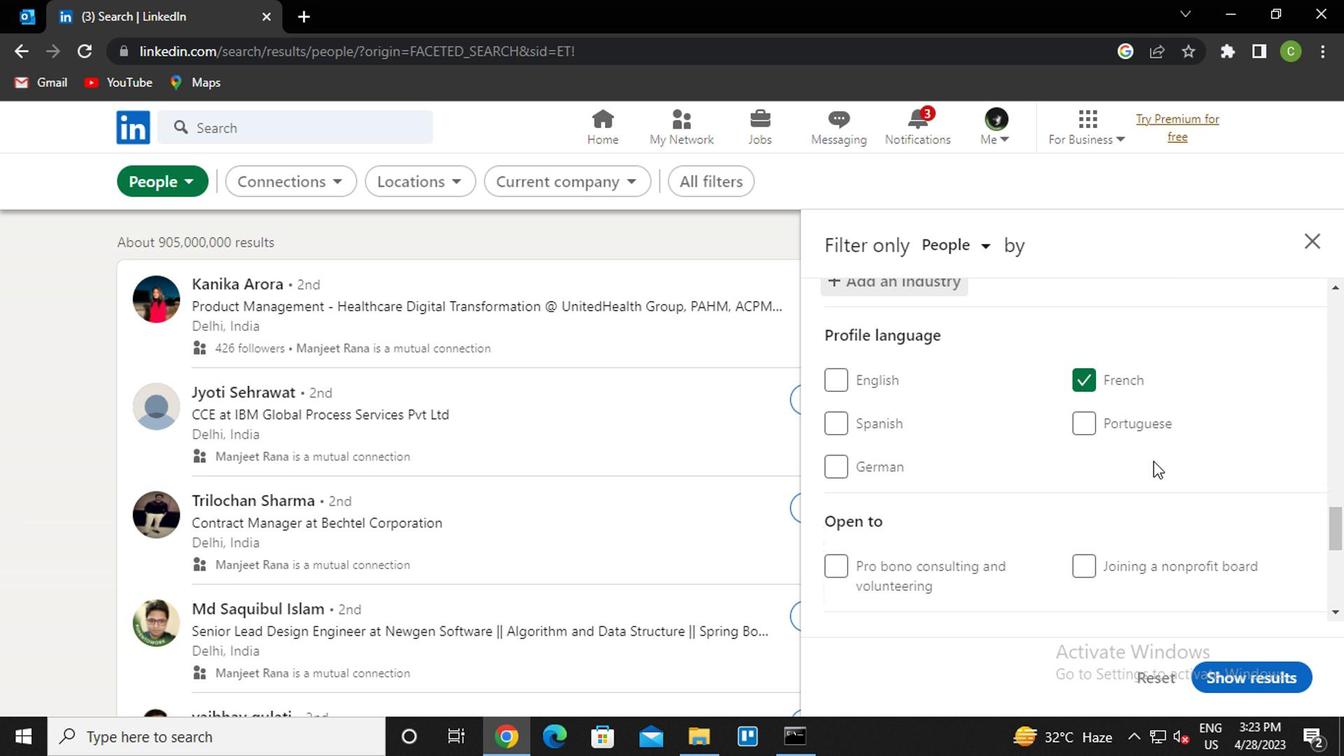 
Action: Mouse scrolled (1148, 463) with delta (0, -1)
Screenshot: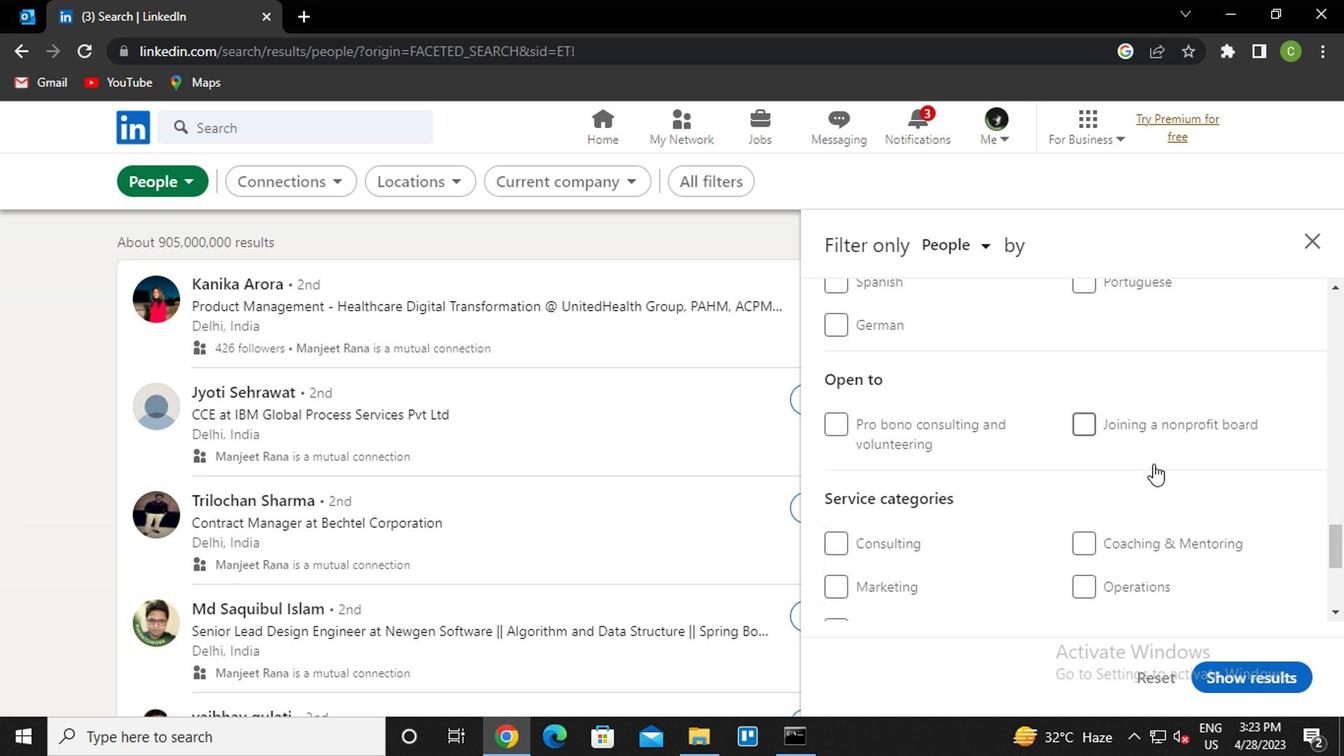 
Action: Mouse moved to (1138, 491)
Screenshot: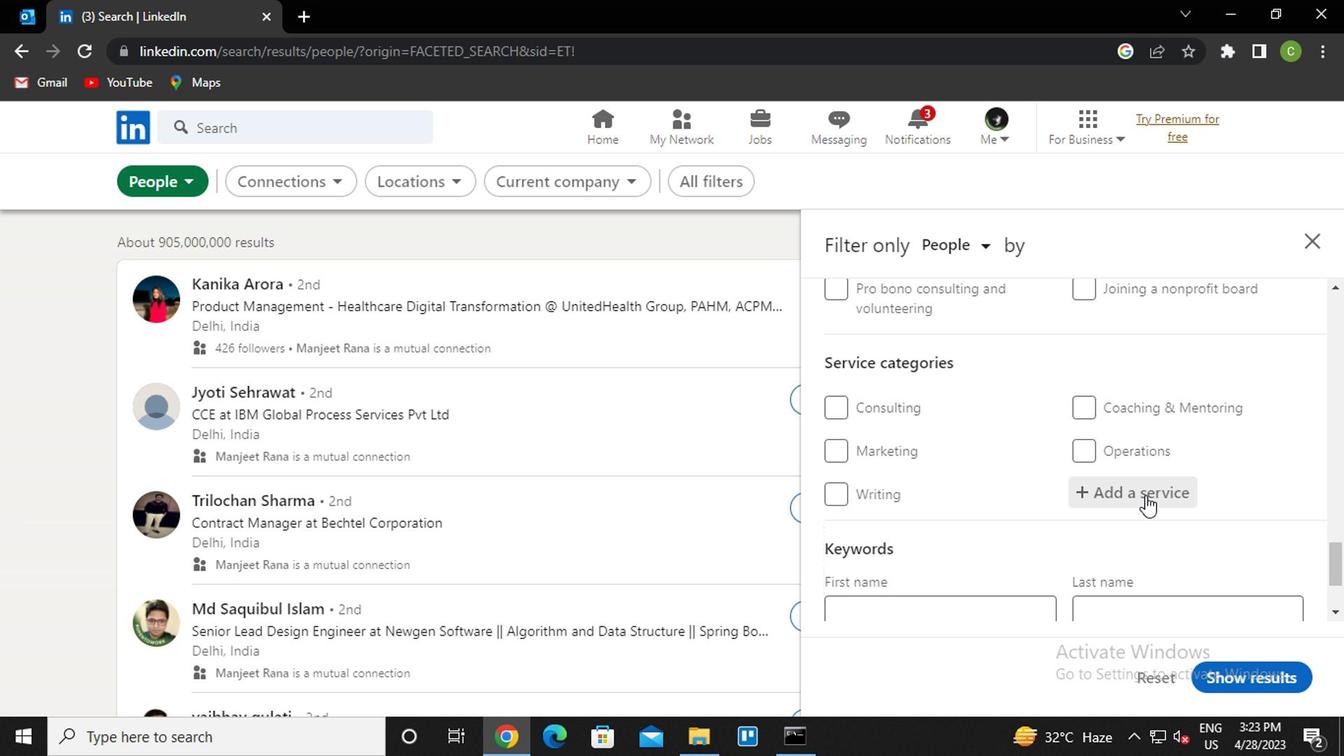 
Action: Mouse pressed left at (1138, 491)
Screenshot: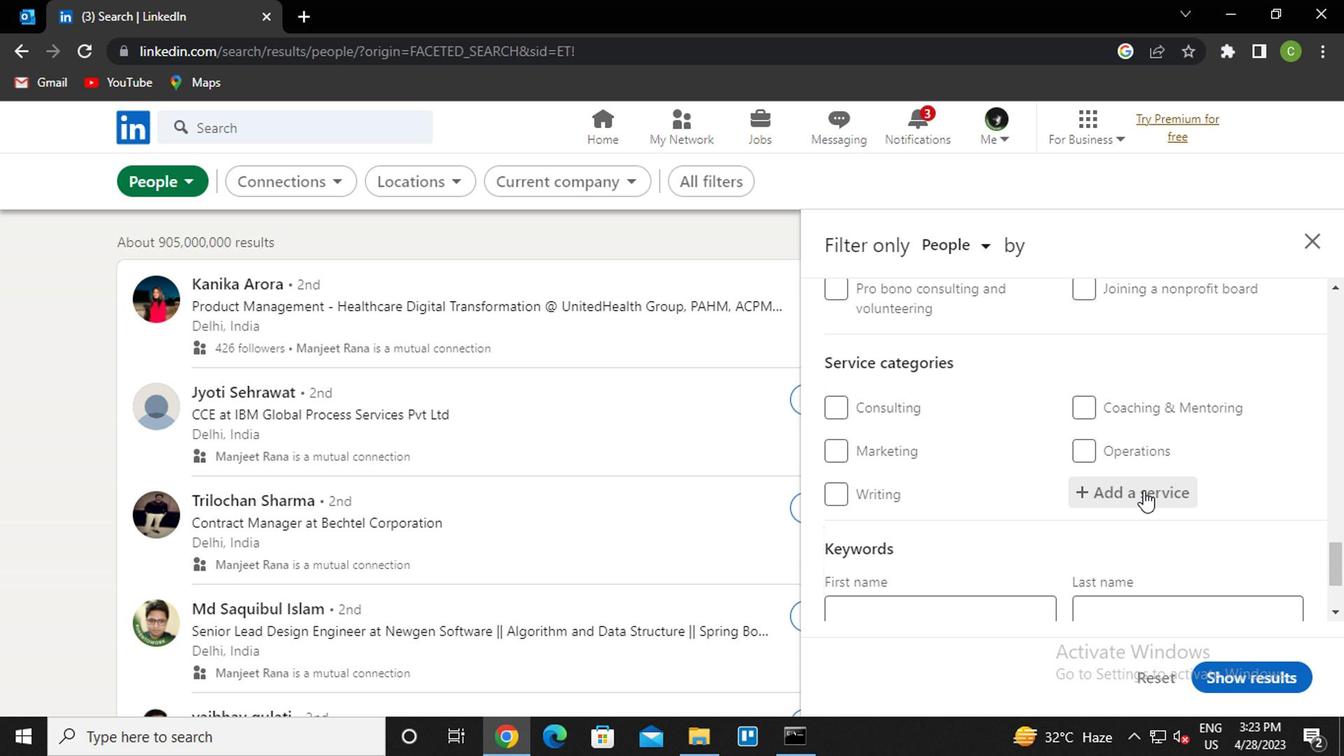 
Action: Key pressed <Key.caps_lock>p<Key.caps_lock>ro<Key.down><Key.enter>
Screenshot: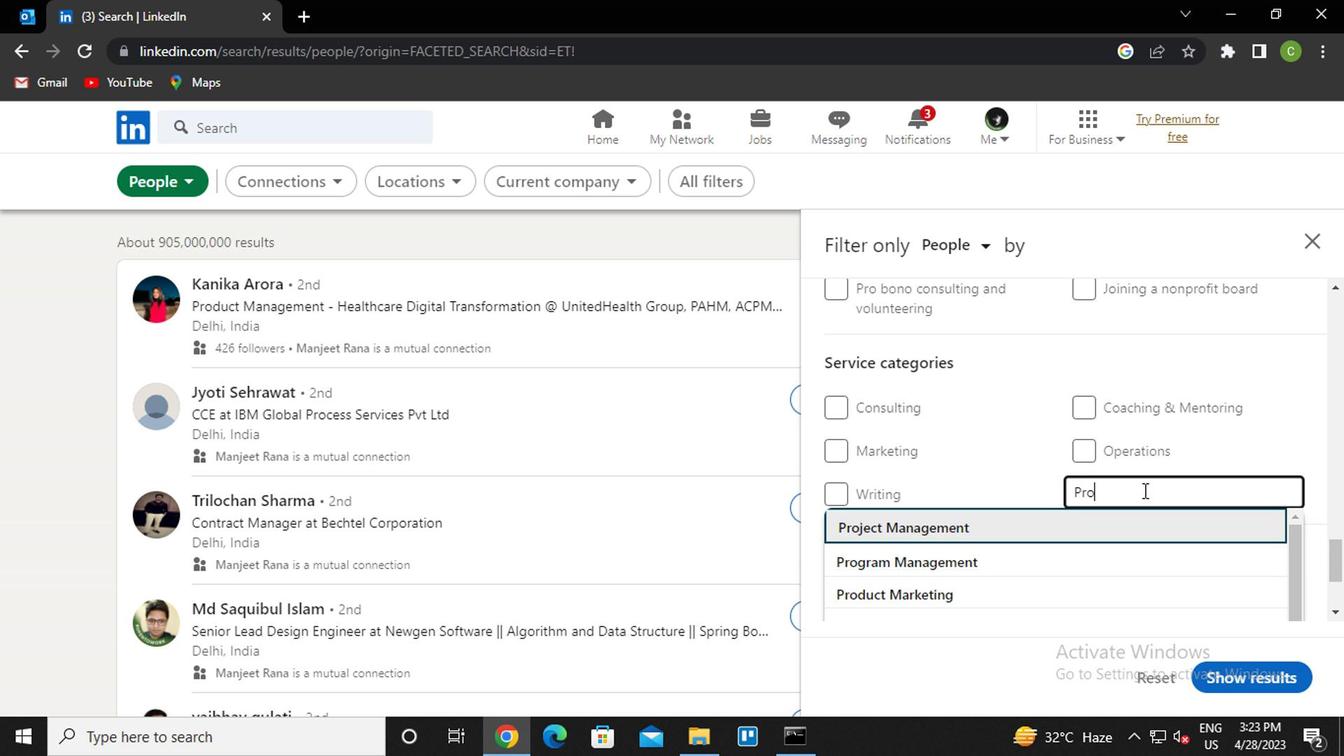 
Action: Mouse moved to (1138, 490)
Screenshot: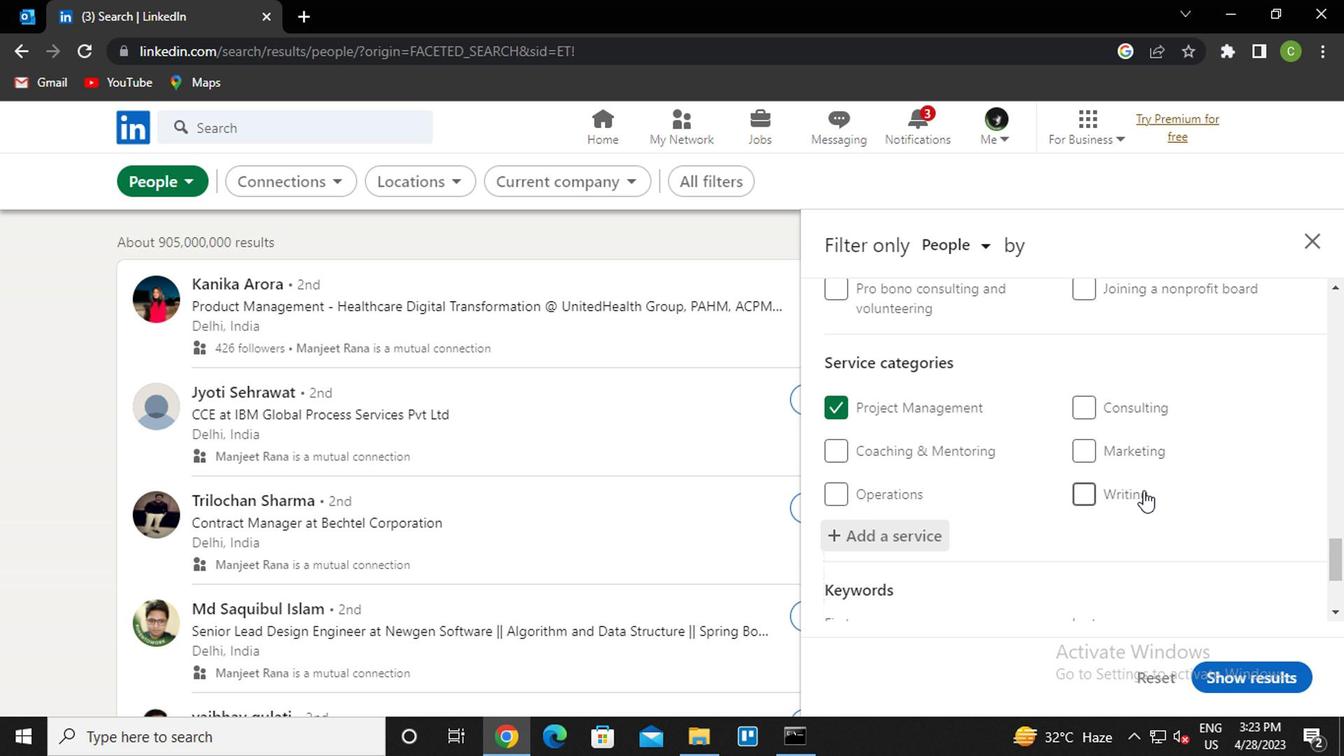
Action: Mouse scrolled (1138, 489) with delta (0, 0)
Screenshot: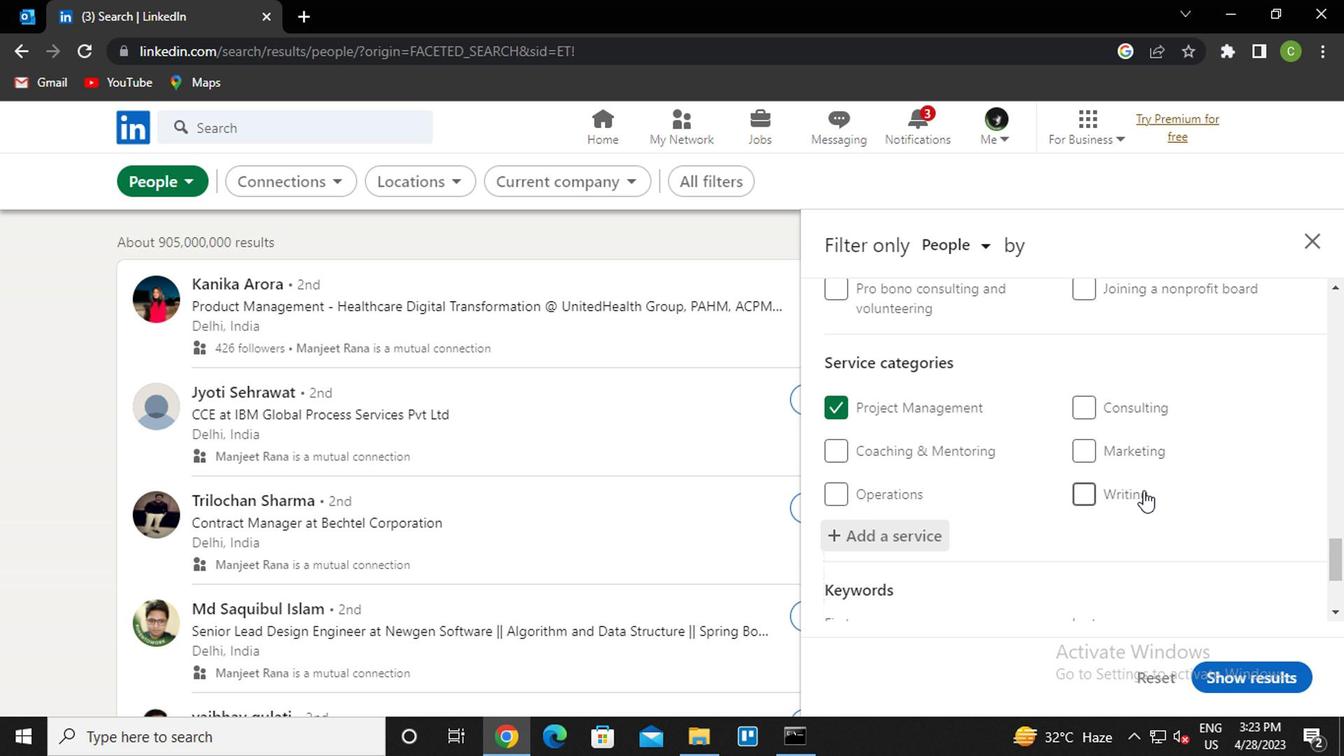 
Action: Mouse scrolled (1138, 489) with delta (0, 0)
Screenshot: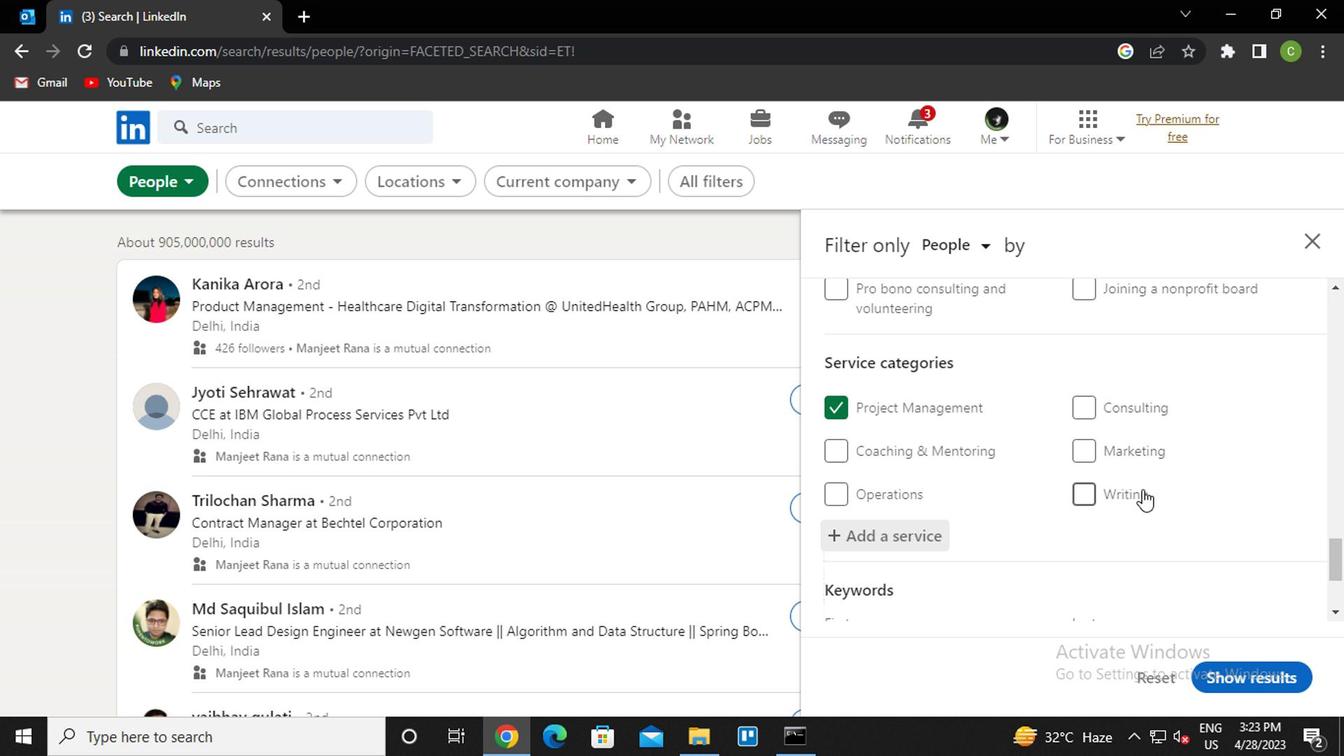 
Action: Mouse moved to (1138, 516)
Screenshot: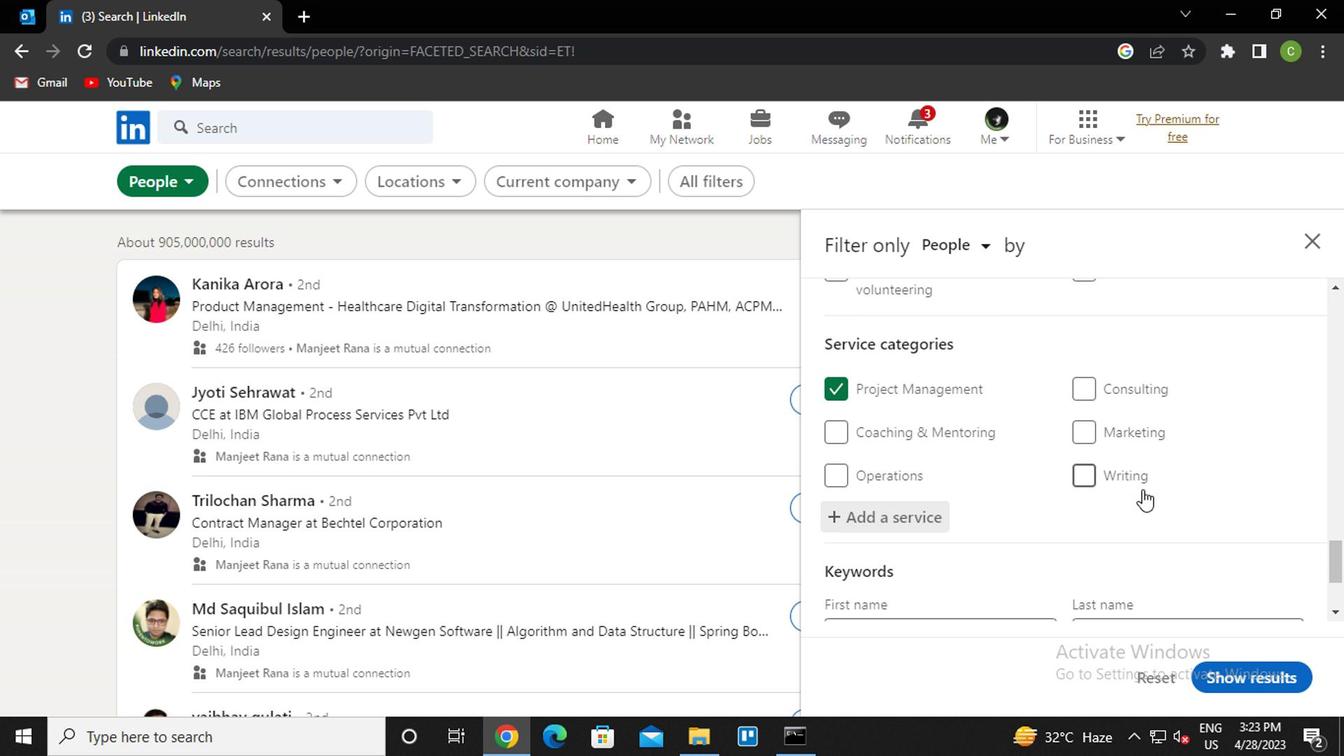 
Action: Mouse scrolled (1138, 516) with delta (0, 0)
Screenshot: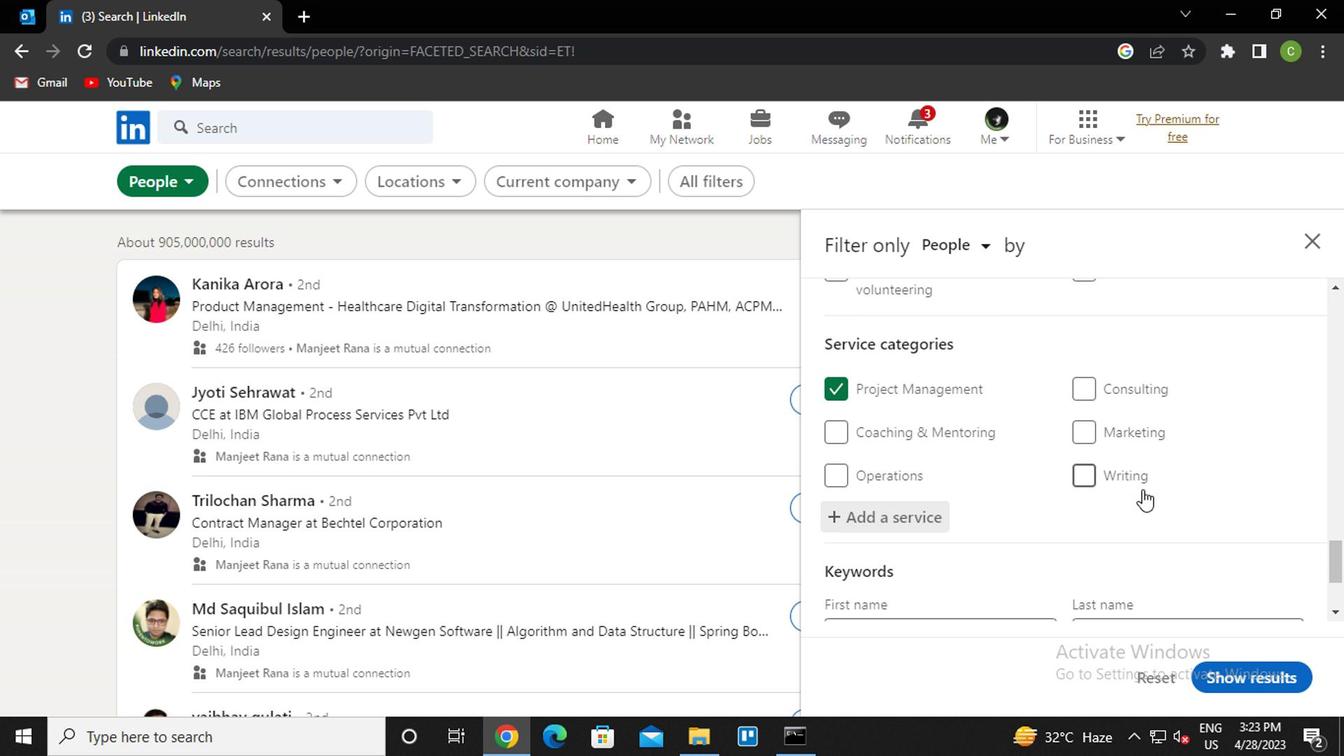 
Action: Mouse moved to (1133, 532)
Screenshot: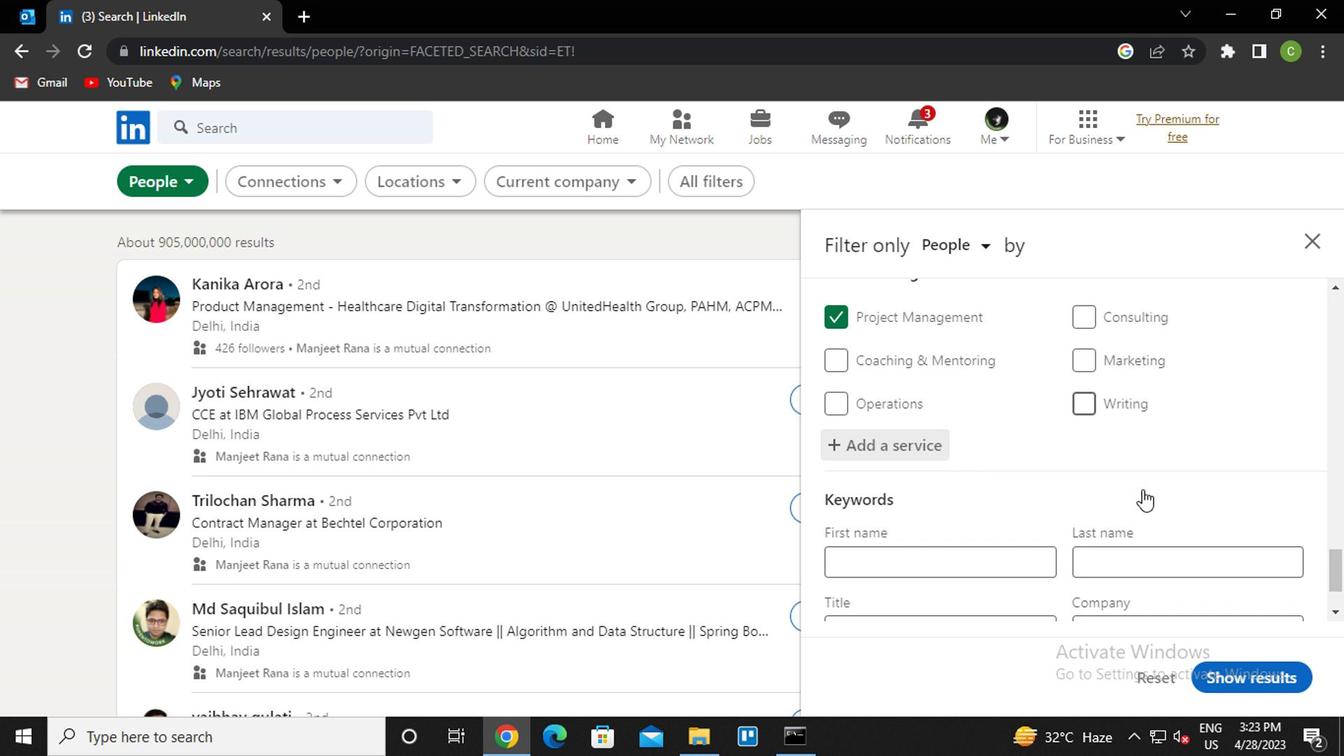 
Action: Mouse scrolled (1133, 531) with delta (0, 0)
Screenshot: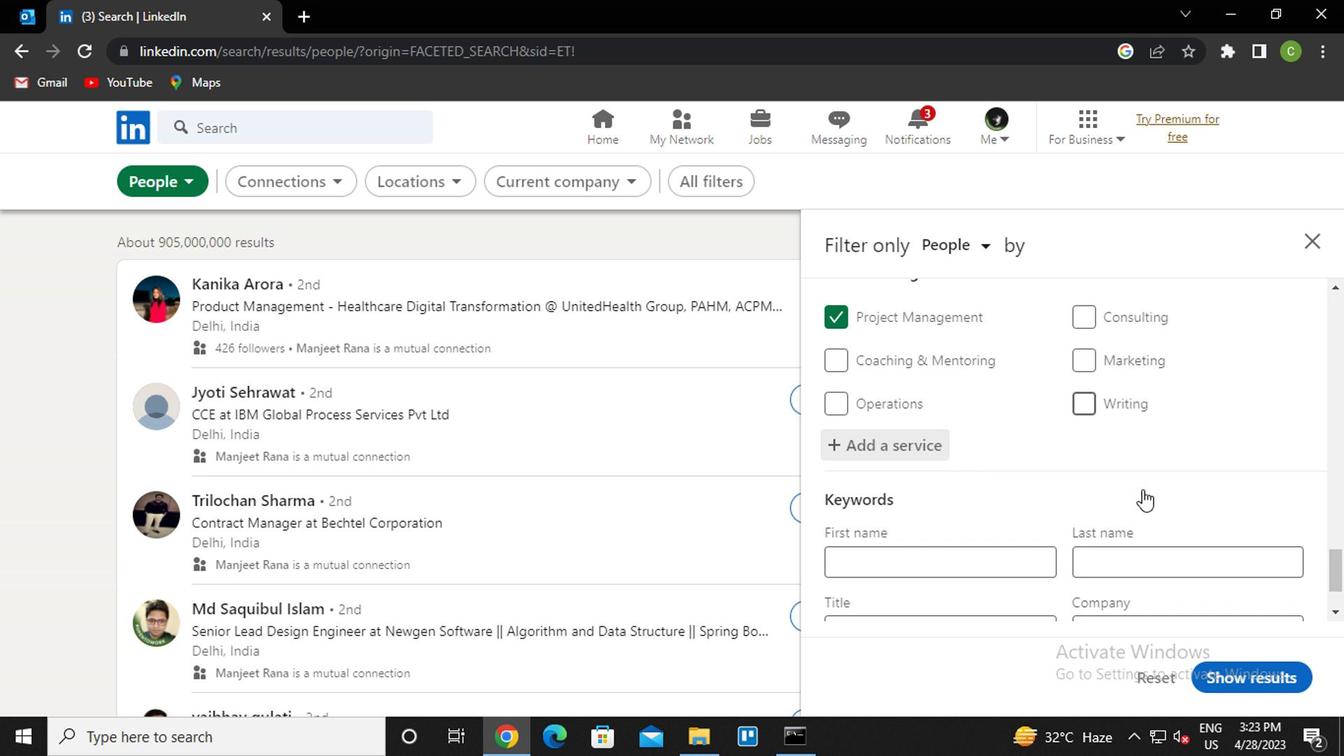 
Action: Mouse moved to (1133, 533)
Screenshot: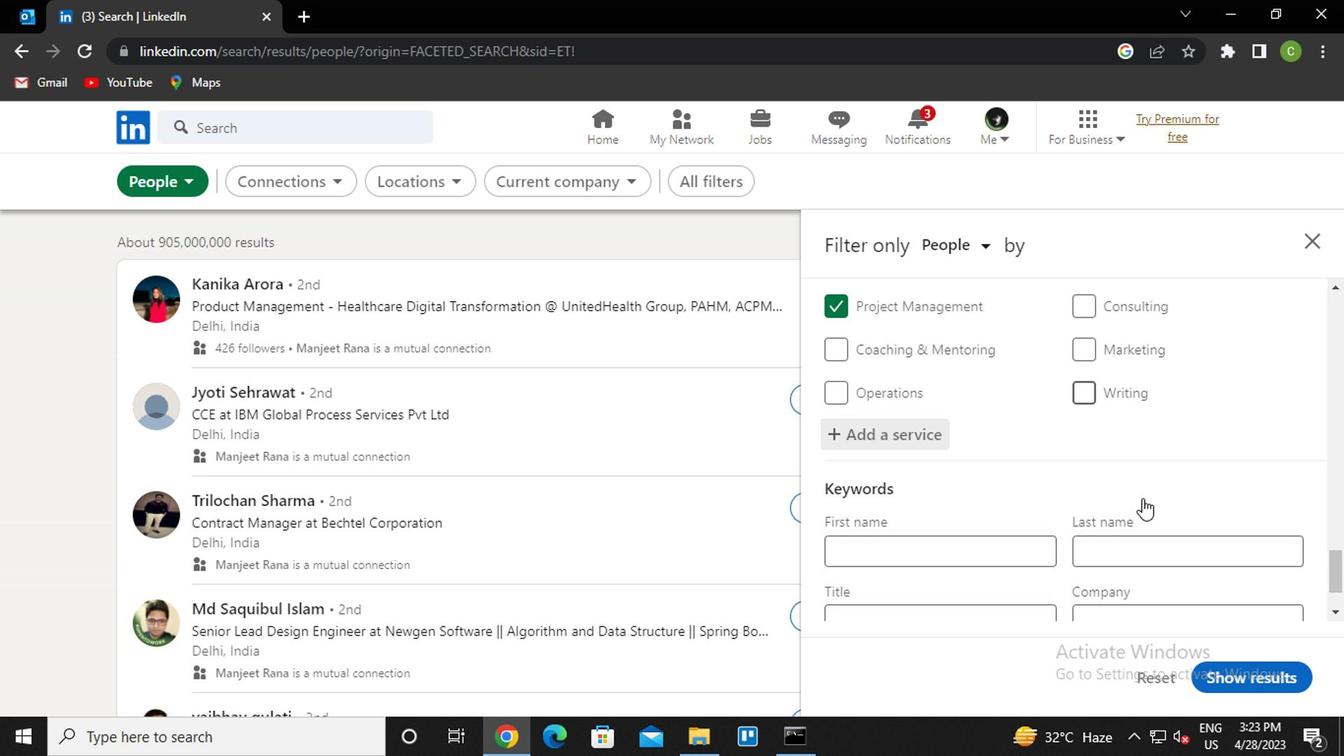
Action: Mouse scrolled (1133, 532) with delta (0, -1)
Screenshot: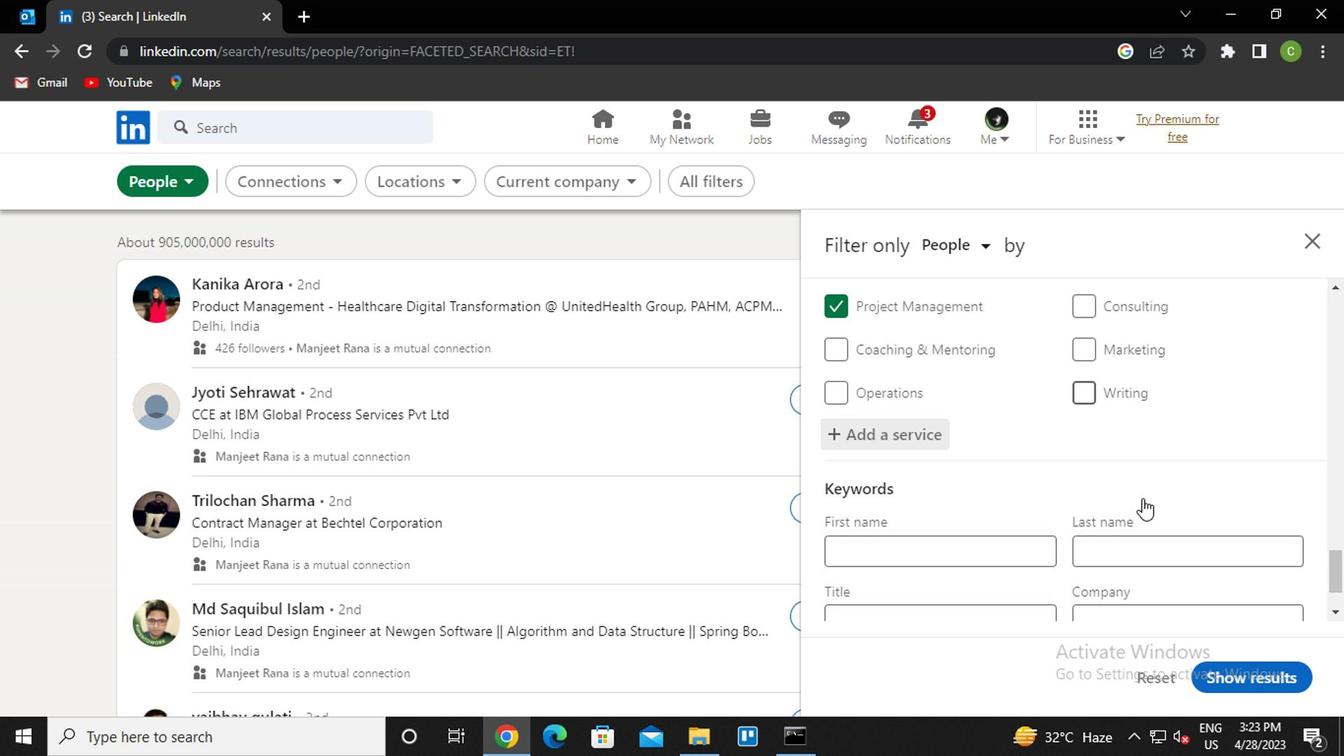
Action: Mouse scrolled (1133, 532) with delta (0, -1)
Screenshot: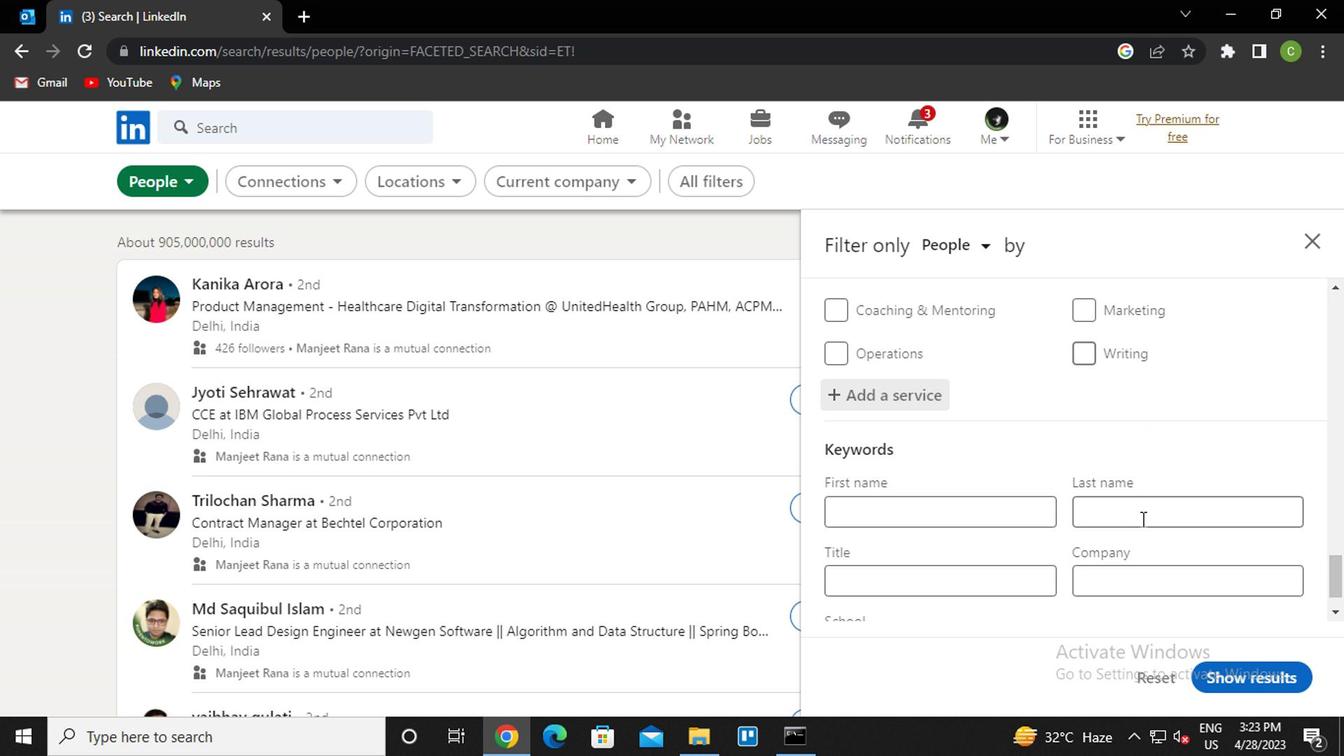 
Action: Mouse scrolled (1133, 532) with delta (0, -1)
Screenshot: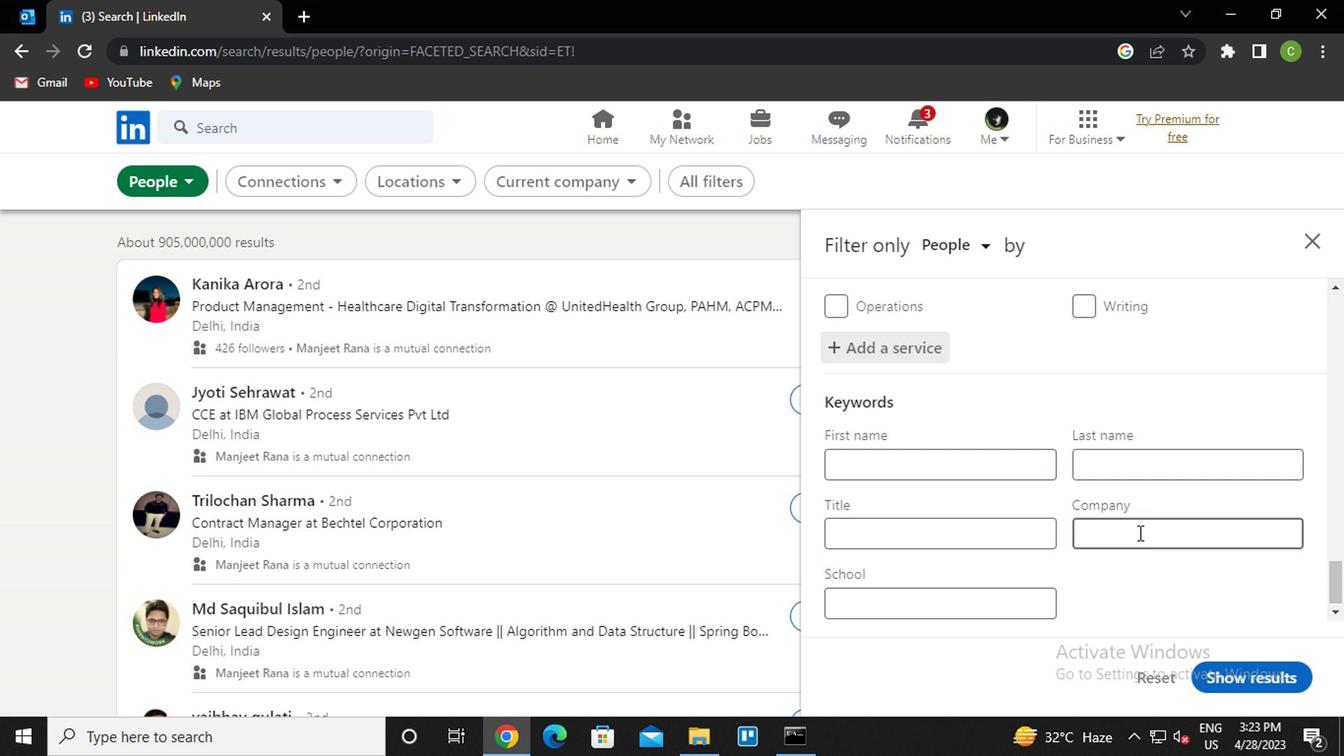
Action: Mouse moved to (918, 529)
Screenshot: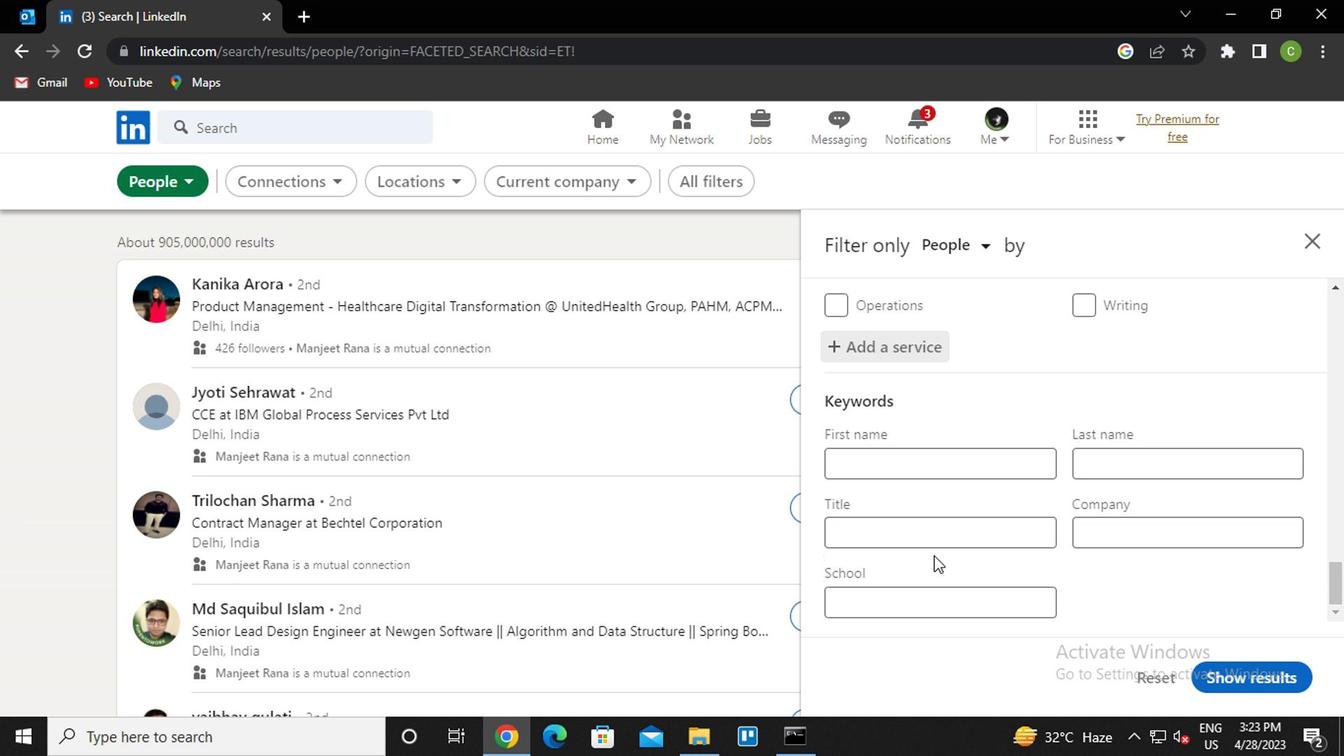 
Action: Mouse pressed left at (918, 529)
Screenshot: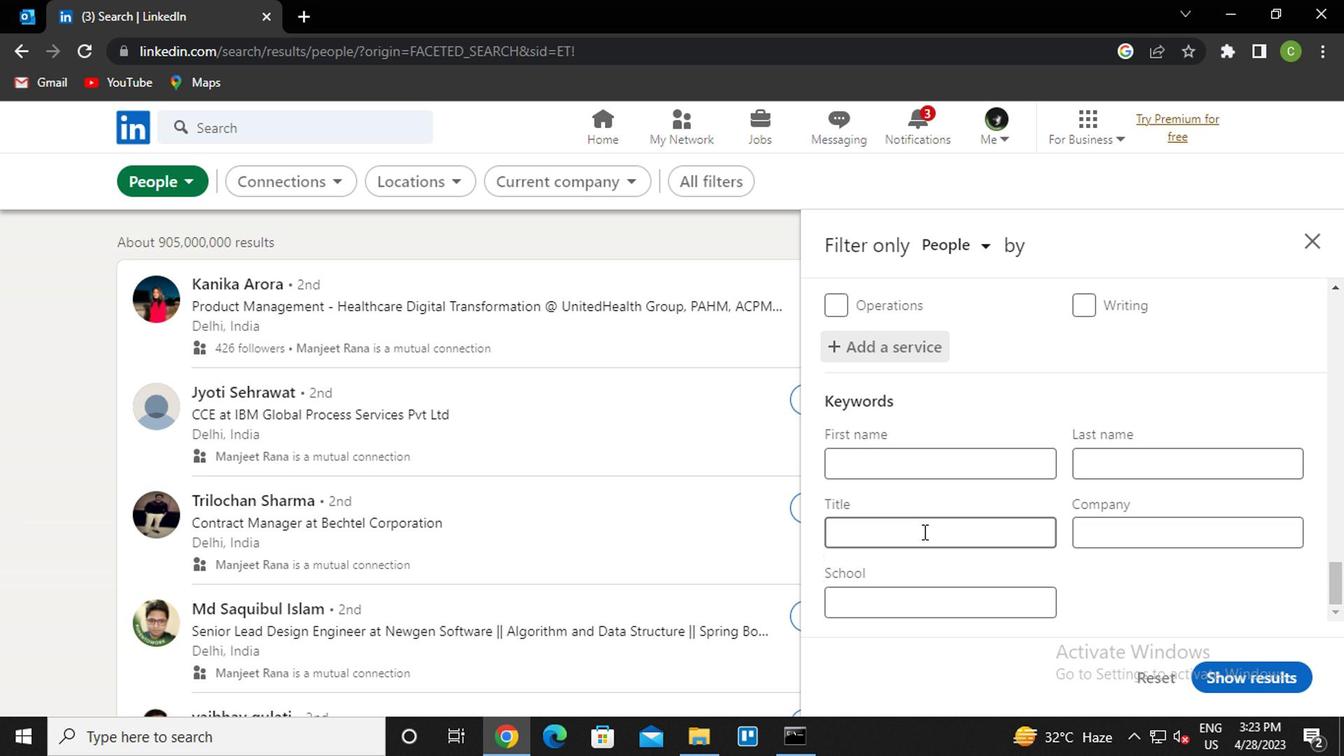 
Action: Key pressed <Key.caps_lock>f<Key.caps_lock>ood<Key.space><Key.caps_lock>p<Key.caps_lock>roject<Key.space><Key.caps_lock>w<Key.caps_lock>orker
Screenshot: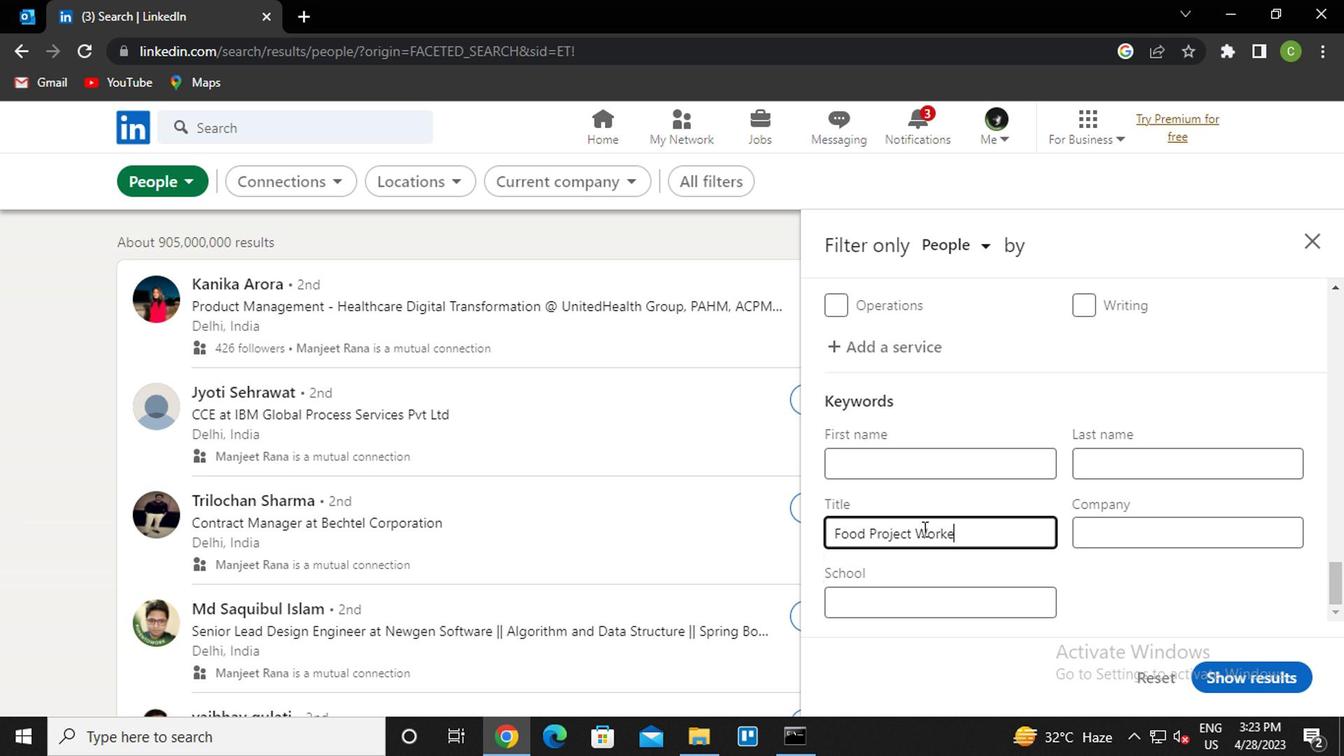 
Action: Mouse moved to (1213, 670)
Screenshot: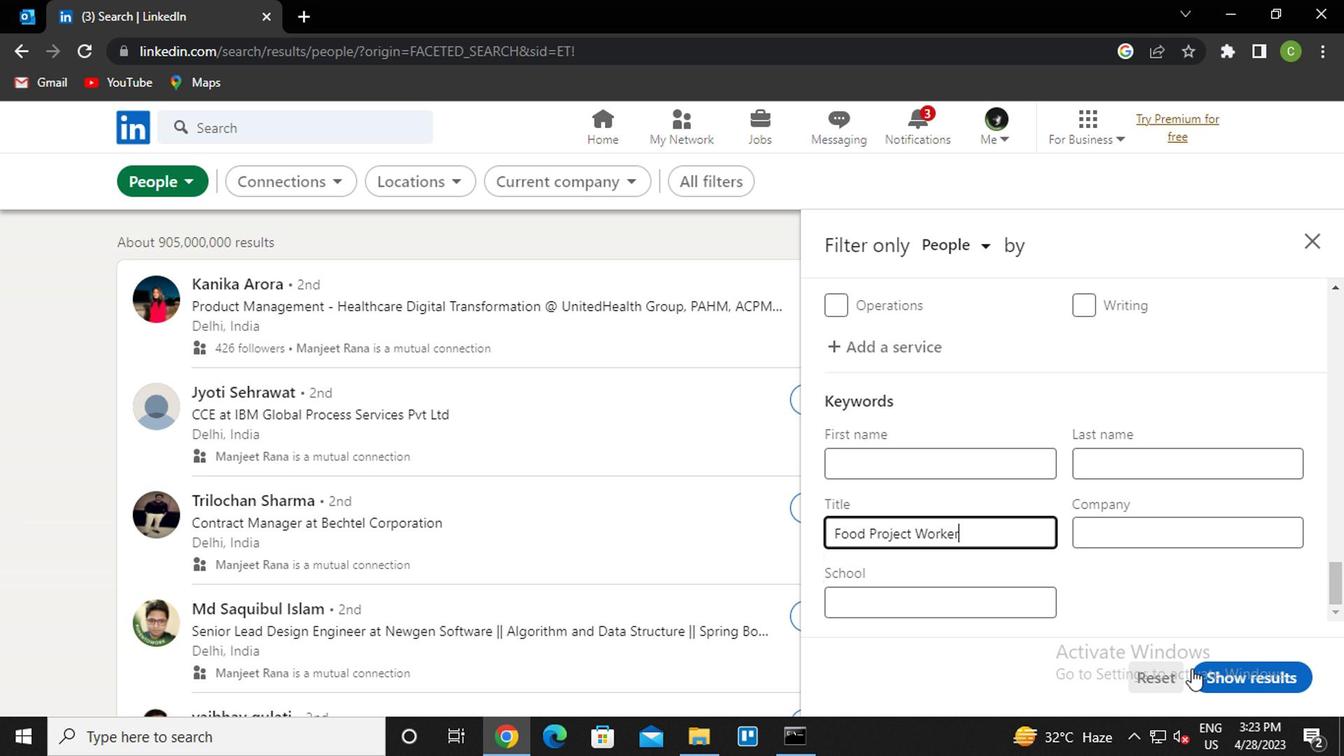 
Action: Mouse pressed left at (1213, 670)
Screenshot: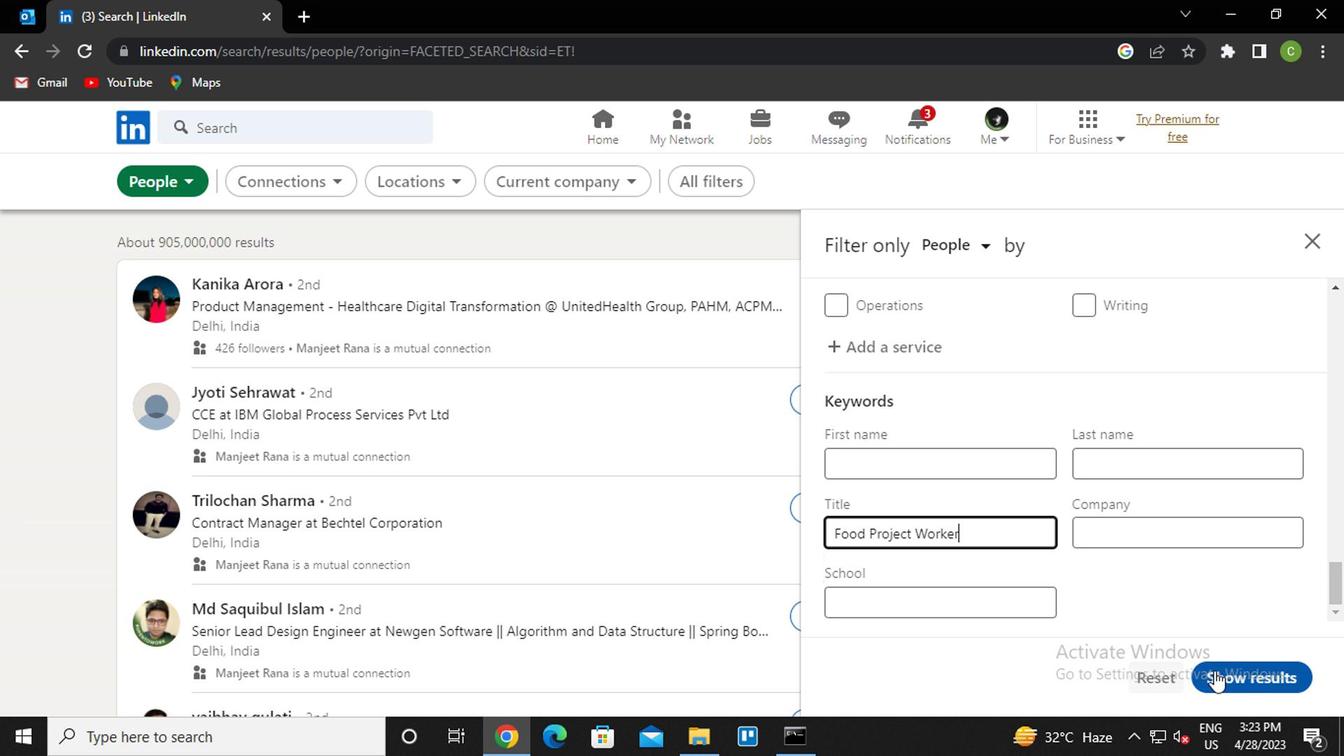 
Action: Mouse moved to (748, 563)
Screenshot: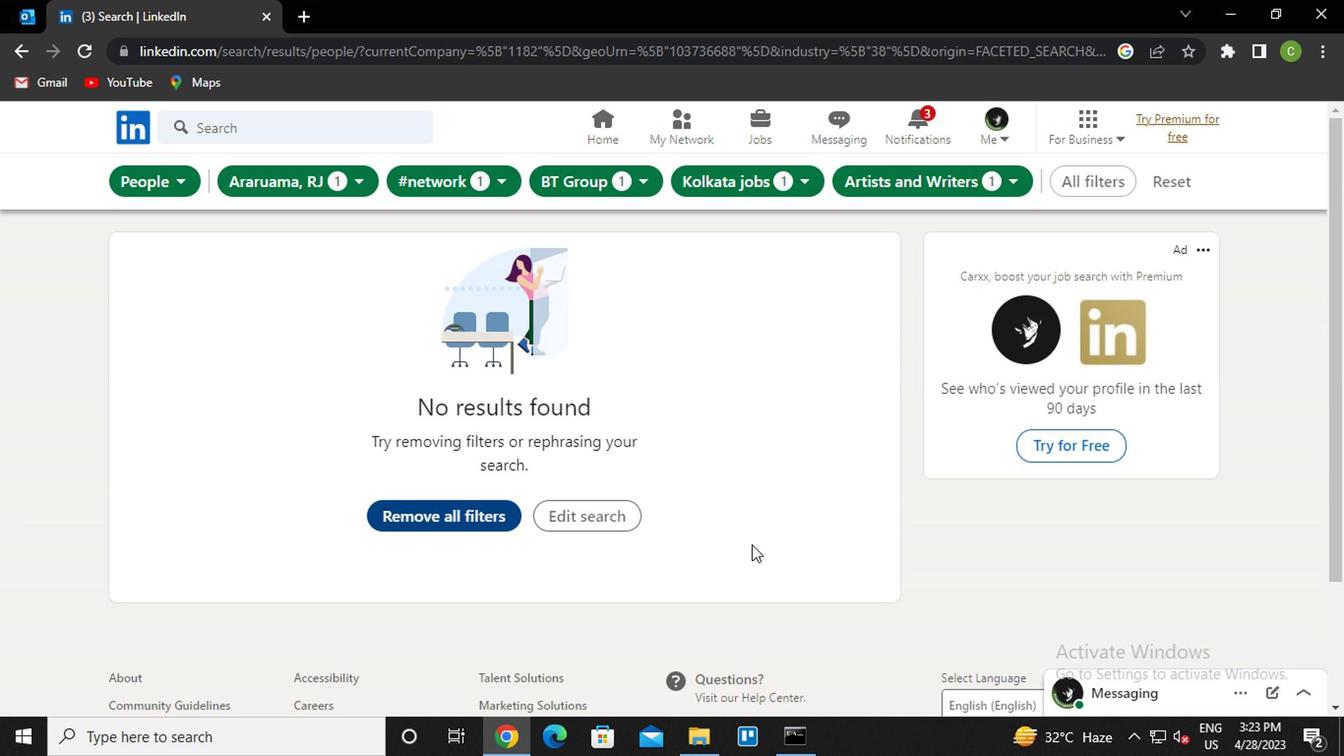 
